 Task: Research new construction projects in Dover, Delaware, to compare floor plans for modern homes.
Action: Mouse moved to (830, 209)
Screenshot: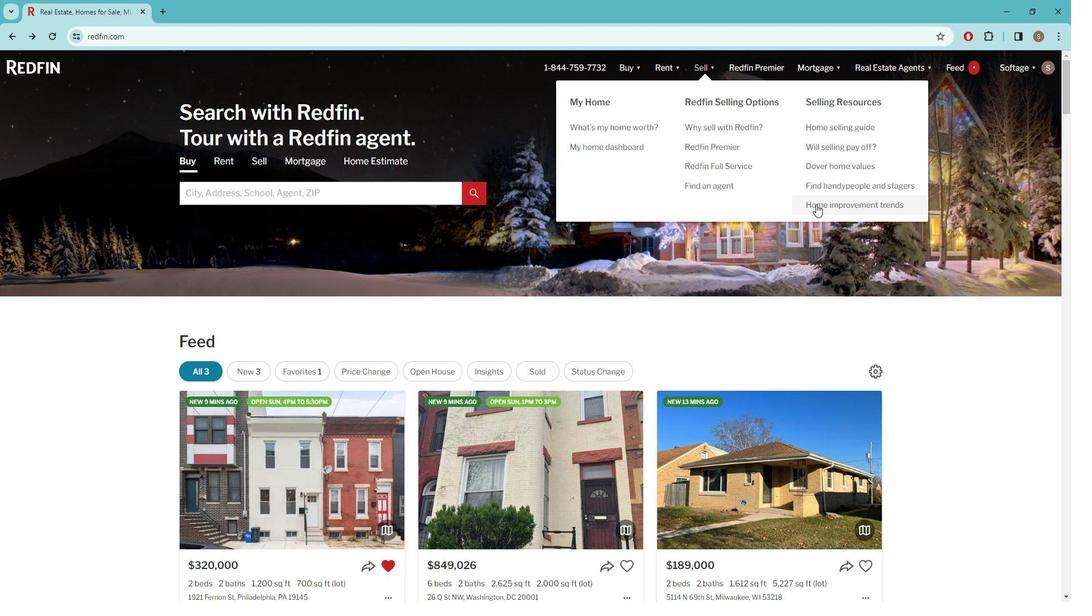 
Action: Mouse pressed left at (830, 209)
Screenshot: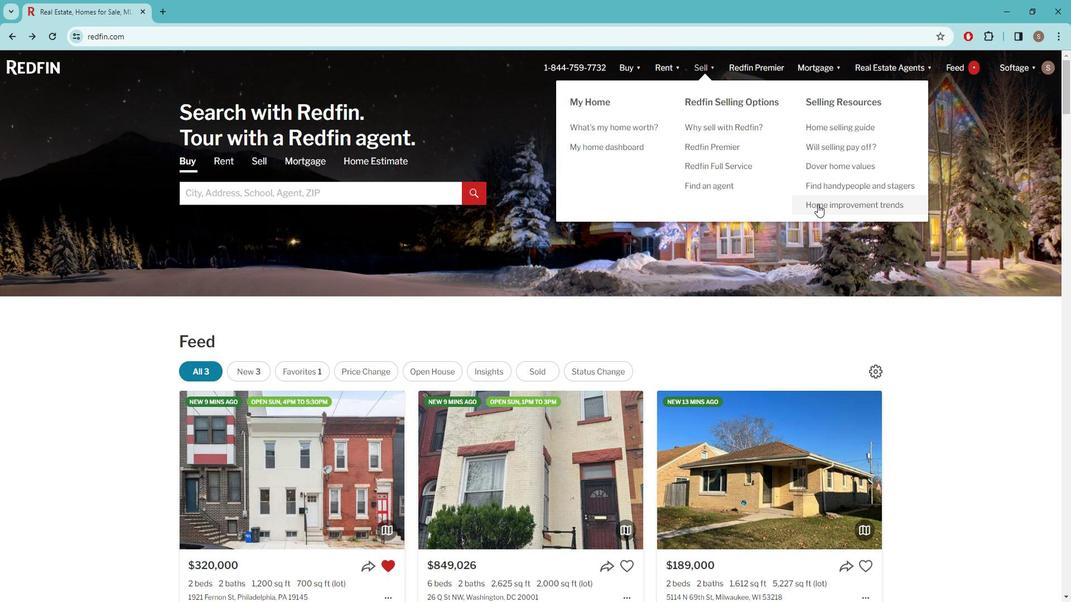
Action: Mouse moved to (753, 233)
Screenshot: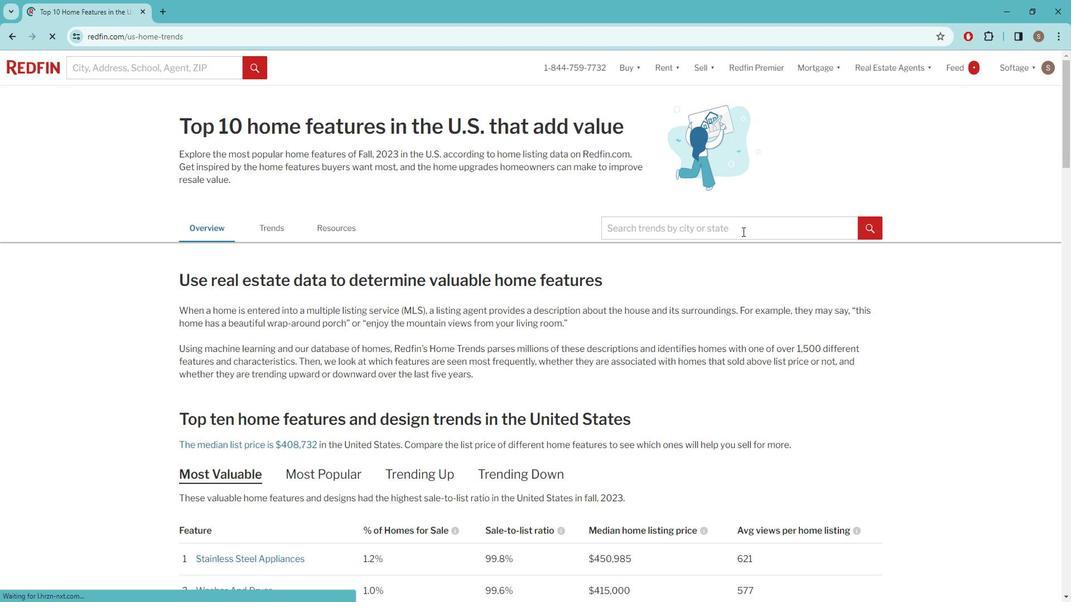 
Action: Mouse pressed left at (753, 233)
Screenshot: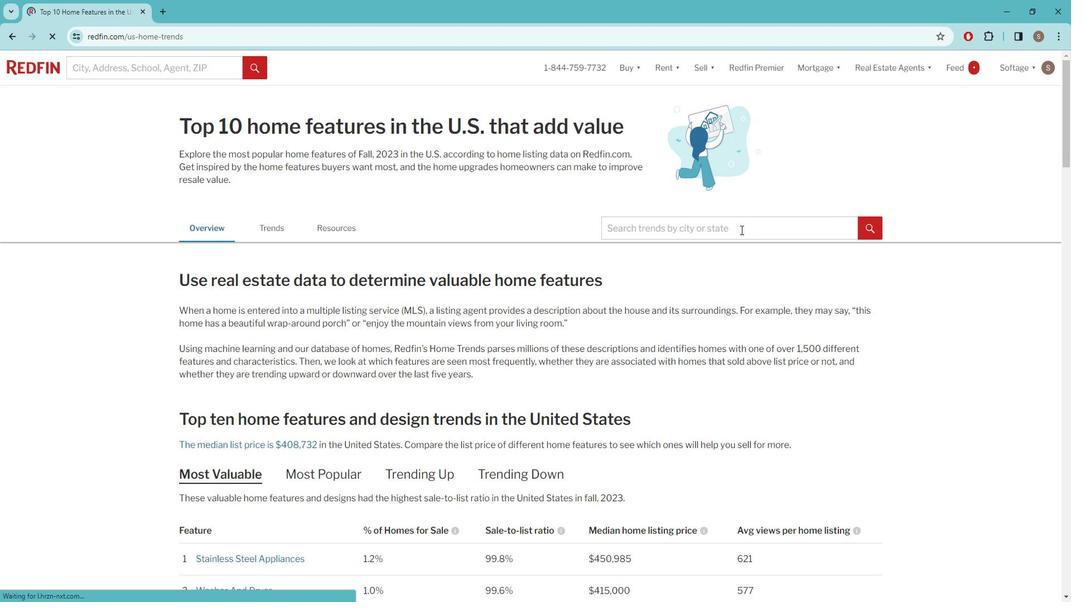 
Action: Key pressed d<Key.caps_lock>OVER
Screenshot: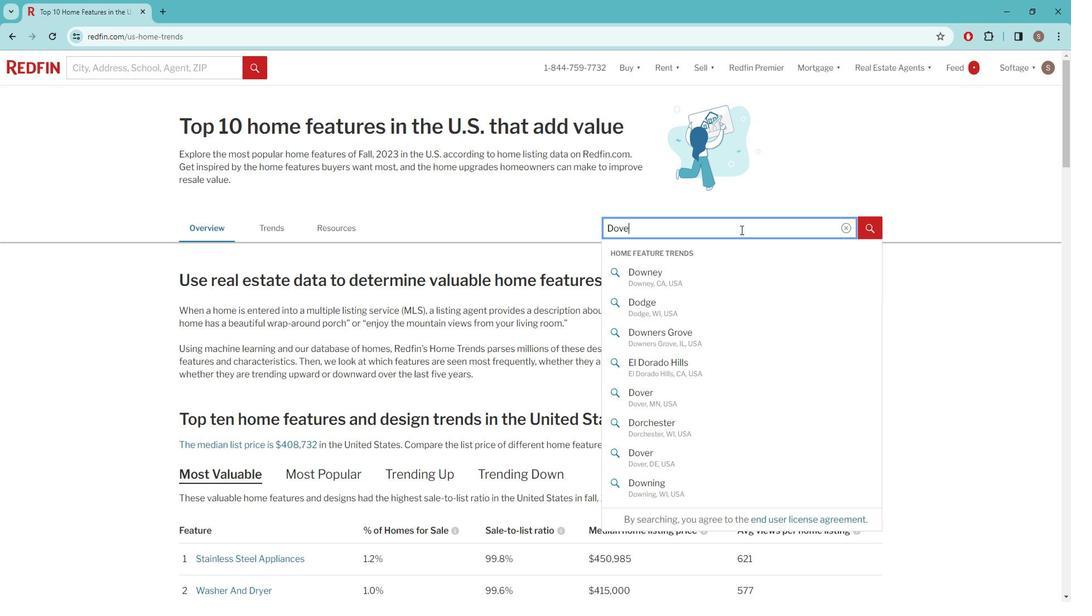 
Action: Mouse moved to (725, 309)
Screenshot: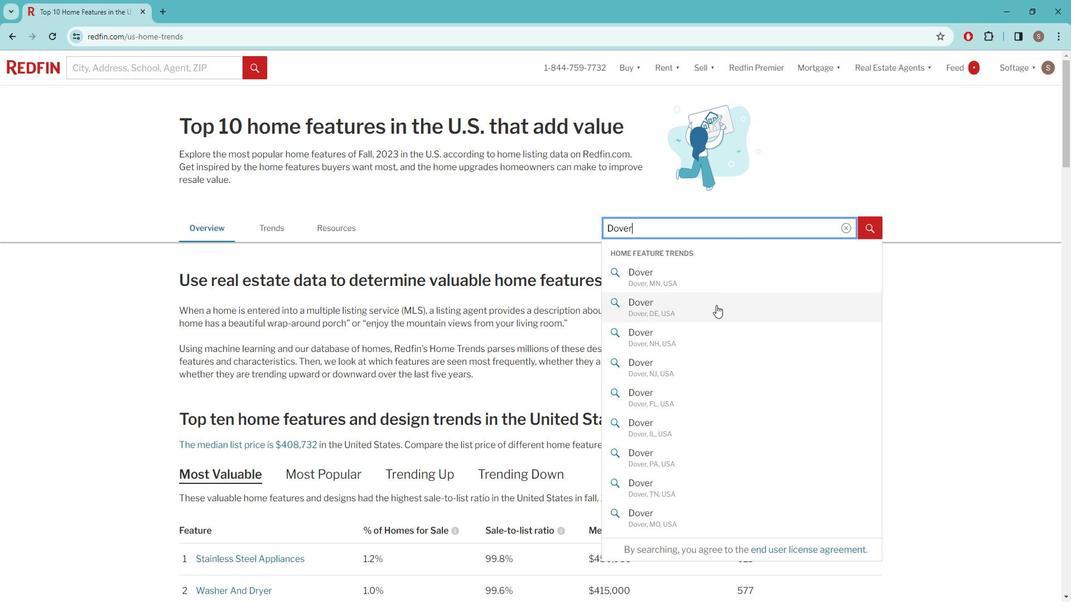 
Action: Mouse pressed left at (725, 309)
Screenshot: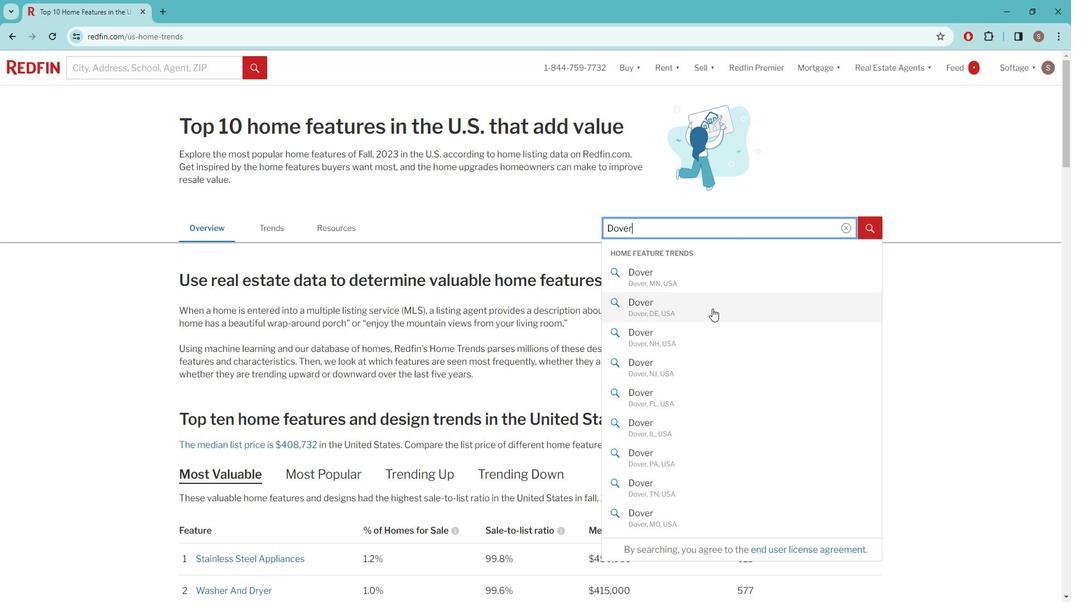 
Action: Mouse moved to (662, 336)
Screenshot: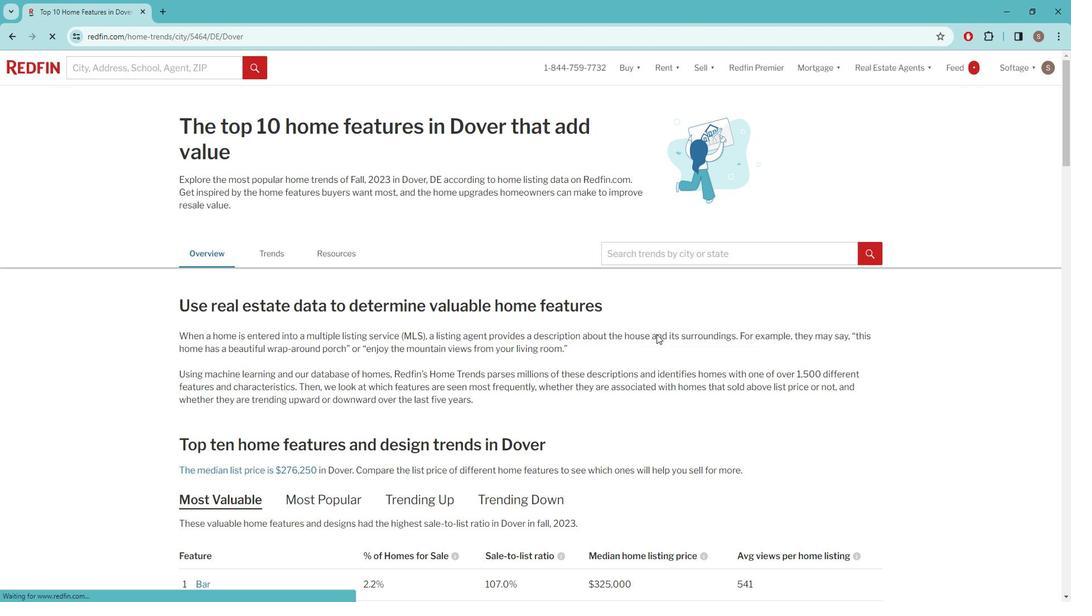 
Action: Mouse scrolled (662, 336) with delta (0, 0)
Screenshot: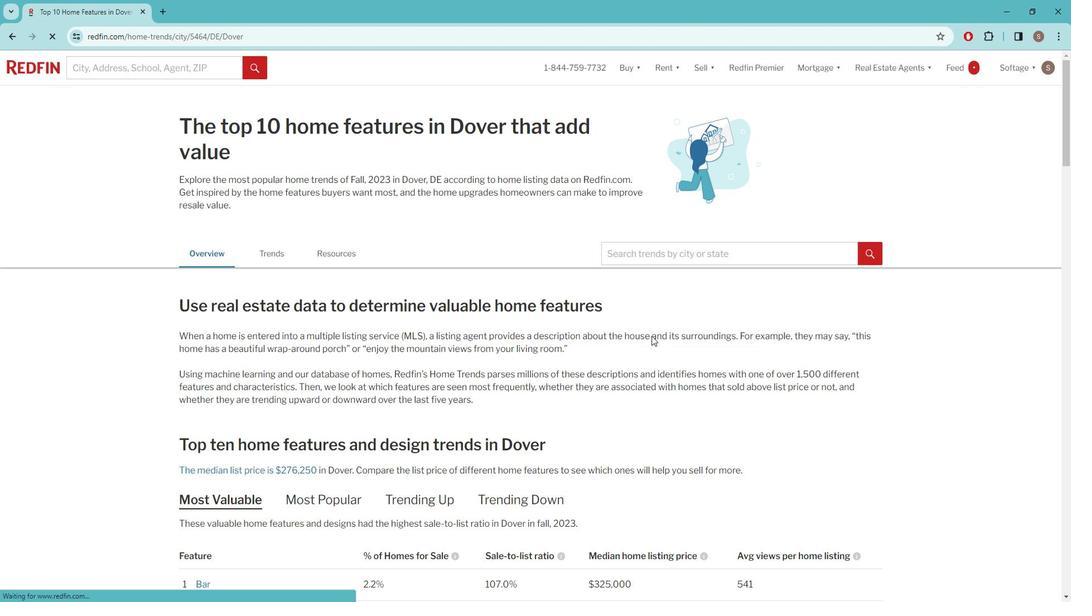 
Action: Mouse moved to (659, 337)
Screenshot: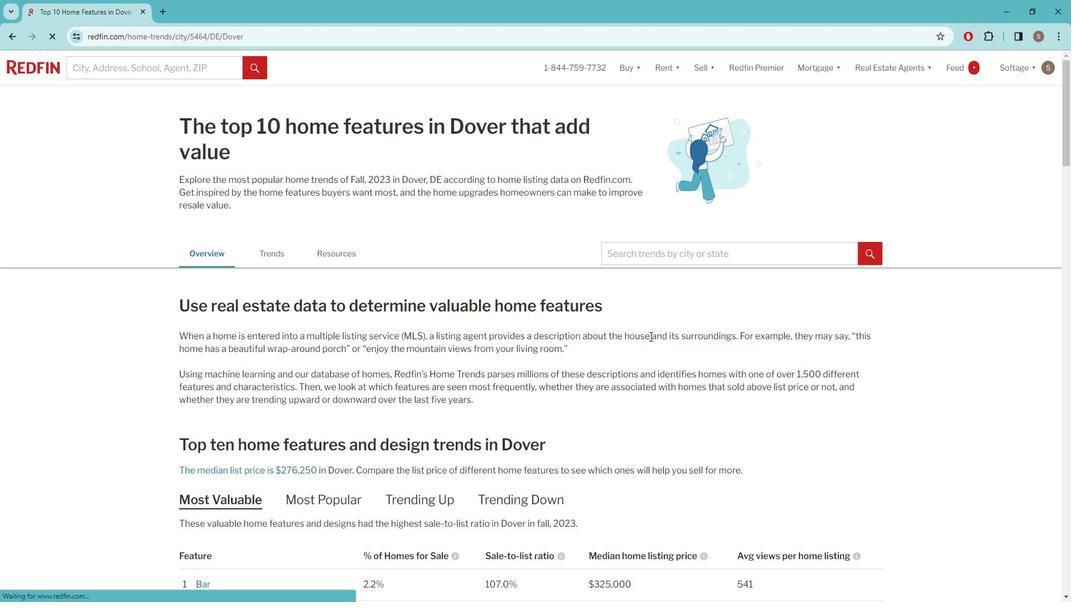 
Action: Mouse scrolled (659, 337) with delta (0, 0)
Screenshot: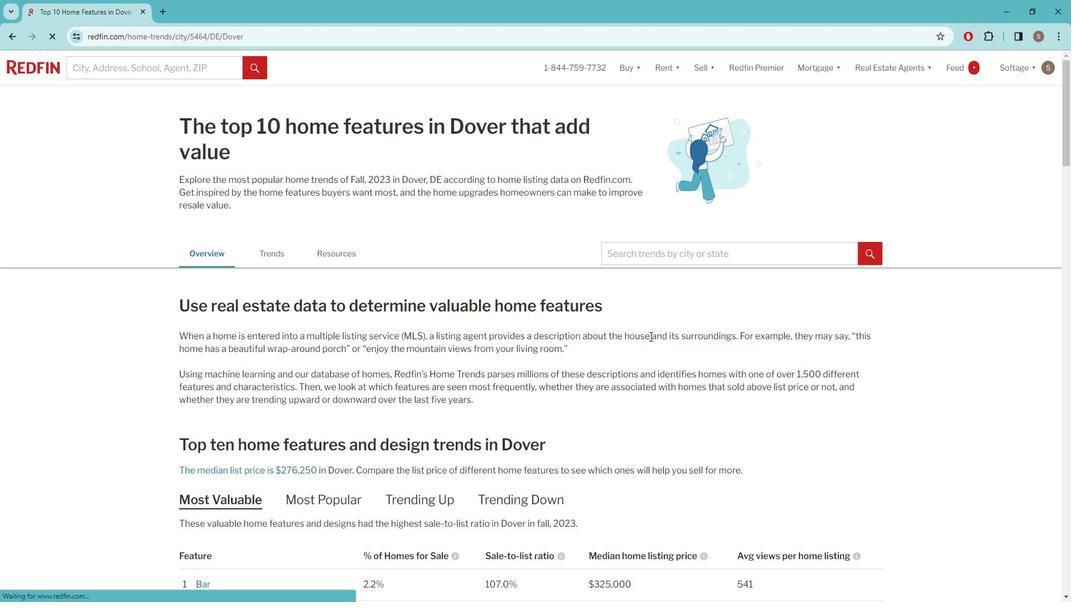 
Action: Mouse moved to (646, 334)
Screenshot: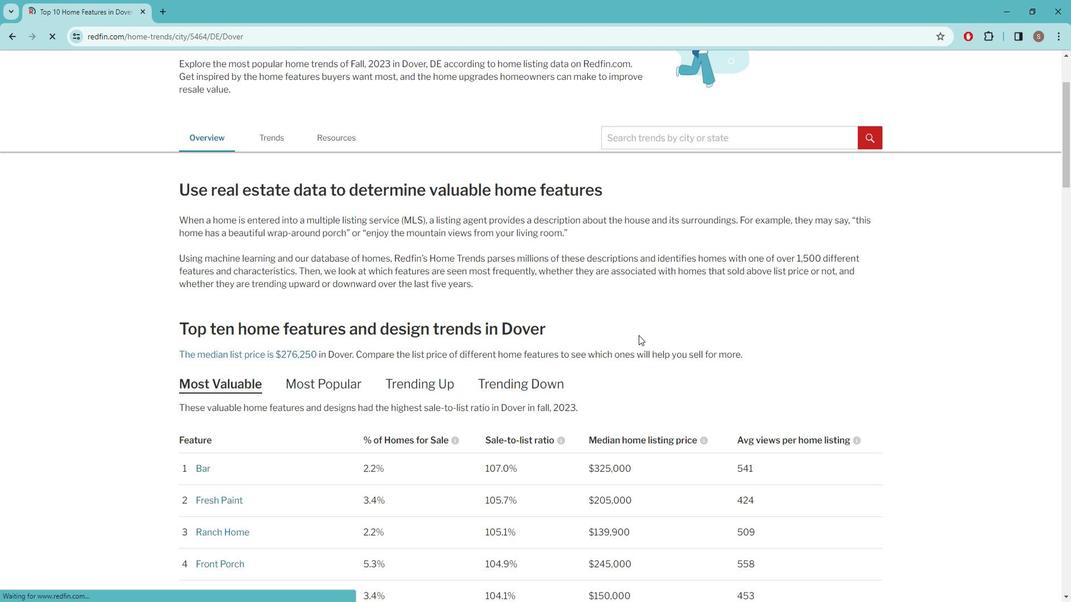 
Action: Mouse scrolled (646, 334) with delta (0, 0)
Screenshot: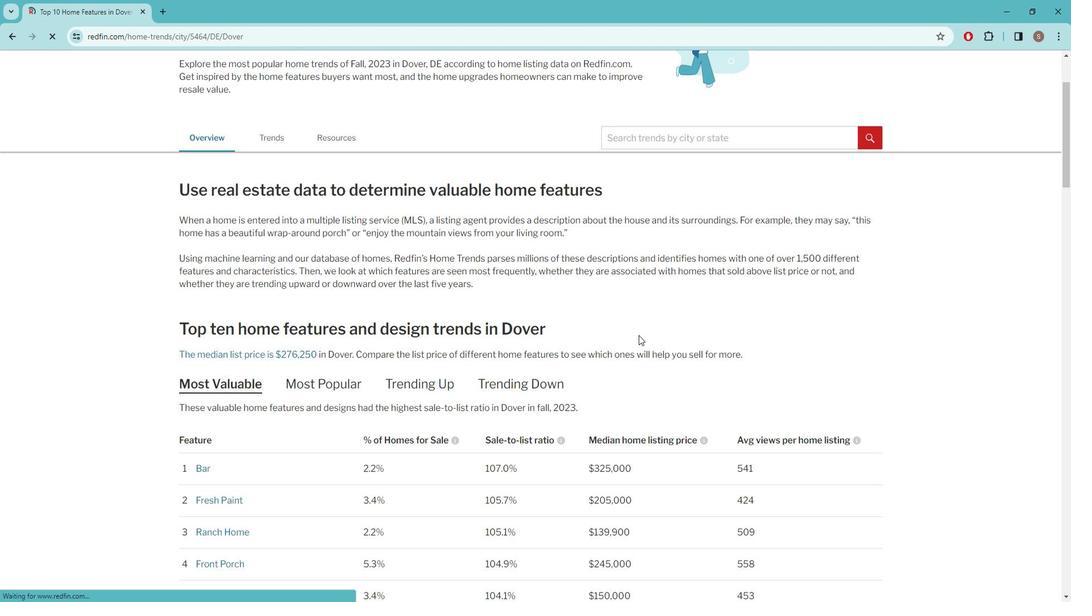 
Action: Mouse moved to (644, 334)
Screenshot: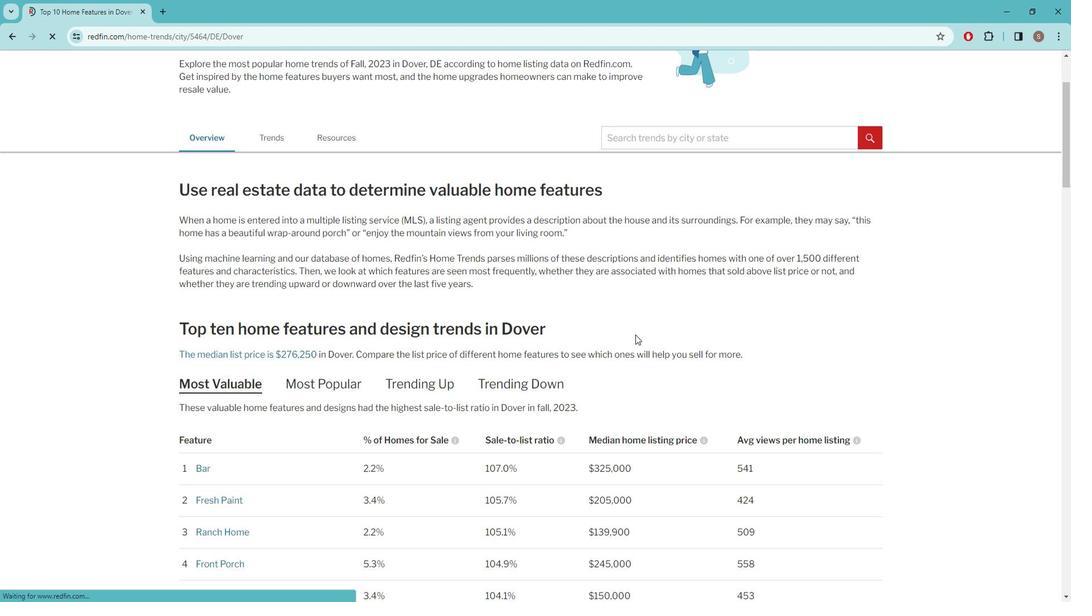 
Action: Mouse scrolled (644, 333) with delta (0, 0)
Screenshot: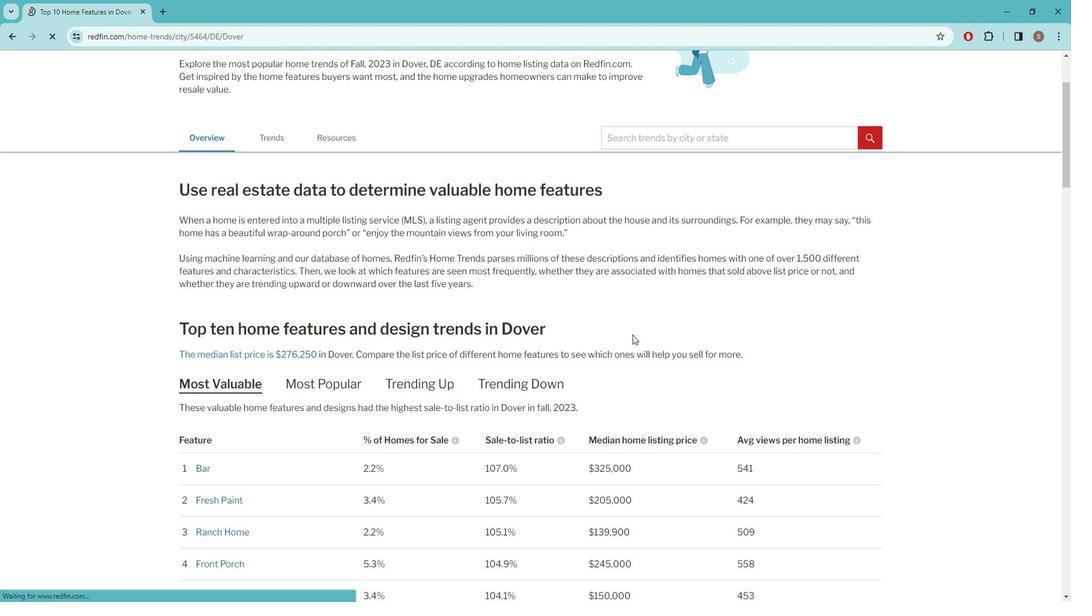 
Action: Mouse moved to (586, 323)
Screenshot: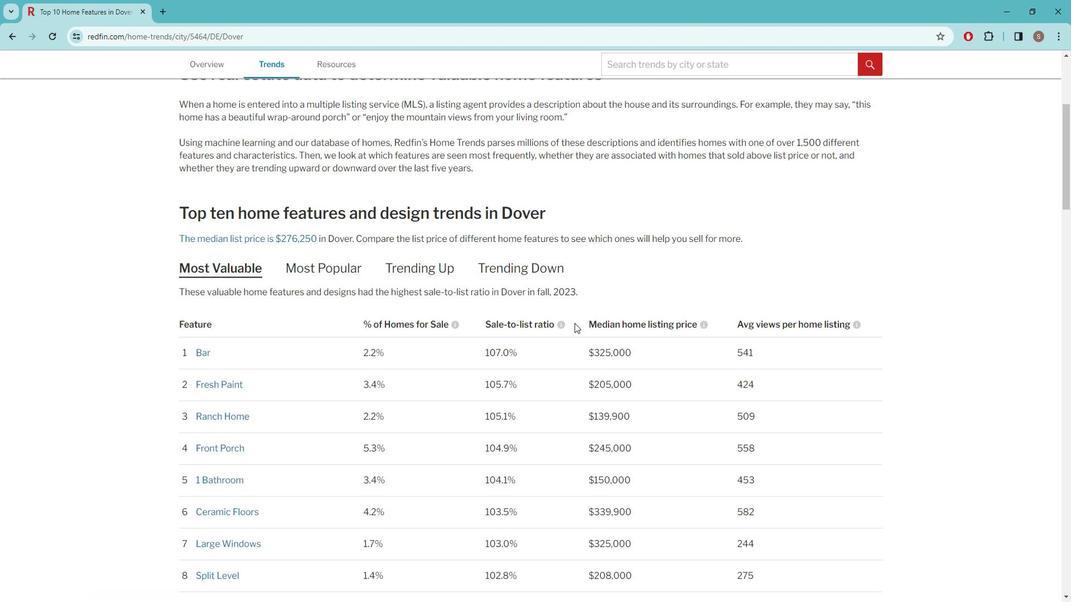 
Action: Mouse scrolled (586, 323) with delta (0, 0)
Screenshot: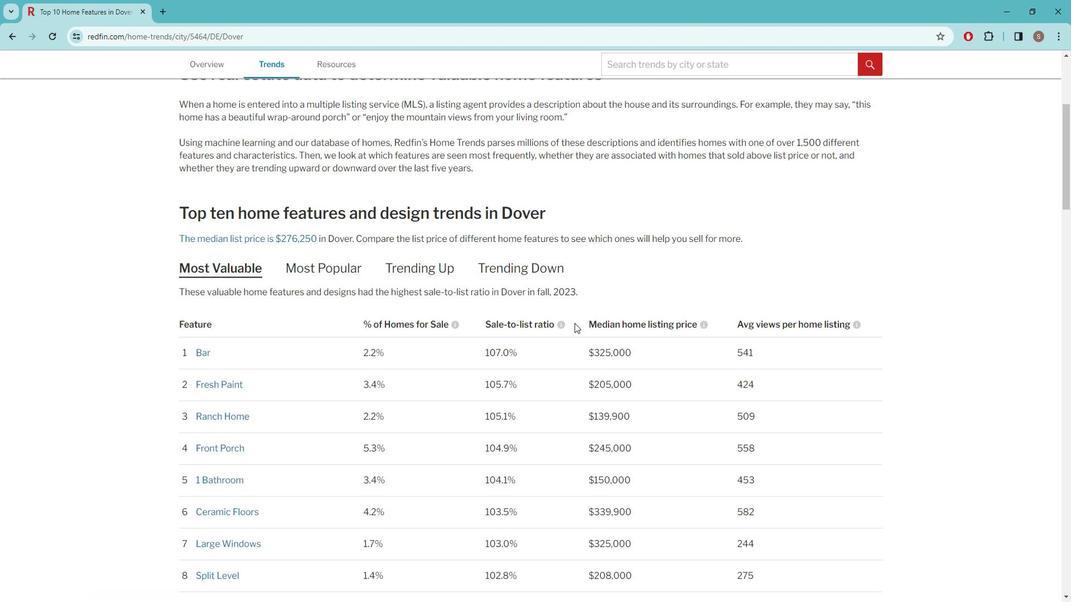 
Action: Mouse moved to (582, 319)
Screenshot: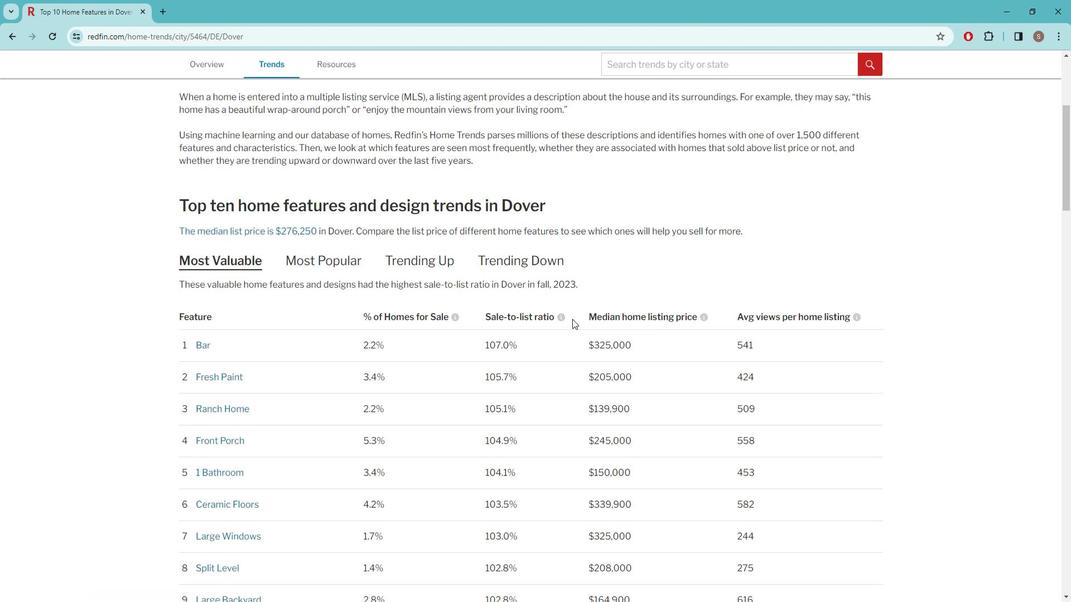 
Action: Mouse scrolled (582, 319) with delta (0, 0)
Screenshot: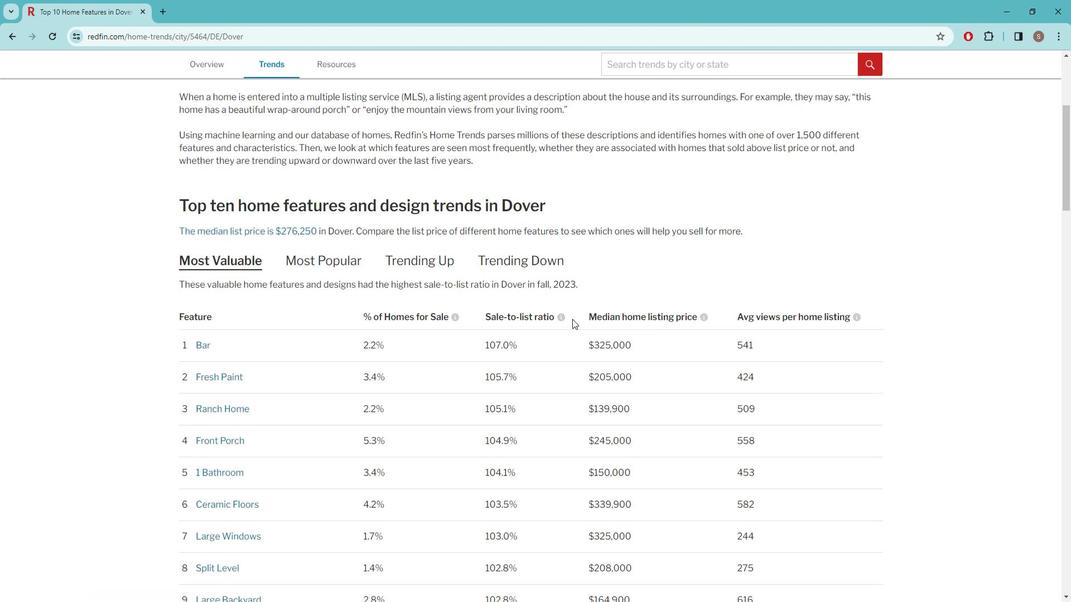 
Action: Mouse moved to (582, 316)
Screenshot: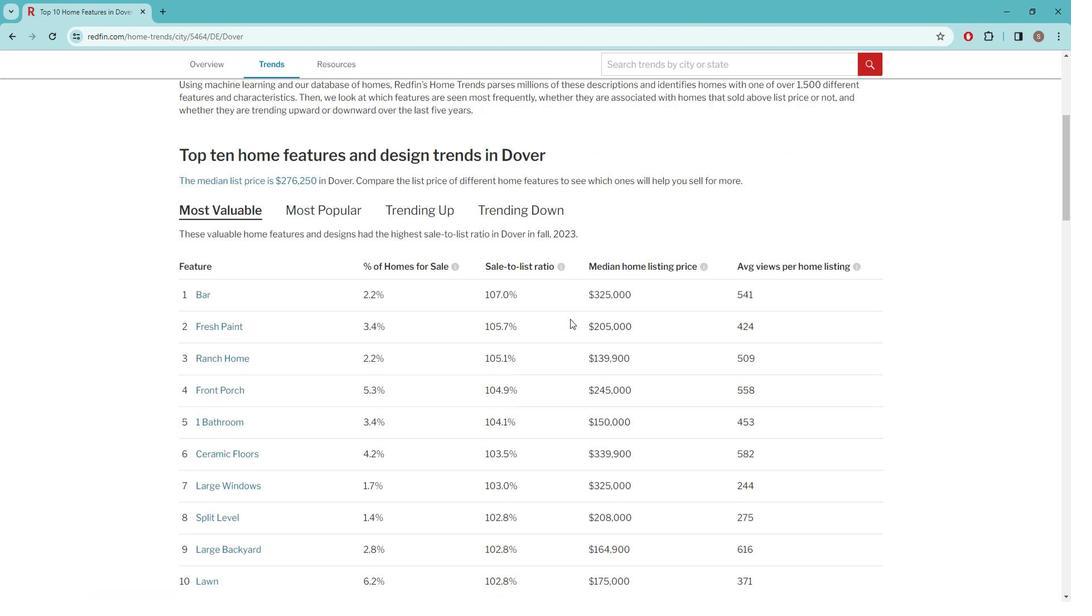 
Action: Mouse scrolled (582, 315) with delta (0, 0)
Screenshot: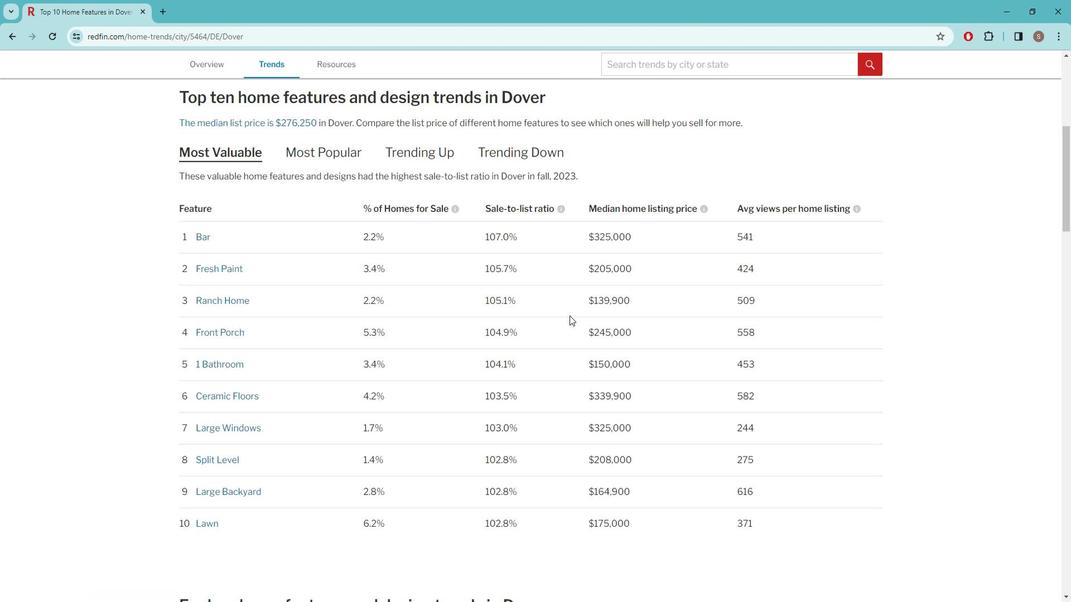 
Action: Mouse moved to (579, 316)
Screenshot: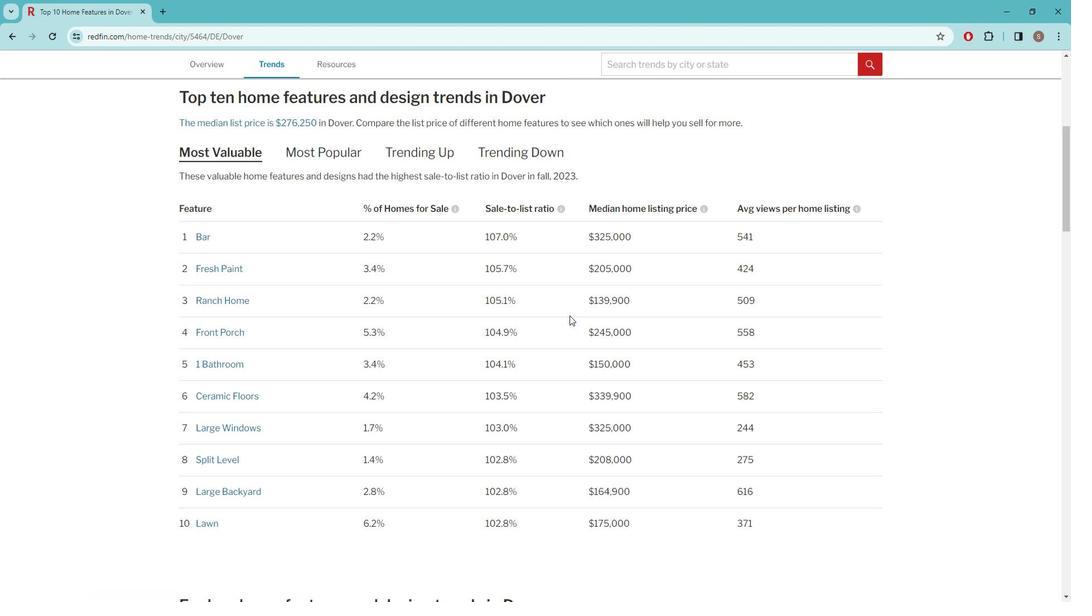 
Action: Mouse scrolled (579, 315) with delta (0, 0)
Screenshot: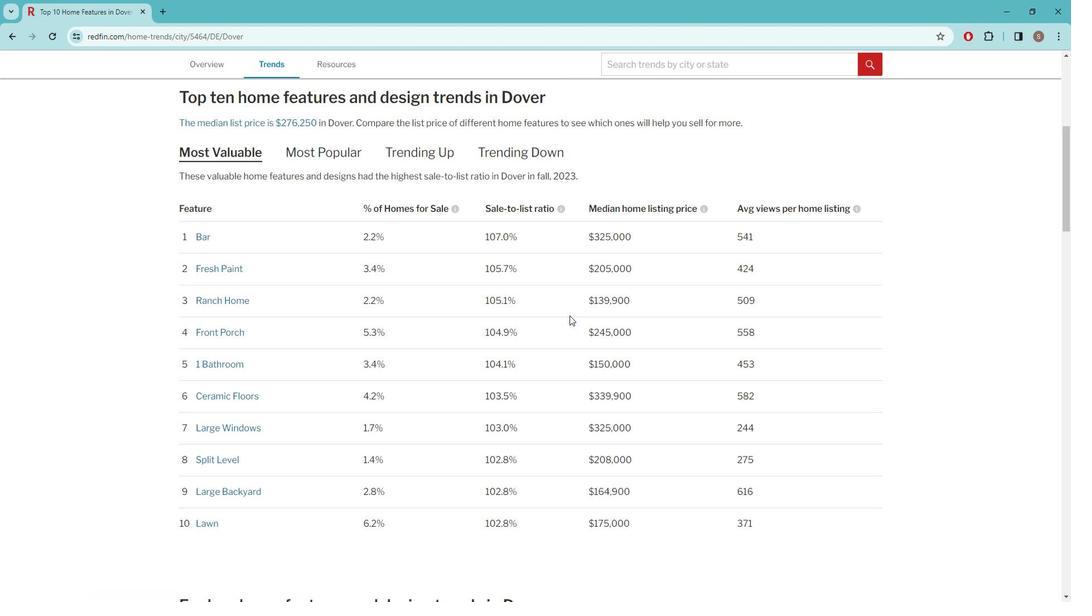 
Action: Mouse moved to (577, 317)
Screenshot: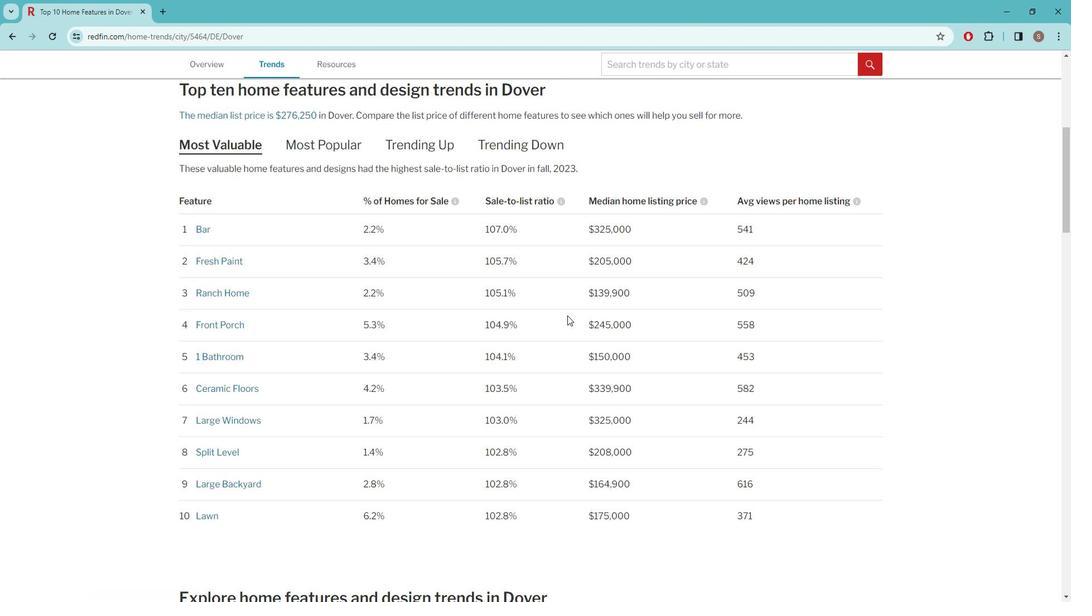 
Action: Mouse scrolled (577, 316) with delta (0, 0)
Screenshot: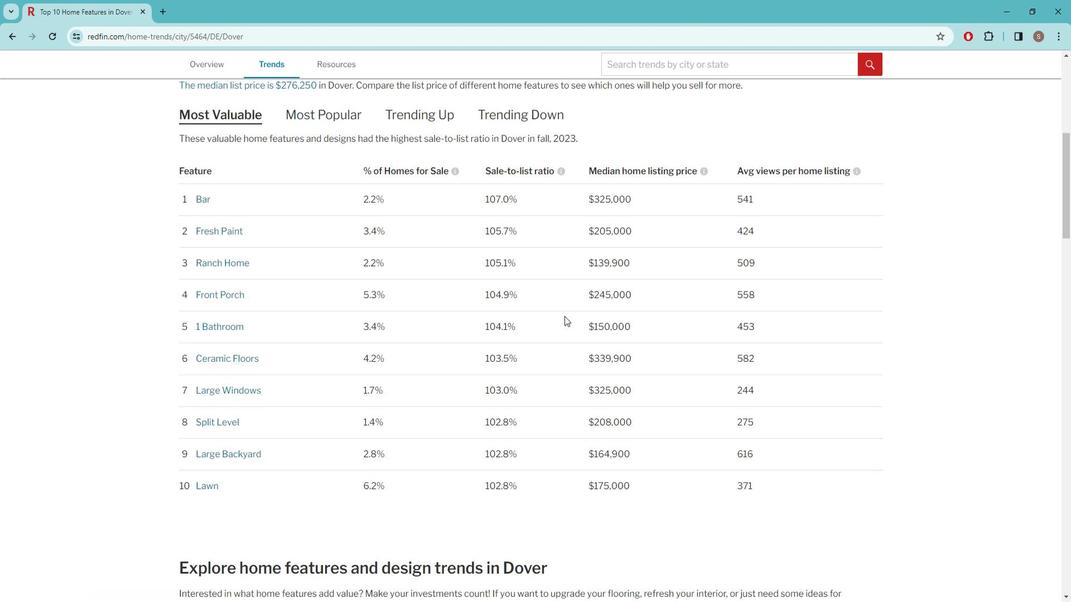 
Action: Mouse moved to (576, 323)
Screenshot: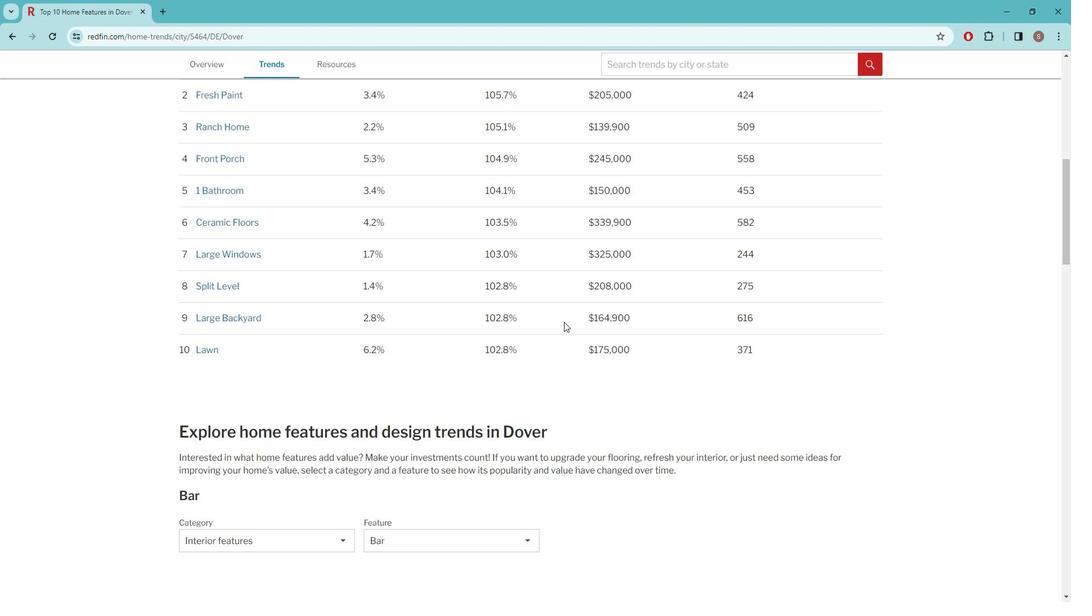 
Action: Mouse scrolled (576, 322) with delta (0, 0)
Screenshot: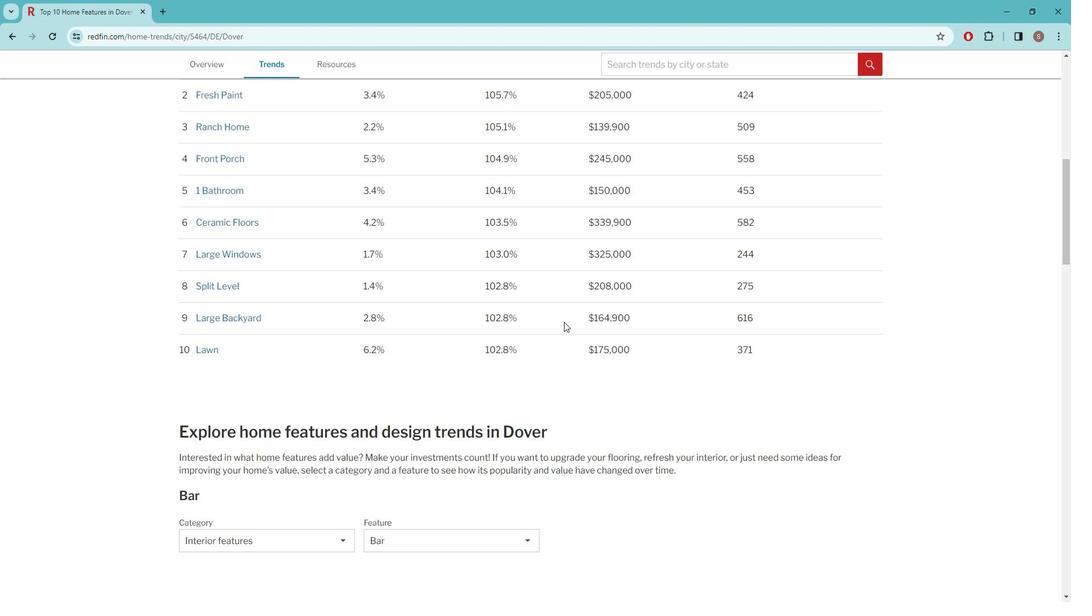
Action: Mouse moved to (573, 327)
Screenshot: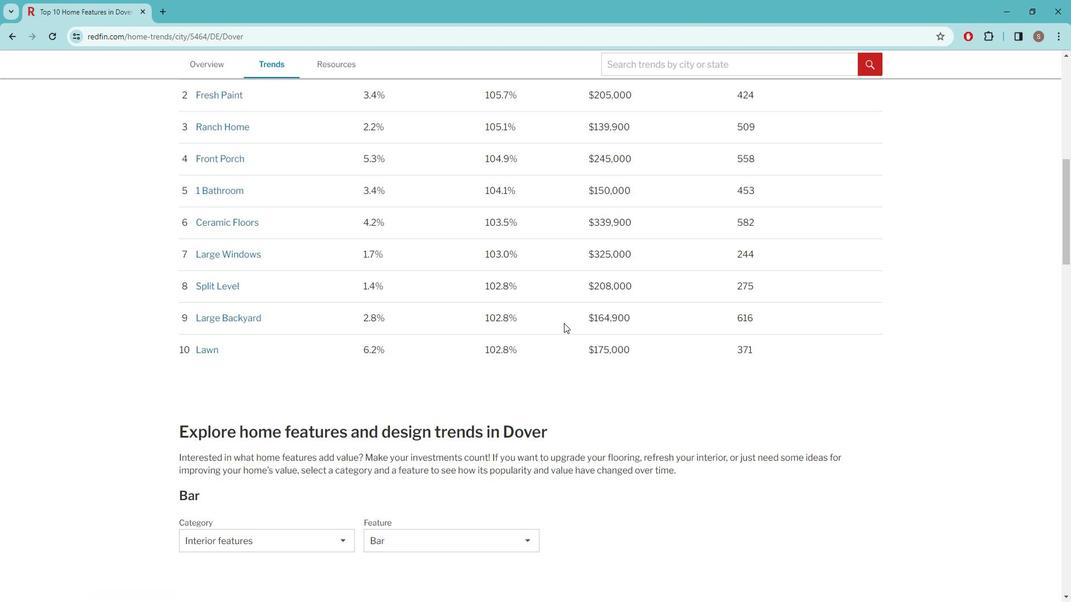 
Action: Mouse scrolled (573, 326) with delta (0, 0)
Screenshot: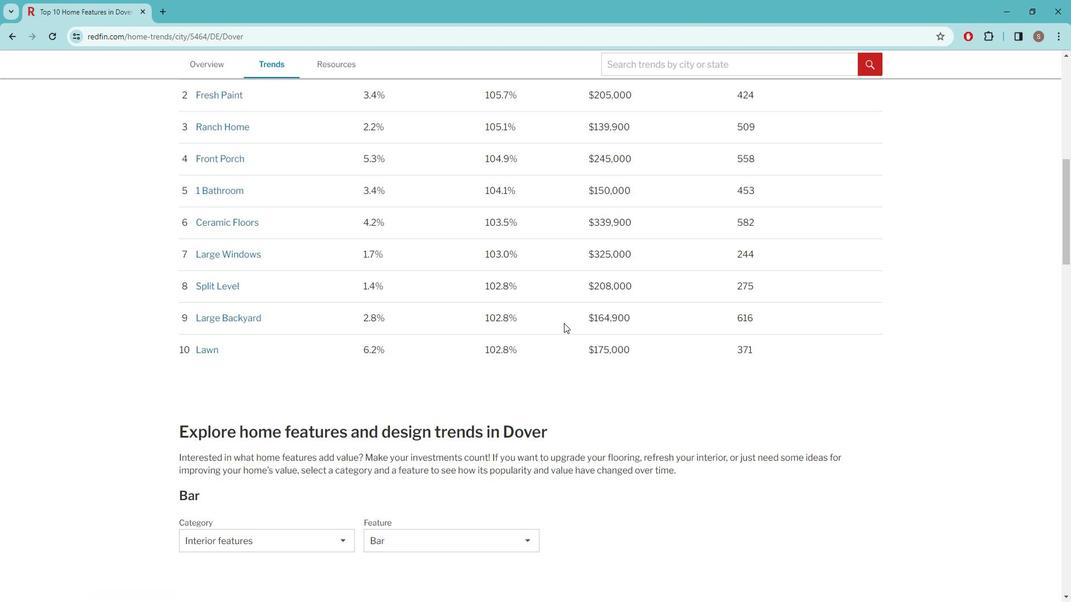 
Action: Mouse moved to (345, 423)
Screenshot: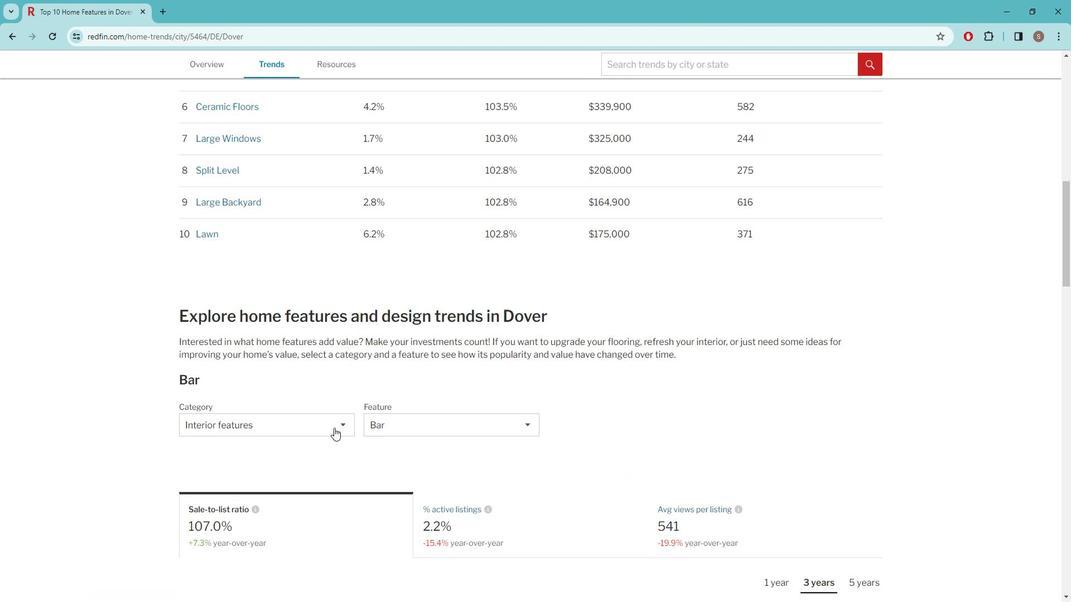 
Action: Mouse pressed left at (345, 423)
Screenshot: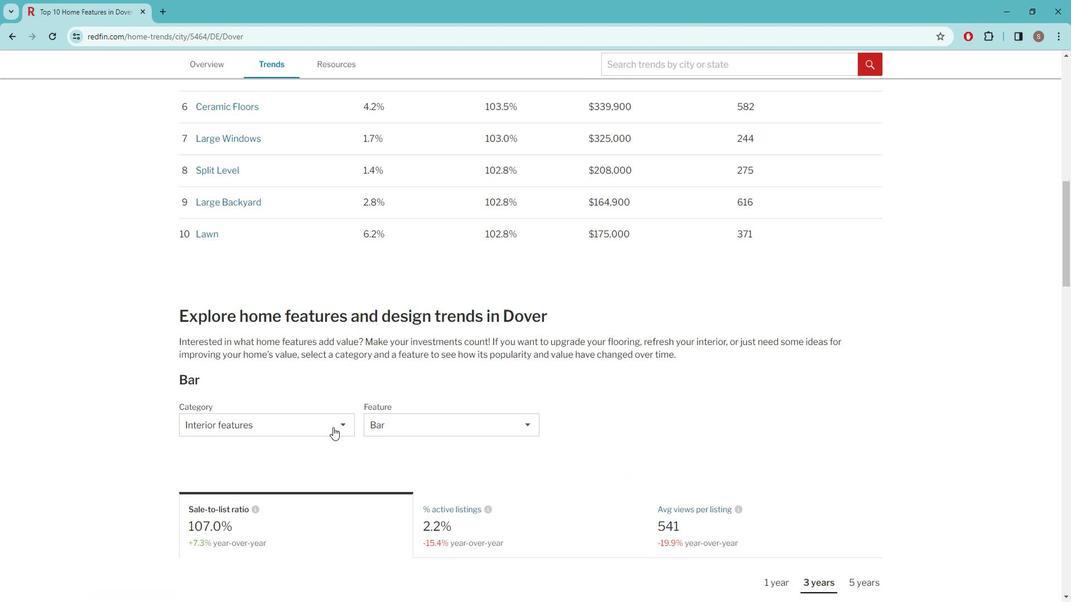 
Action: Mouse moved to (266, 521)
Screenshot: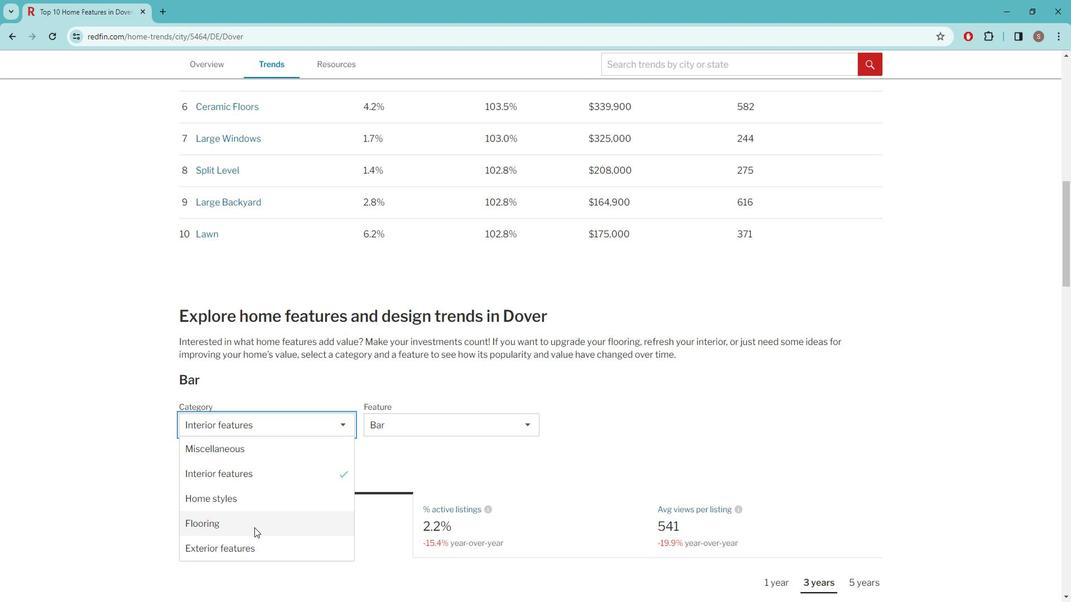 
Action: Mouse pressed left at (266, 521)
Screenshot: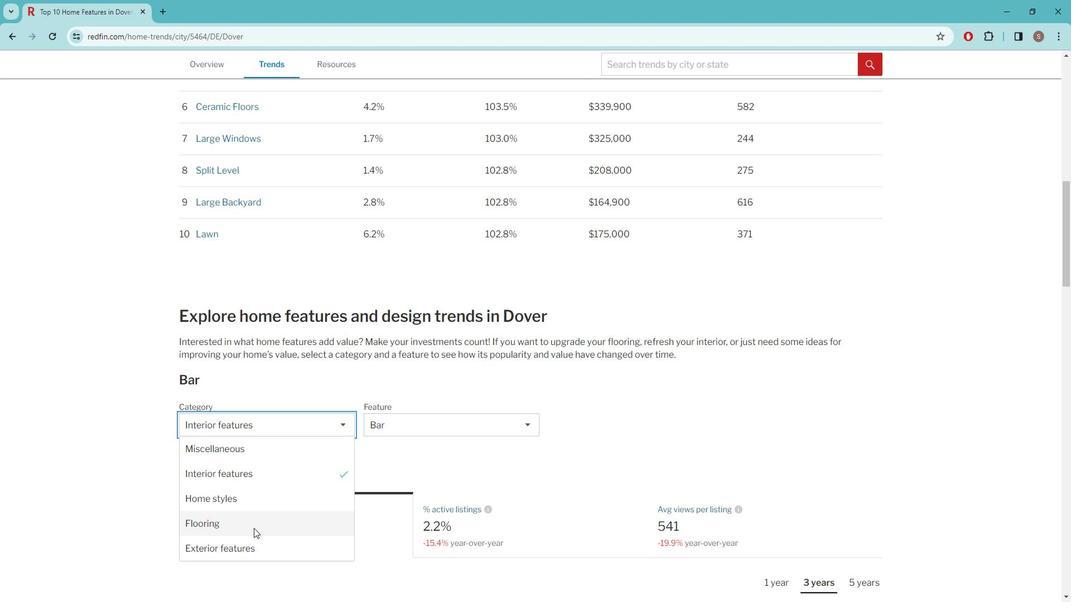 
Action: Mouse moved to (441, 419)
Screenshot: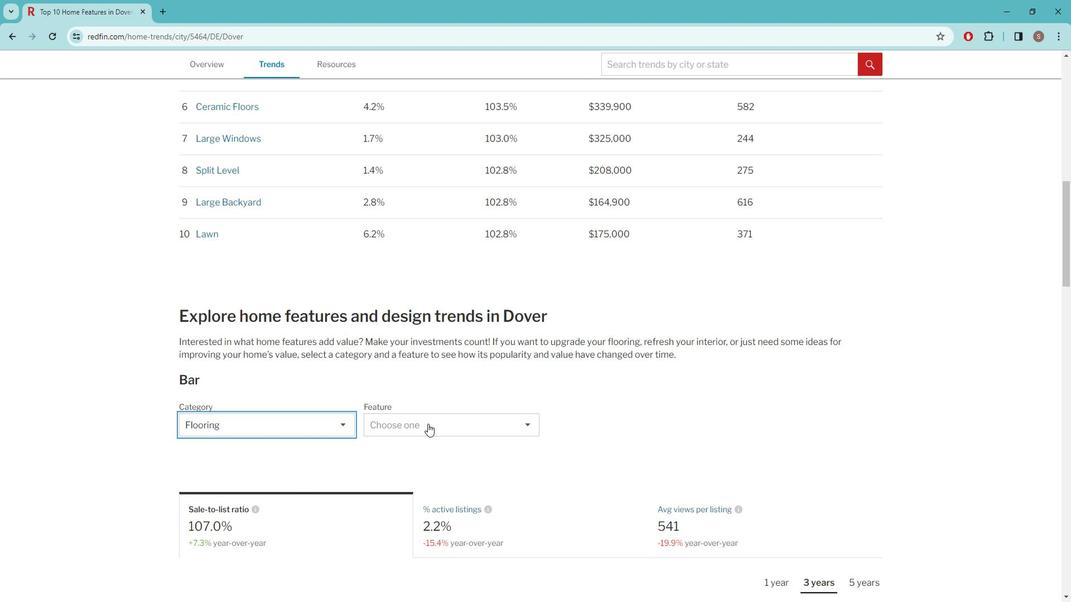 
Action: Mouse pressed left at (441, 419)
Screenshot: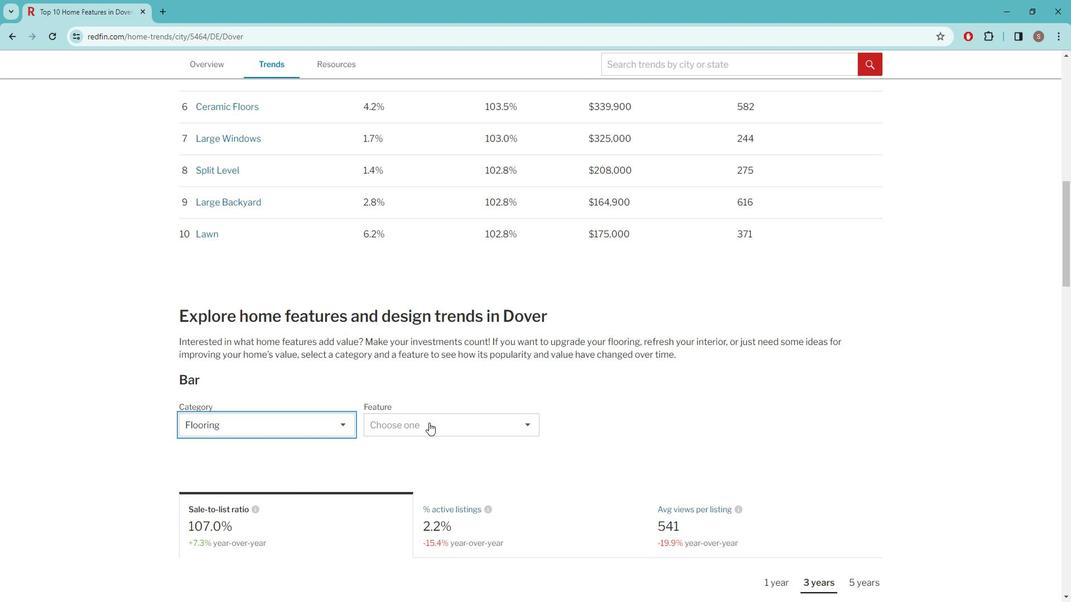 
Action: Mouse moved to (568, 379)
Screenshot: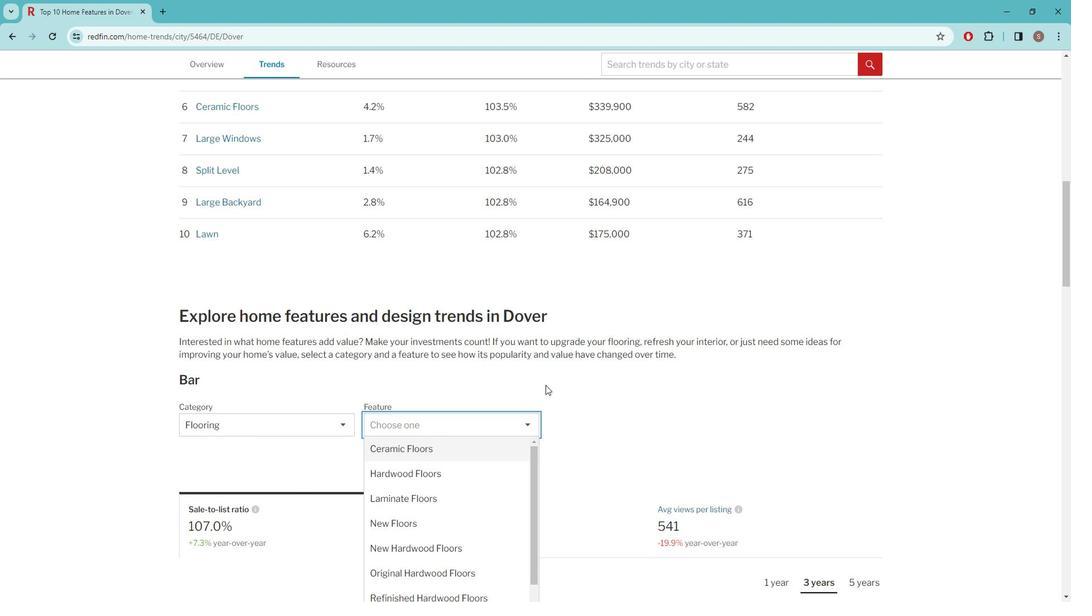 
Action: Mouse pressed left at (568, 379)
Screenshot: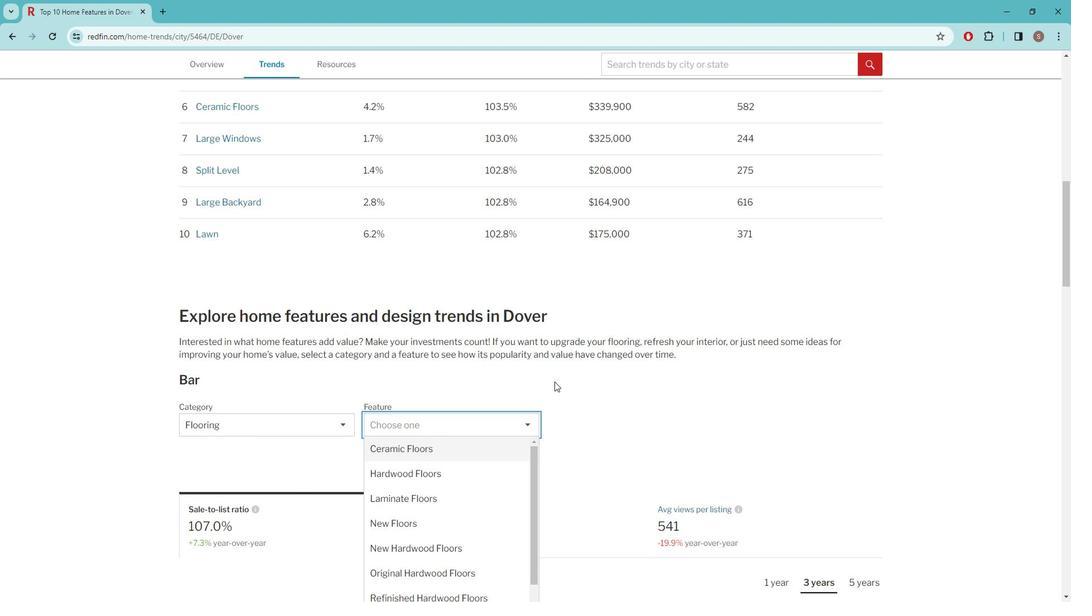 
Action: Mouse moved to (568, 379)
Screenshot: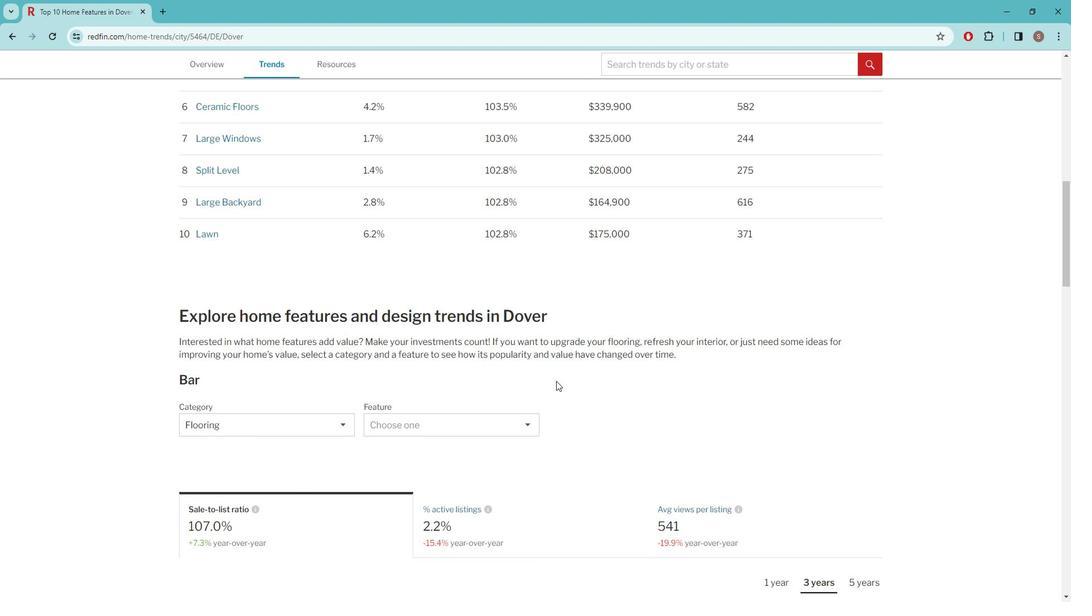 
Action: Mouse scrolled (568, 379) with delta (0, 0)
Screenshot: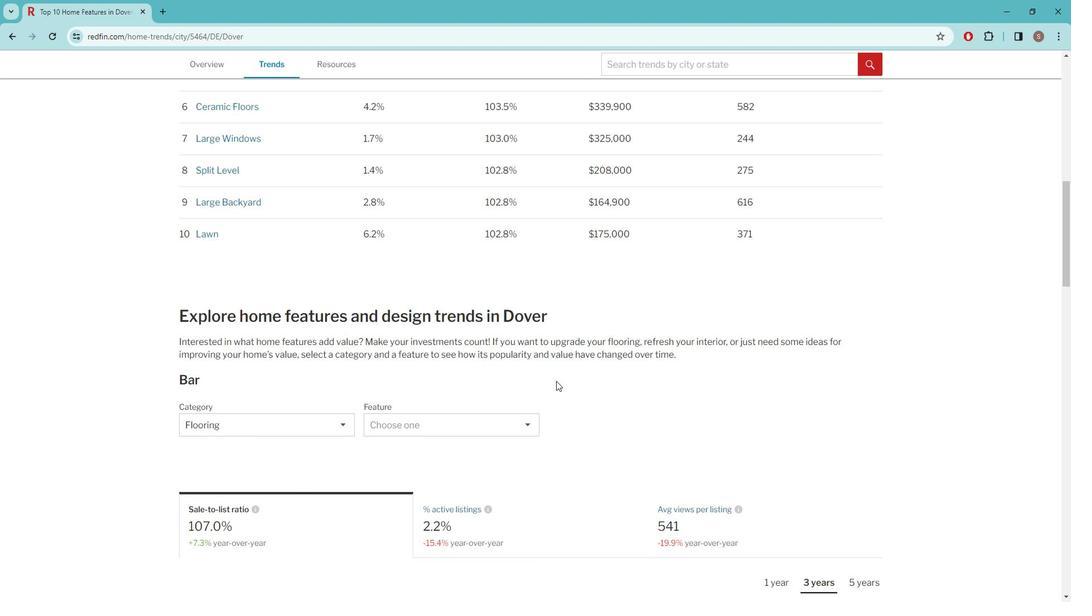 
Action: Mouse scrolled (568, 379) with delta (0, 0)
Screenshot: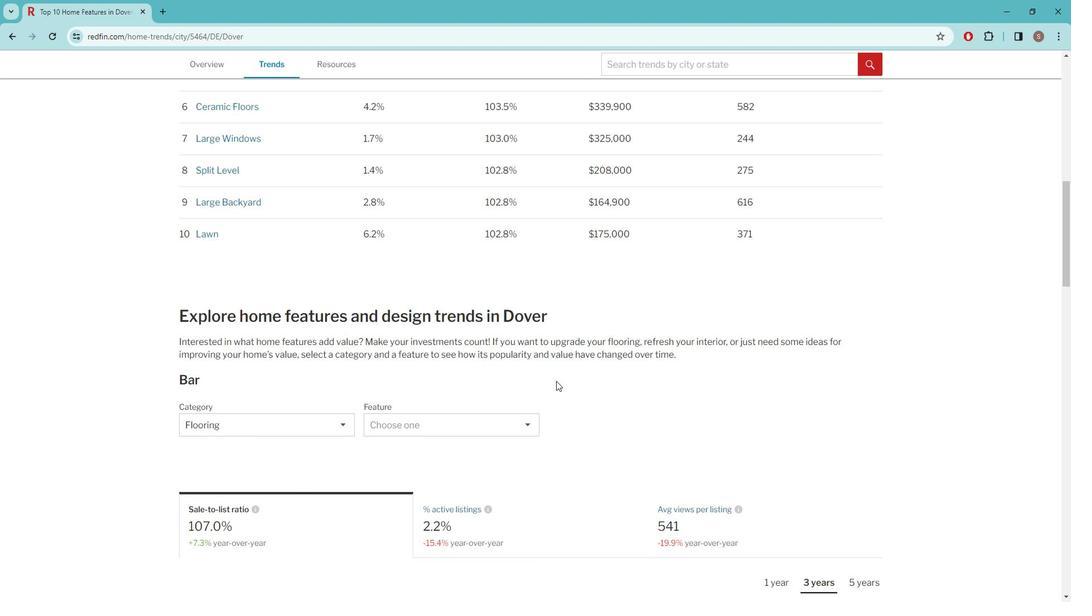 
Action: Mouse moved to (568, 376)
Screenshot: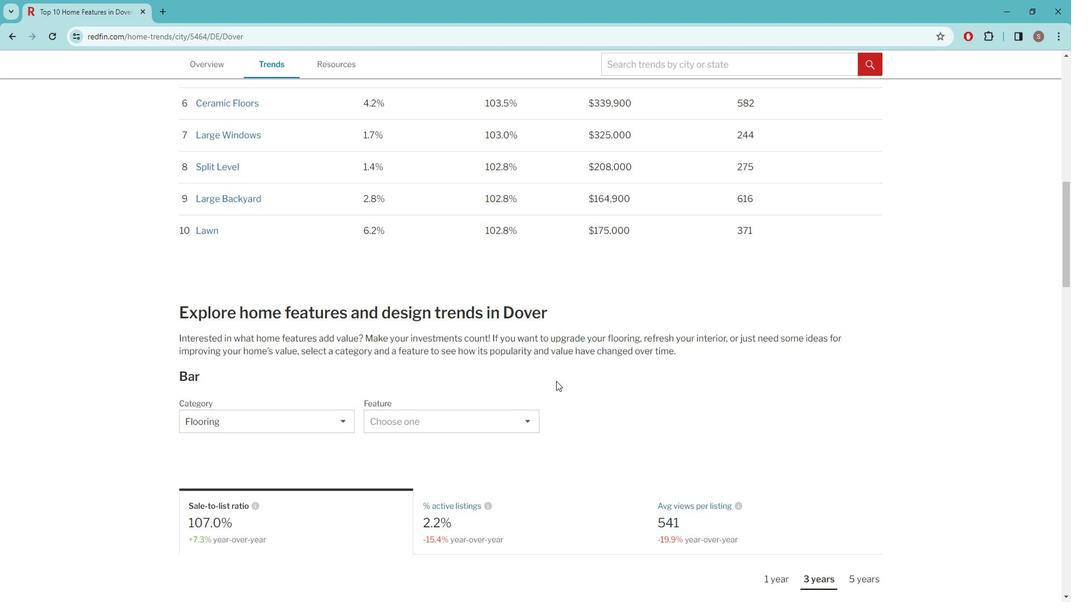 
Action: Mouse scrolled (568, 376) with delta (0, 0)
Screenshot: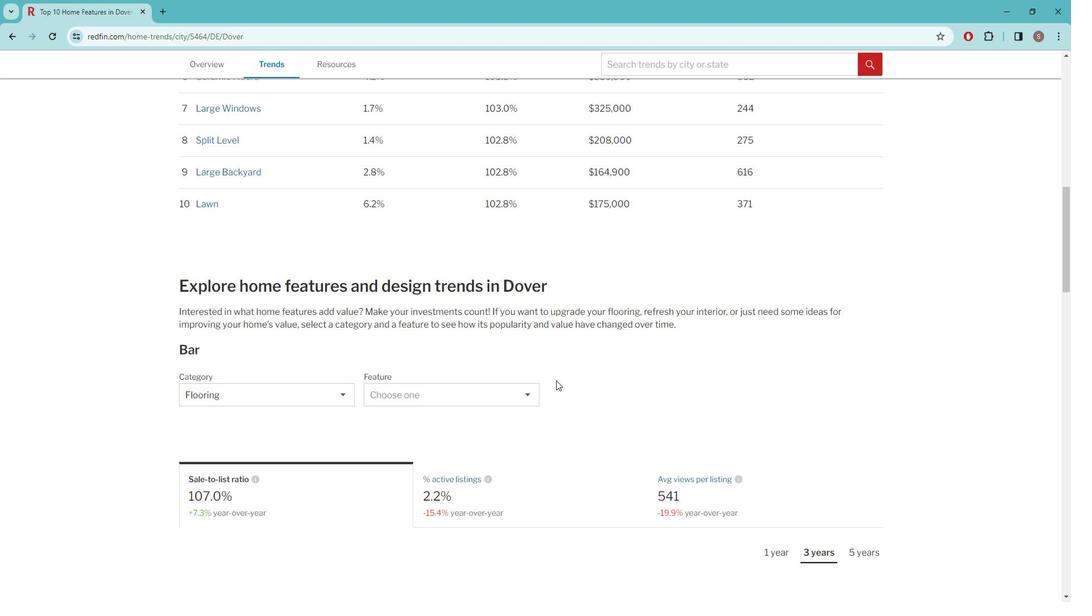 
Action: Mouse moved to (567, 365)
Screenshot: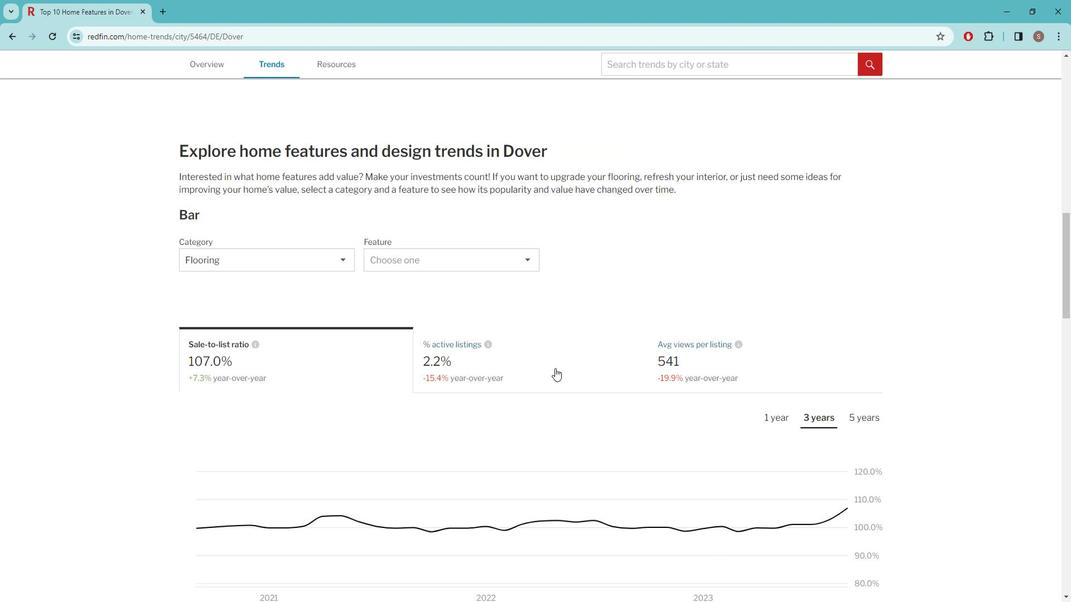 
Action: Mouse scrolled (567, 365) with delta (0, 0)
Screenshot: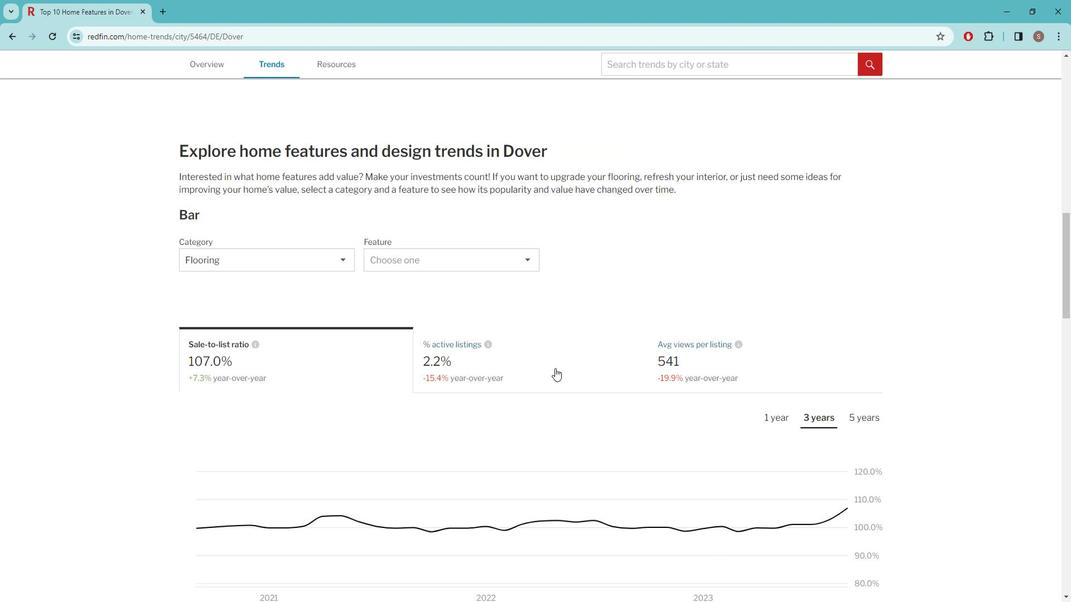 
Action: Mouse moved to (519, 198)
Screenshot: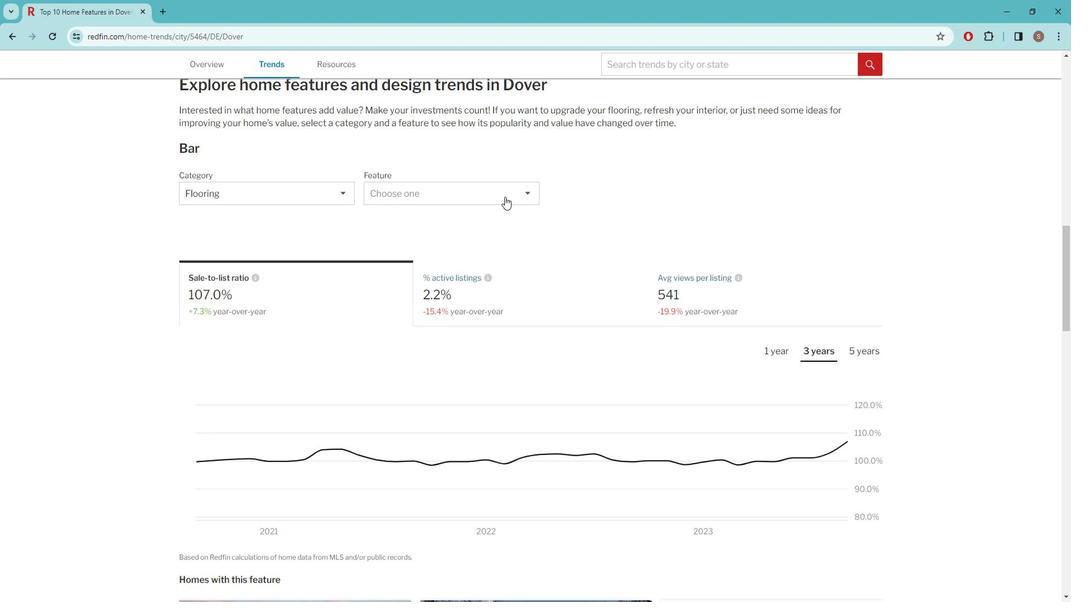 
Action: Mouse pressed left at (519, 198)
Screenshot: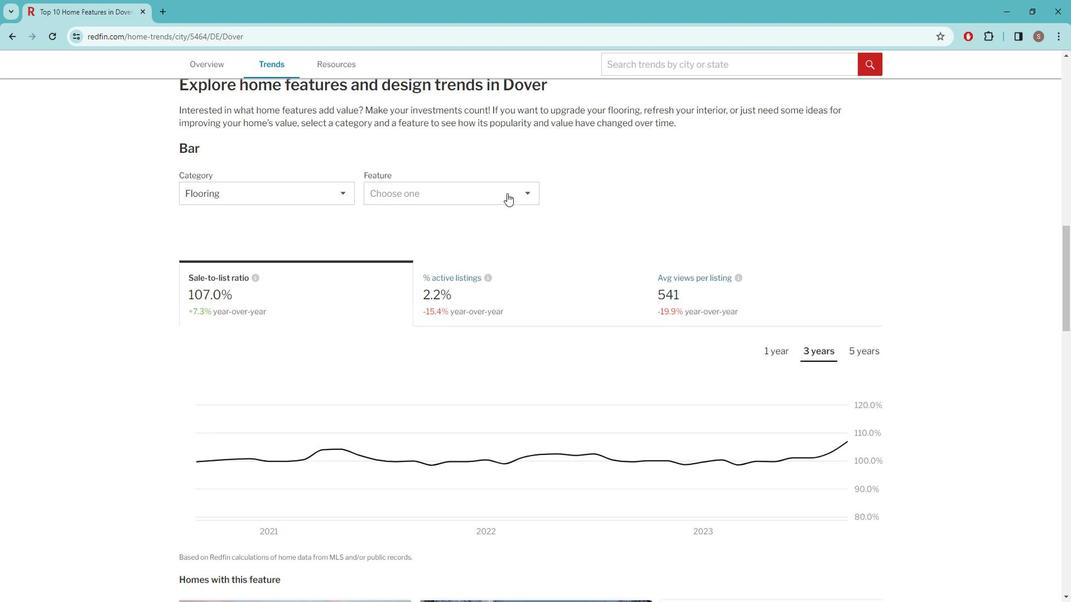 
Action: Mouse moved to (510, 222)
Screenshot: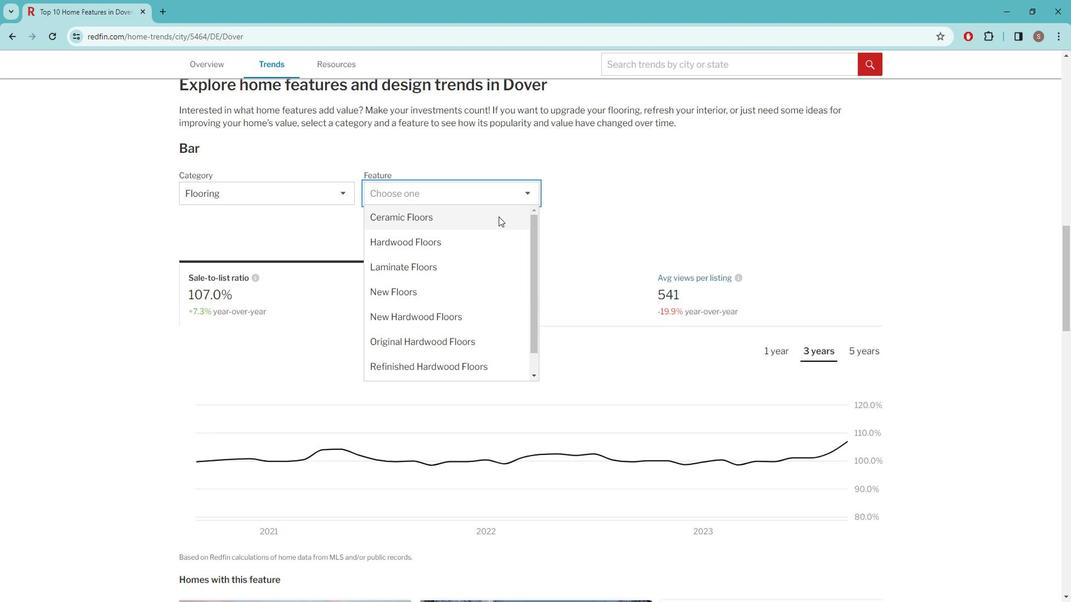 
Action: Mouse pressed left at (510, 222)
Screenshot: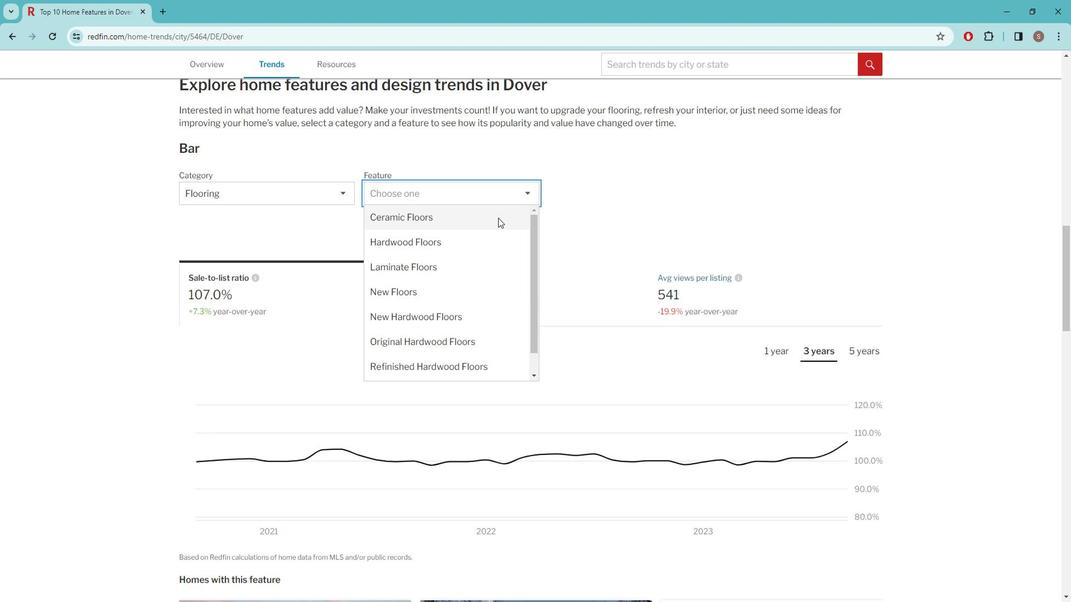 
Action: Mouse moved to (544, 307)
Screenshot: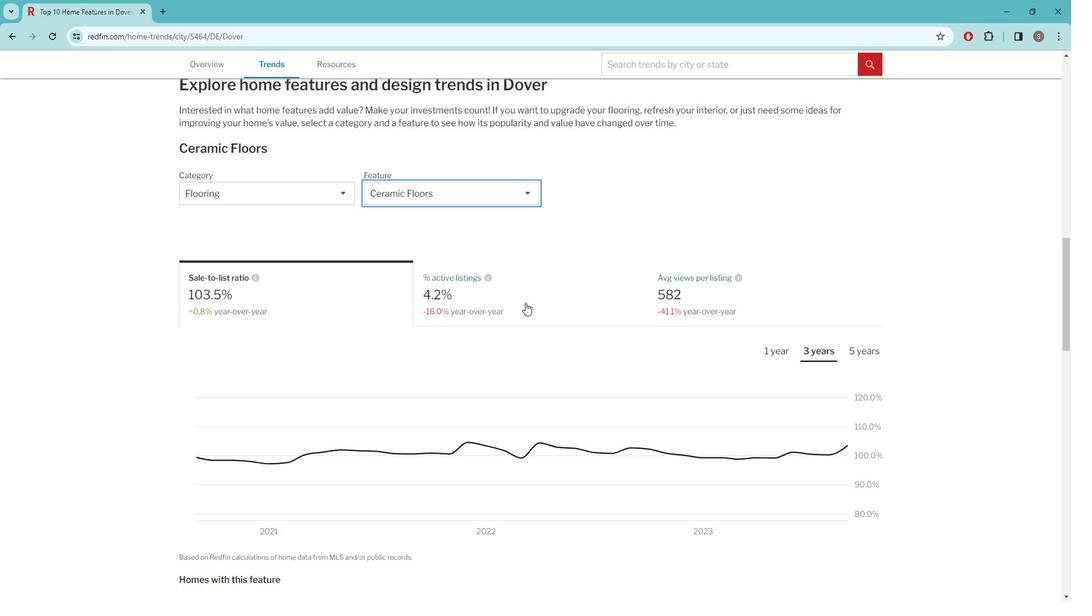 
Action: Mouse pressed left at (544, 307)
Screenshot: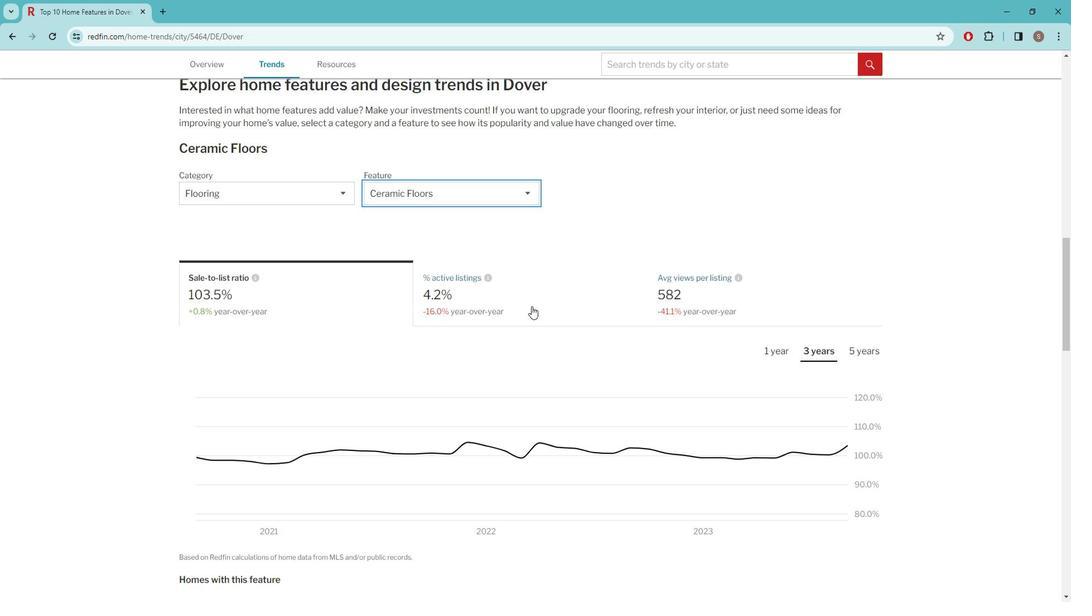 
Action: Mouse moved to (765, 296)
Screenshot: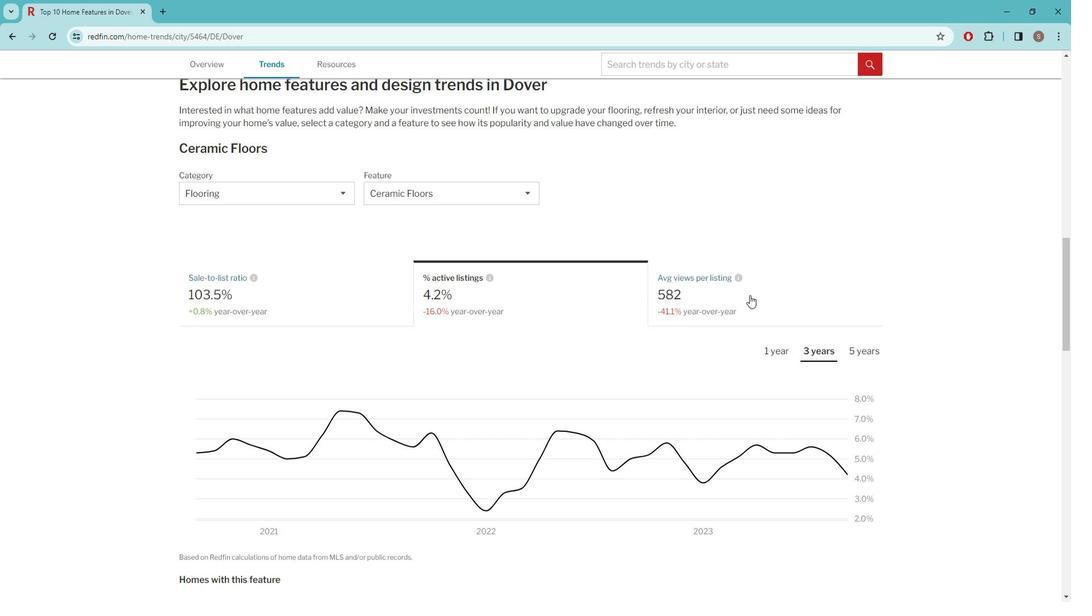 
Action: Mouse pressed left at (765, 296)
Screenshot: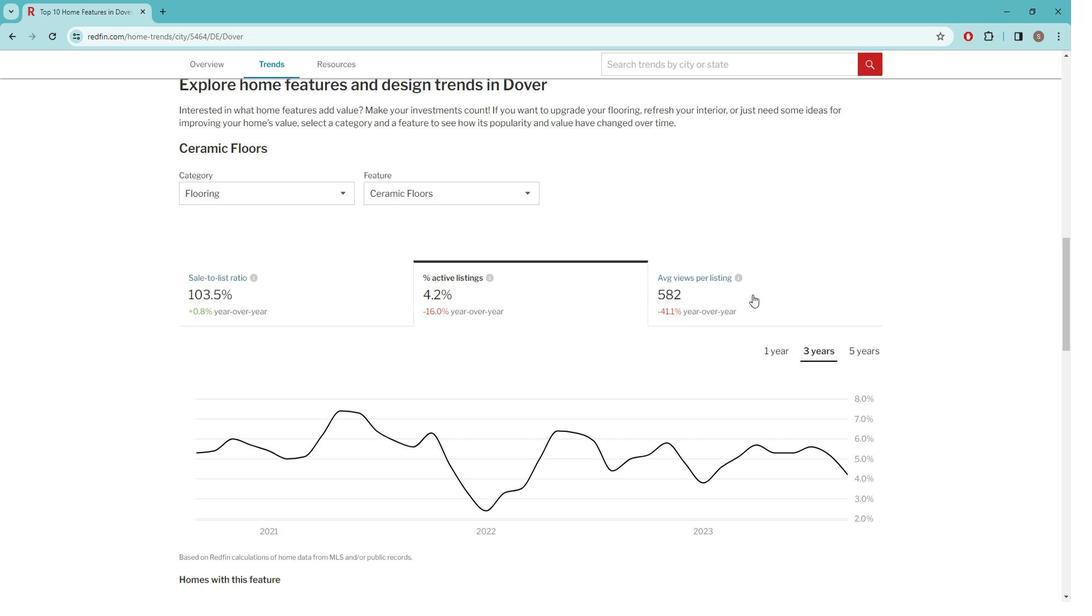 
Action: Mouse moved to (308, 298)
Screenshot: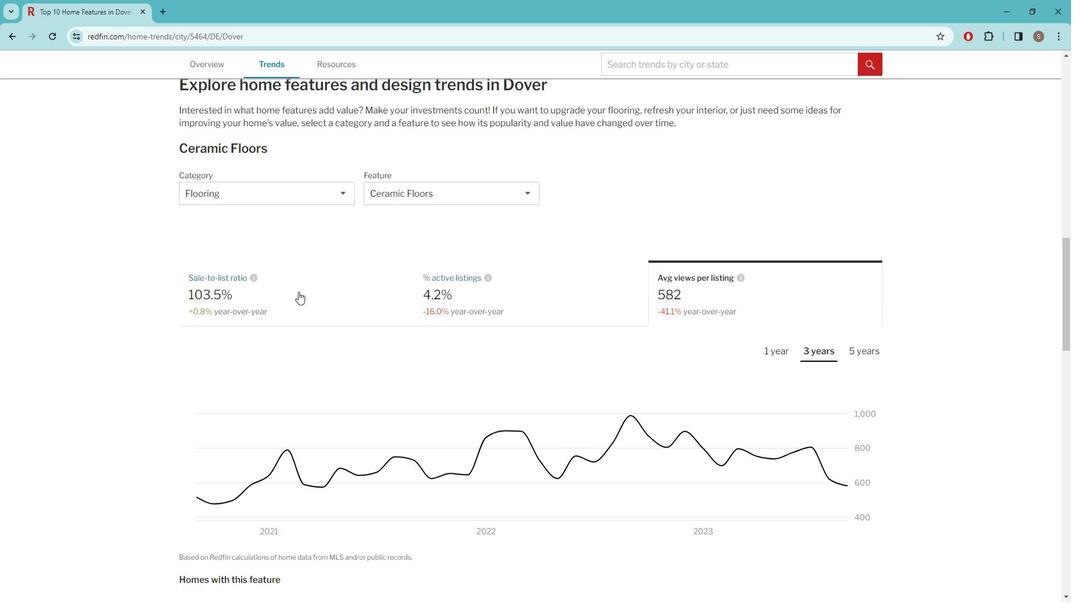 
Action: Mouse pressed left at (308, 298)
Screenshot: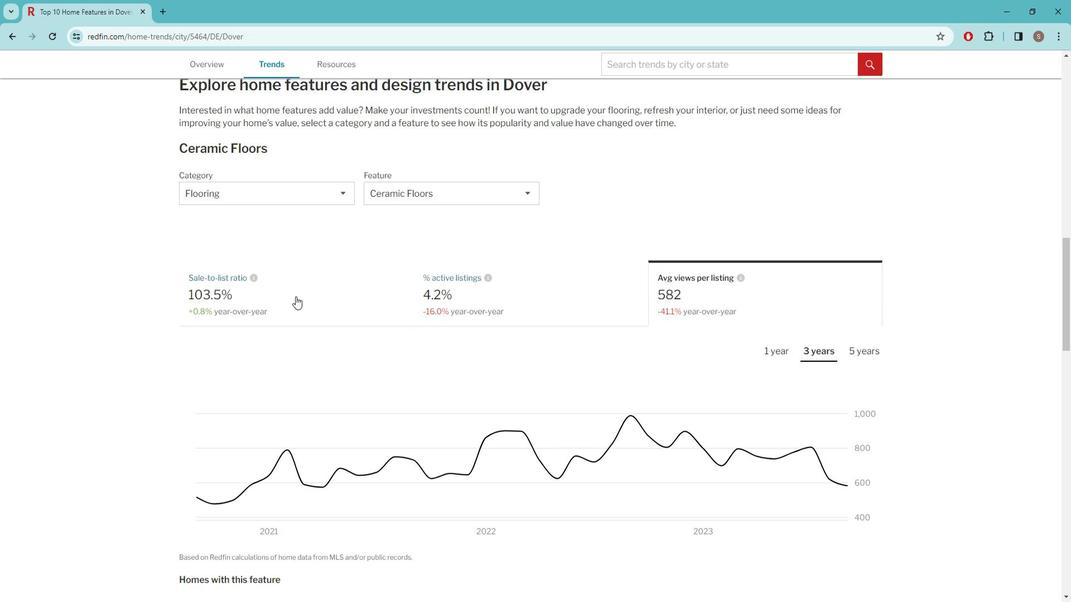 
Action: Mouse moved to (464, 203)
Screenshot: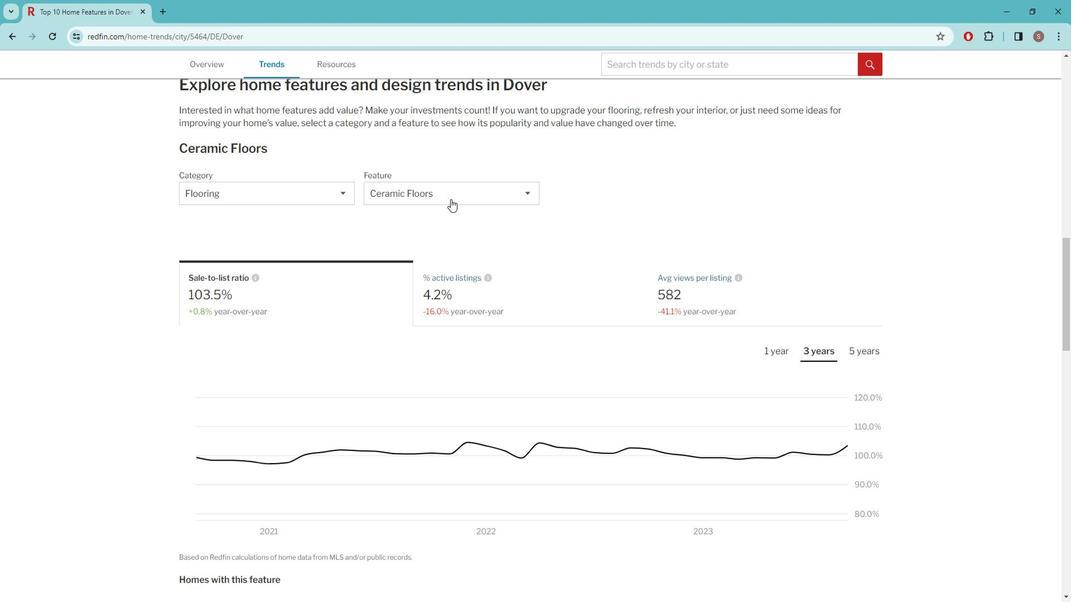 
Action: Mouse pressed left at (464, 203)
Screenshot: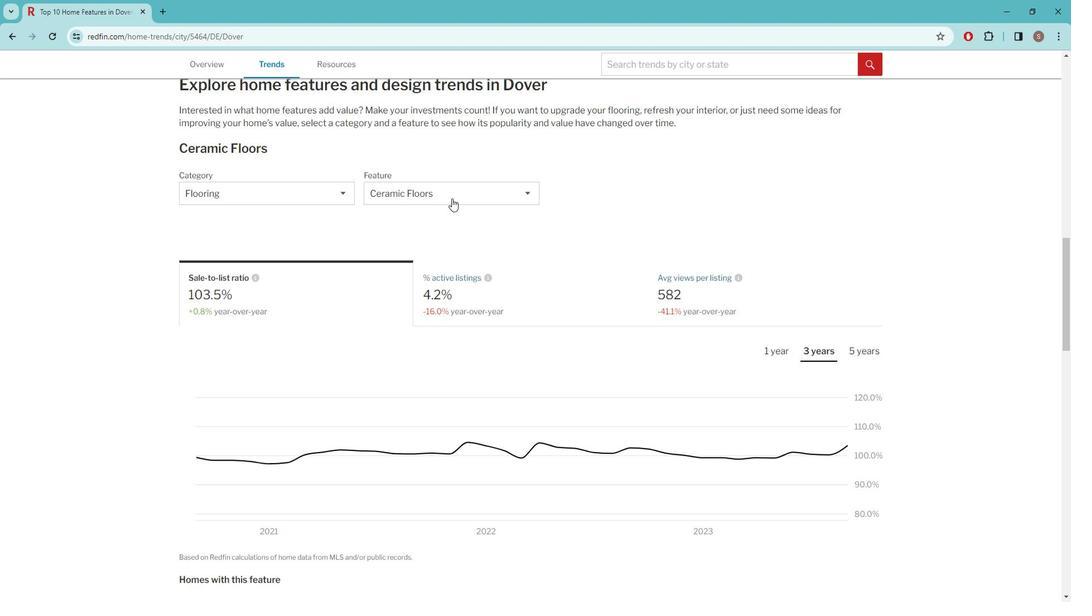 
Action: Mouse moved to (459, 244)
Screenshot: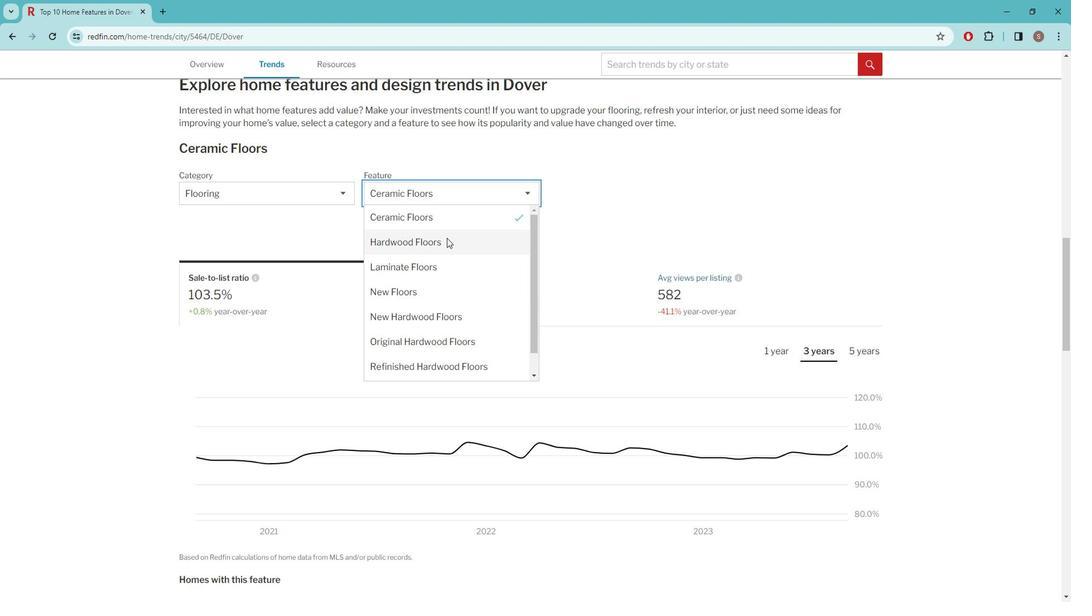 
Action: Mouse pressed left at (459, 244)
Screenshot: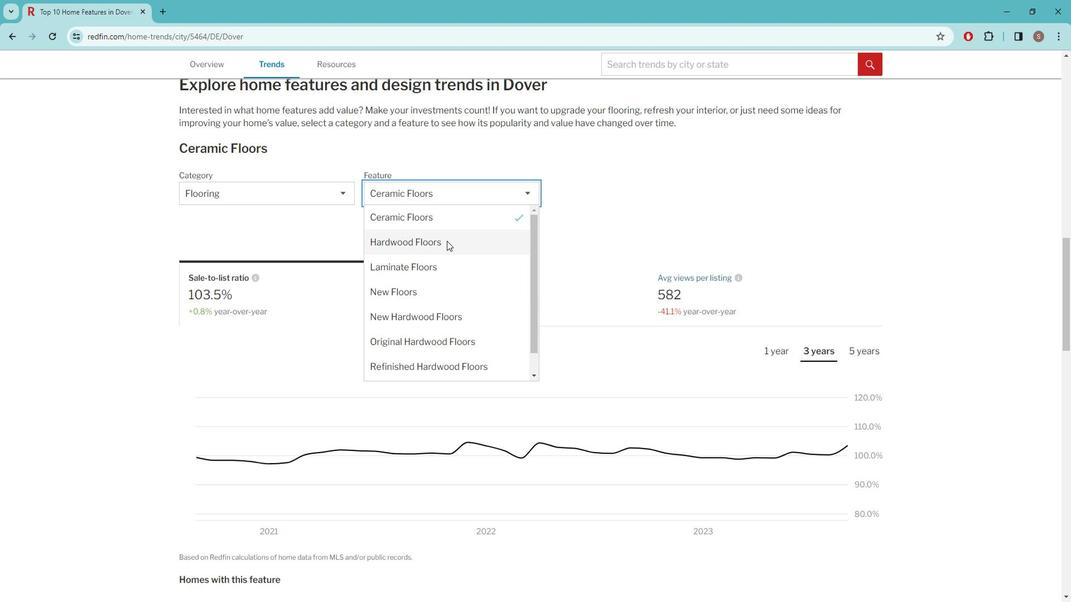 
Action: Mouse moved to (517, 289)
Screenshot: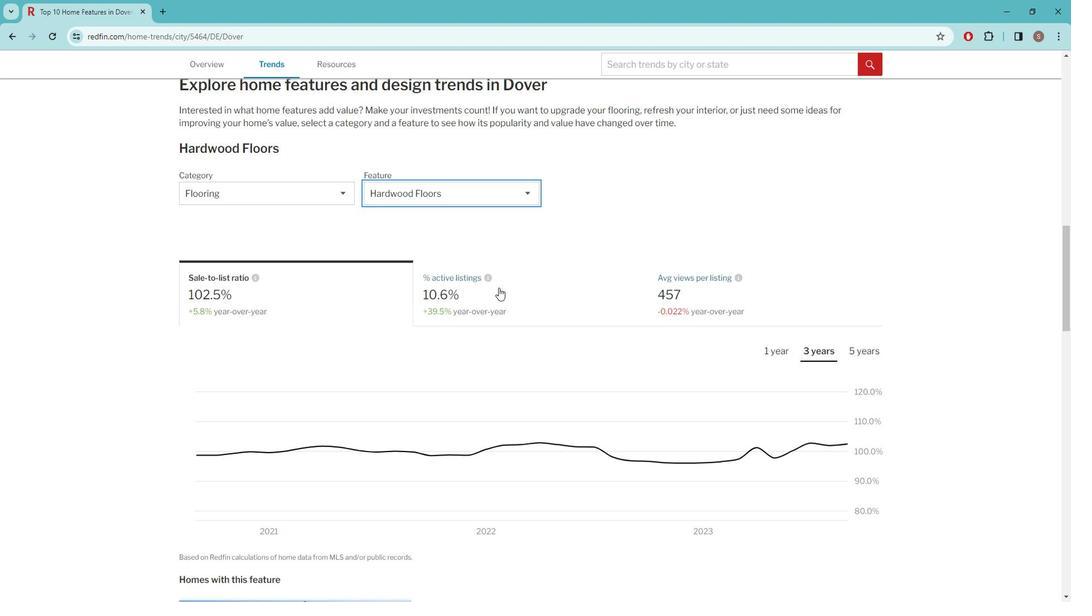 
Action: Mouse pressed left at (517, 289)
Screenshot: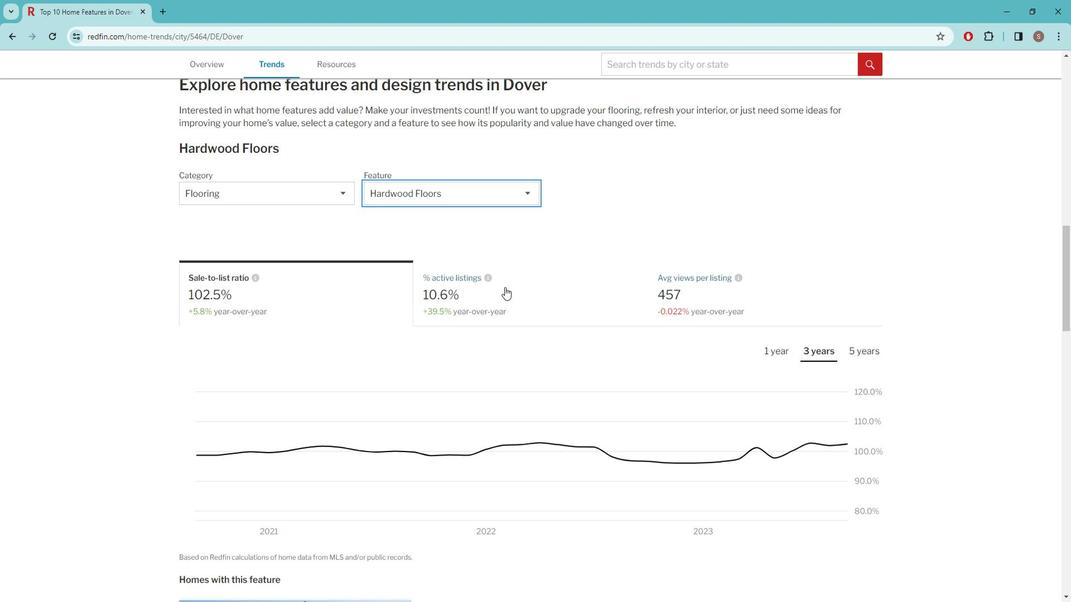 
Action: Mouse moved to (718, 295)
Screenshot: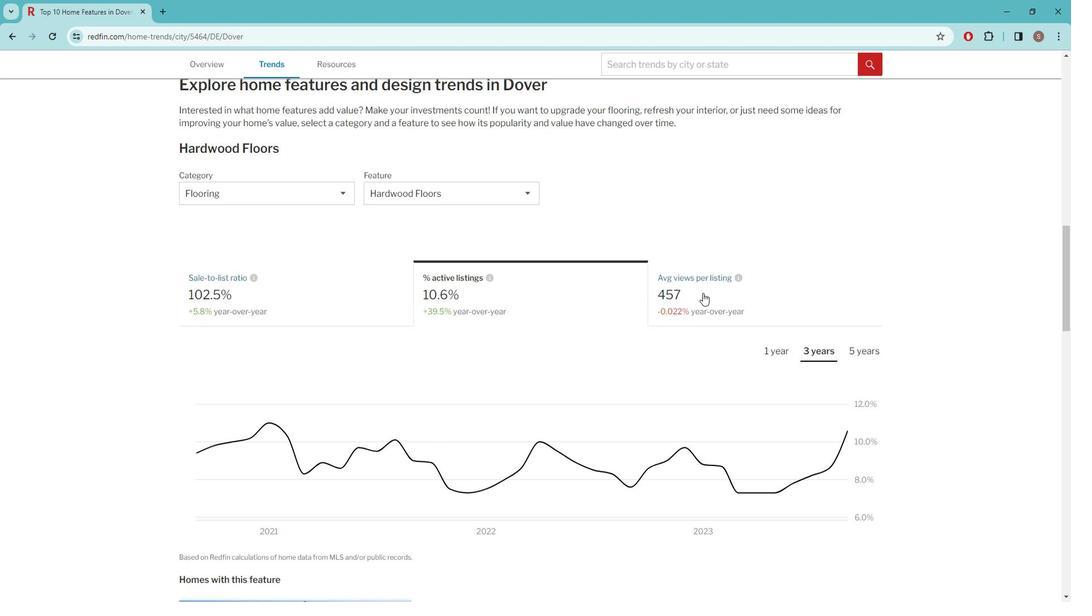 
Action: Mouse pressed left at (718, 295)
Screenshot: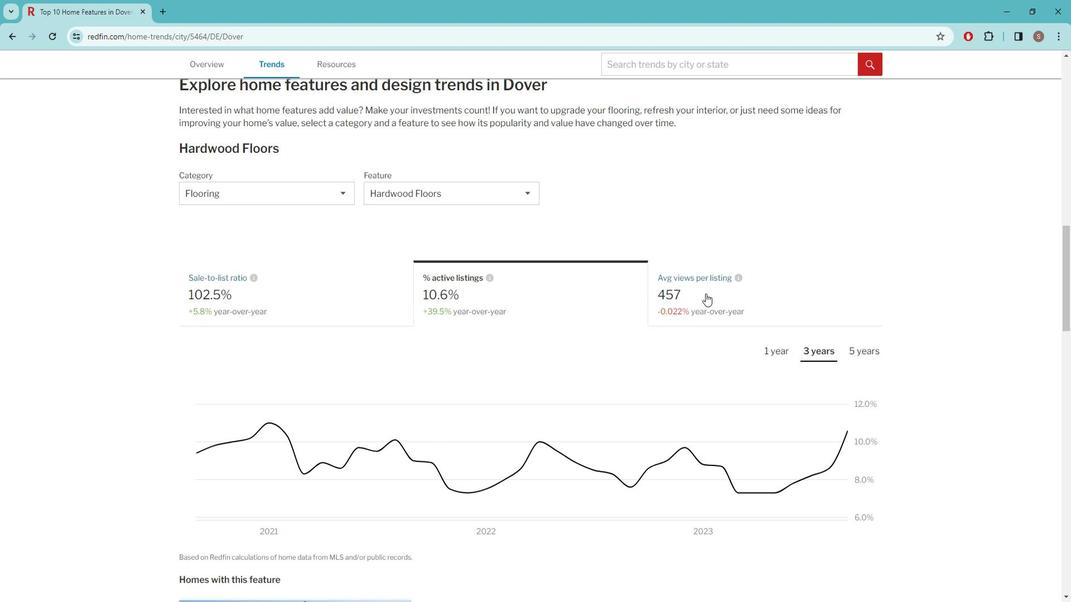 
Action: Mouse moved to (306, 285)
Screenshot: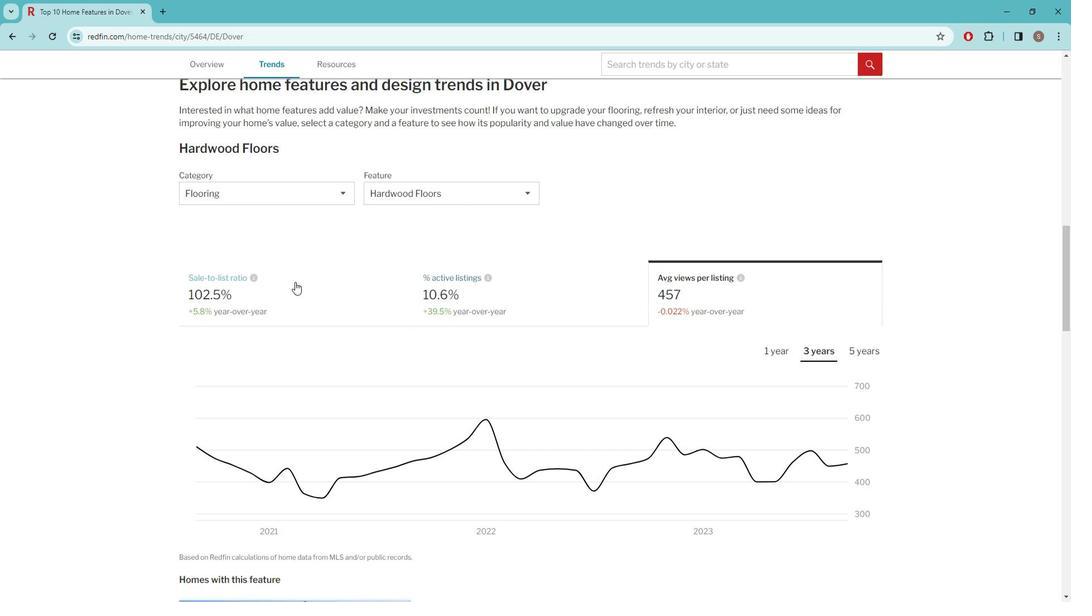 
Action: Mouse pressed left at (306, 285)
Screenshot: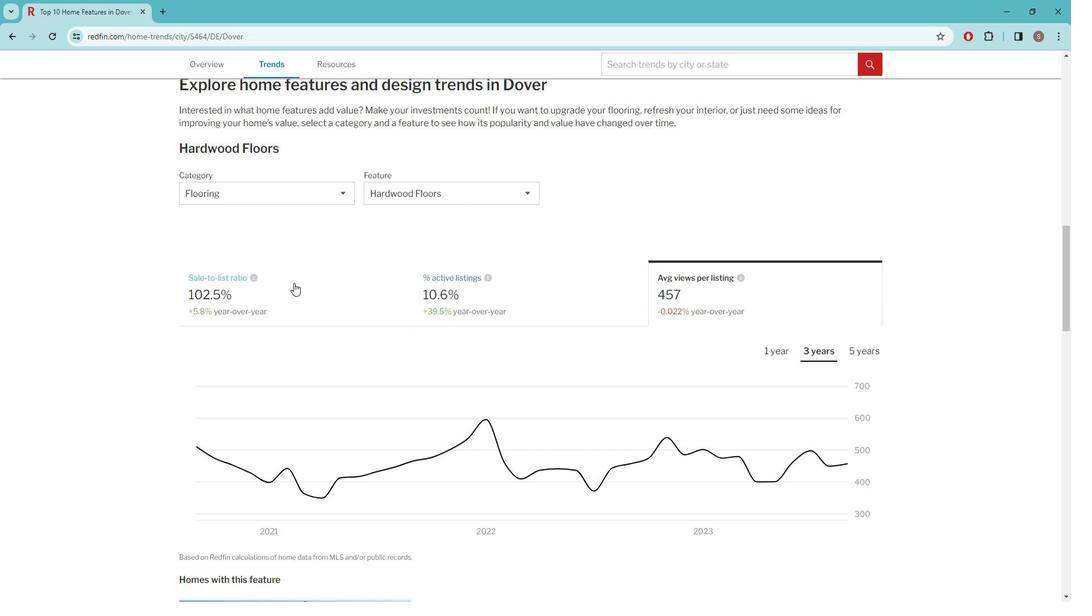 
Action: Mouse moved to (427, 204)
Screenshot: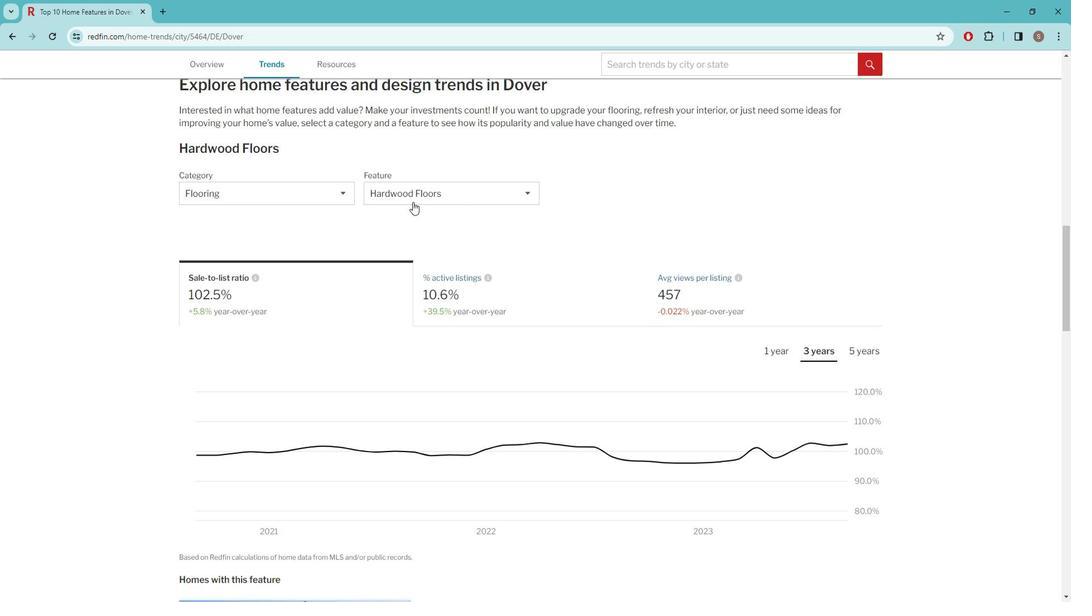 
Action: Mouse pressed left at (427, 204)
Screenshot: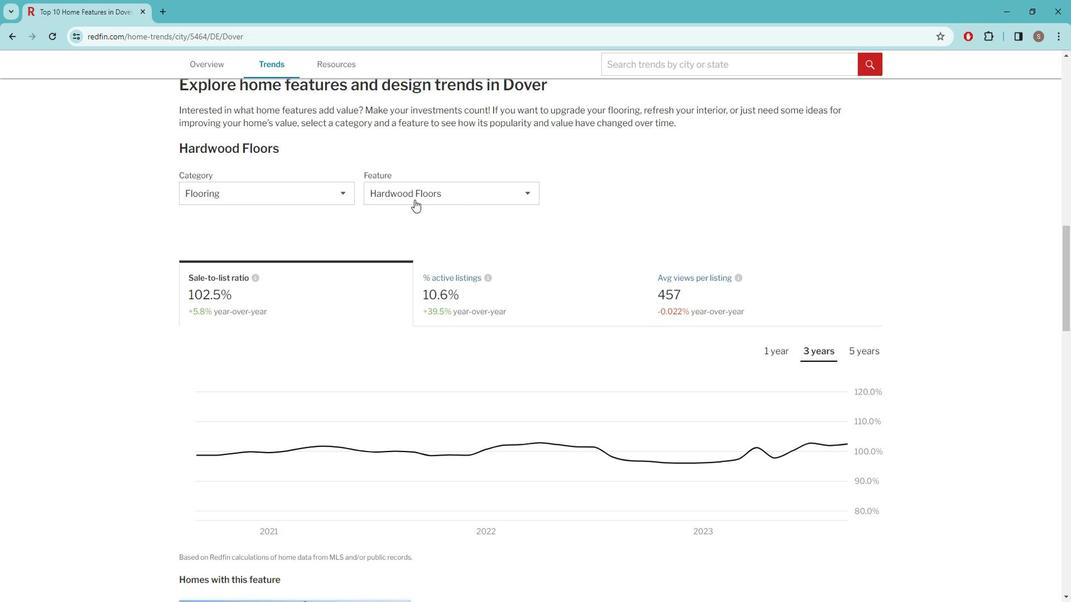 
Action: Mouse moved to (421, 269)
Screenshot: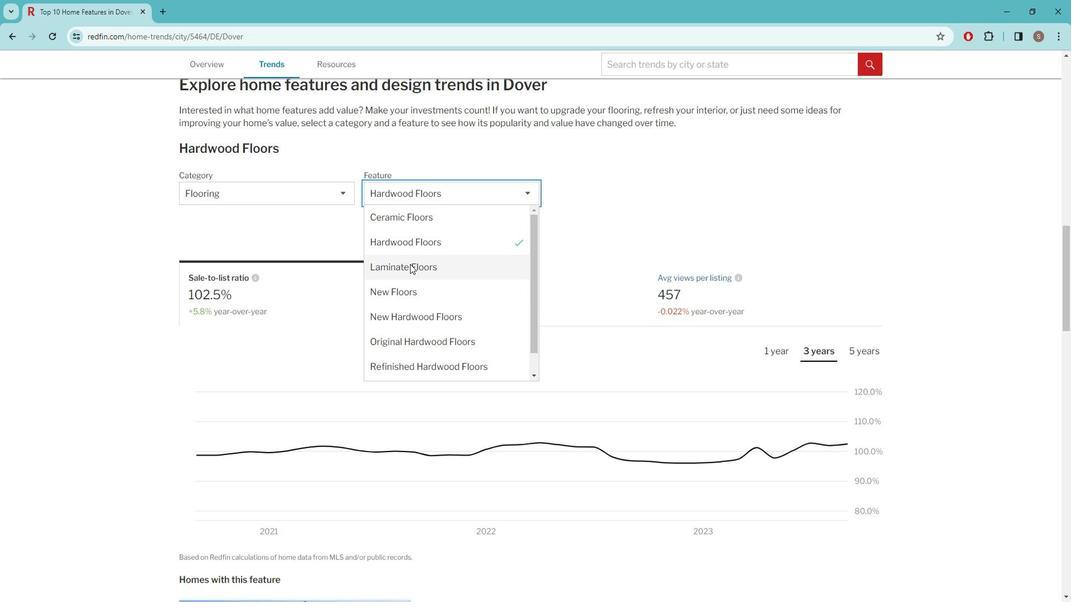 
Action: Mouse pressed left at (421, 269)
Screenshot: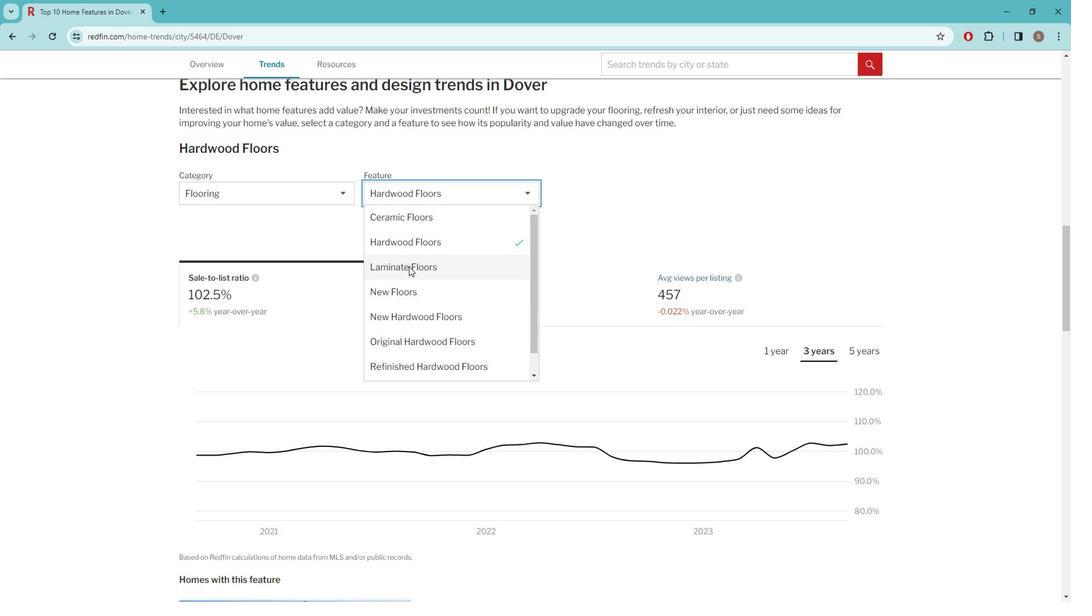 
Action: Mouse moved to (550, 286)
Screenshot: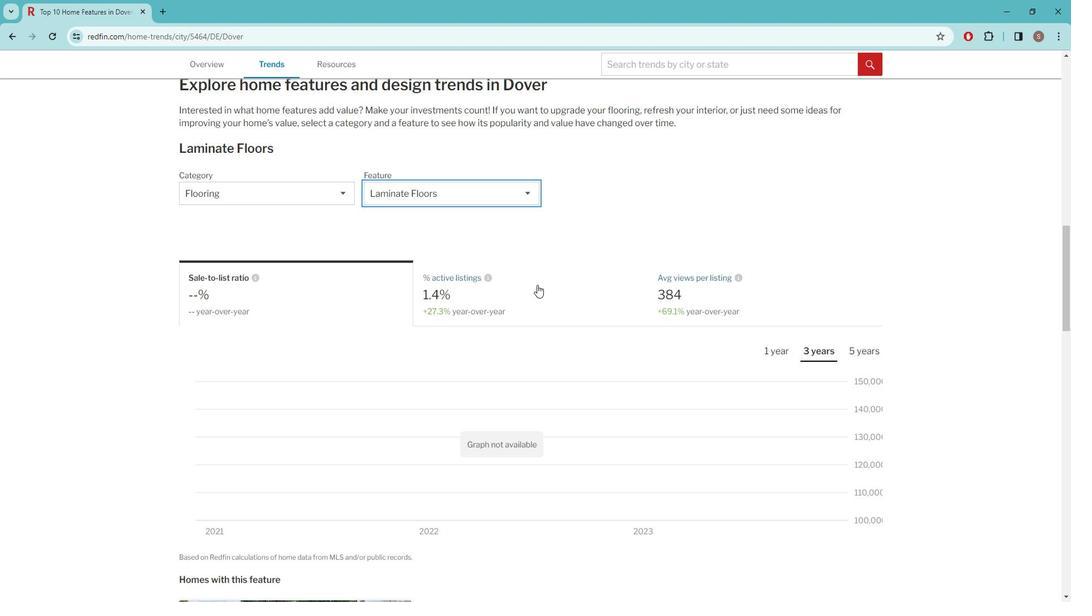 
Action: Mouse pressed left at (550, 286)
Screenshot: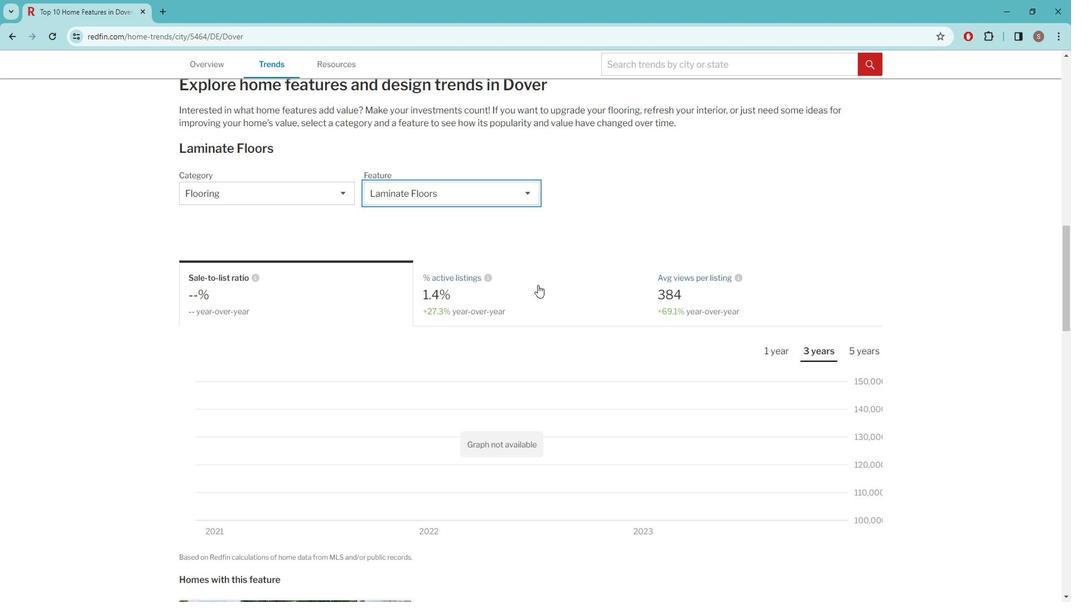 
Action: Mouse moved to (749, 297)
Screenshot: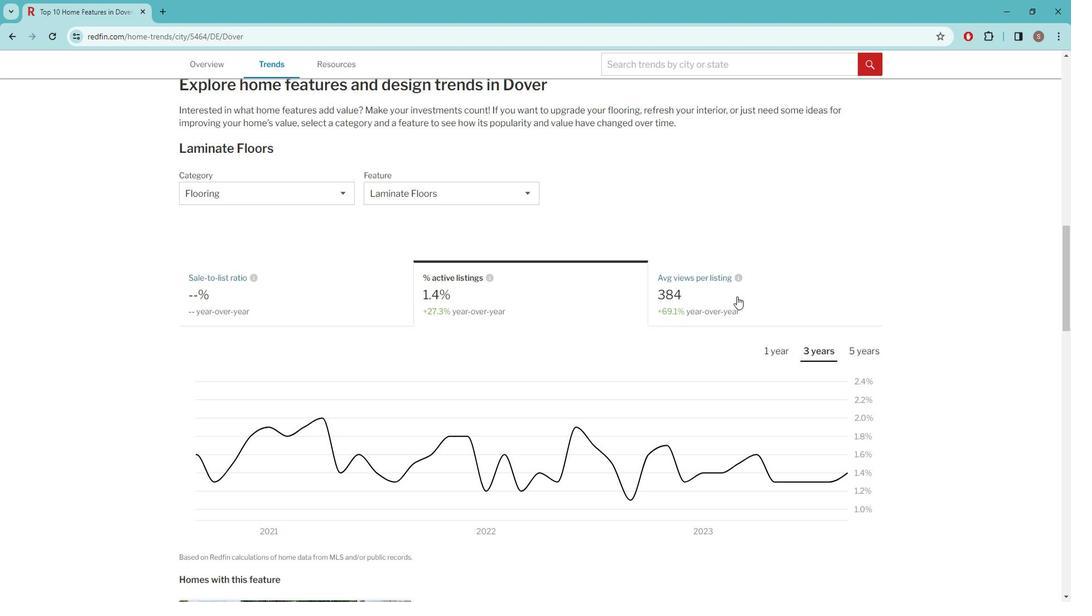 
Action: Mouse pressed left at (749, 297)
Screenshot: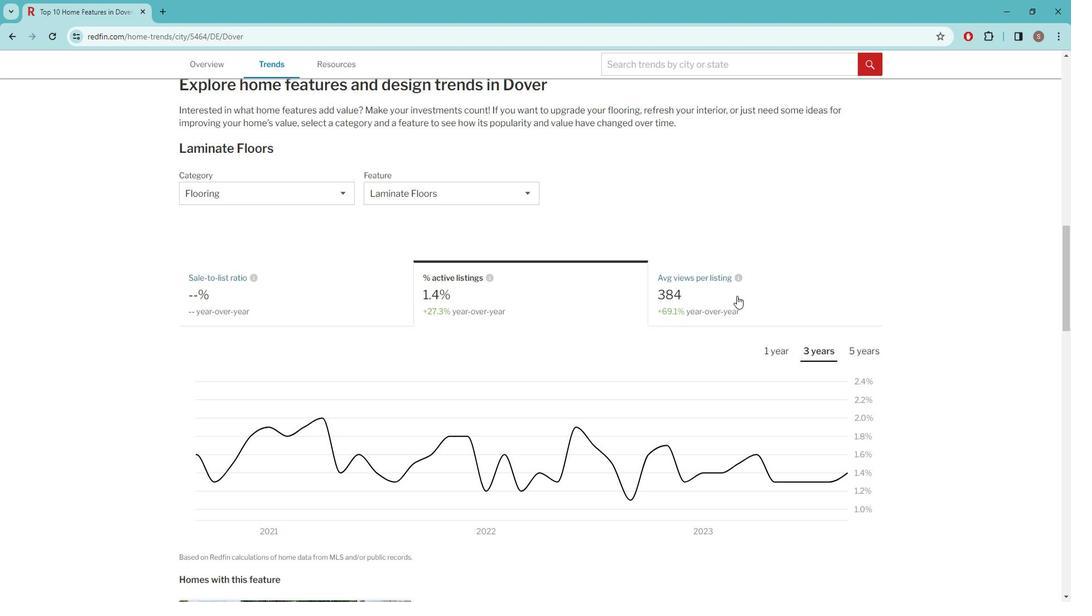 
Action: Mouse moved to (309, 284)
Screenshot: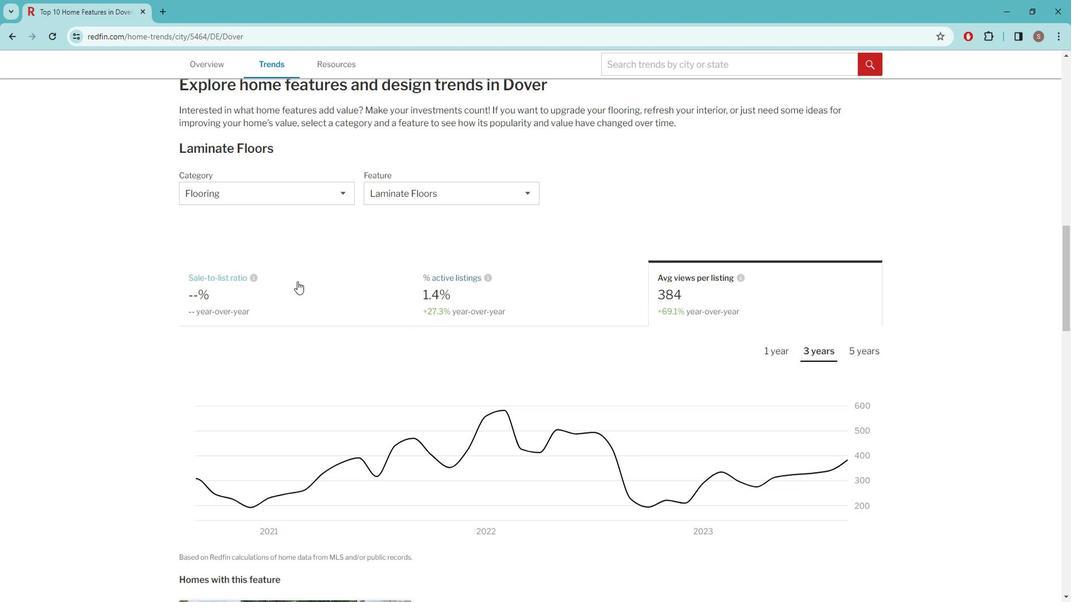 
Action: Mouse pressed left at (309, 284)
Screenshot: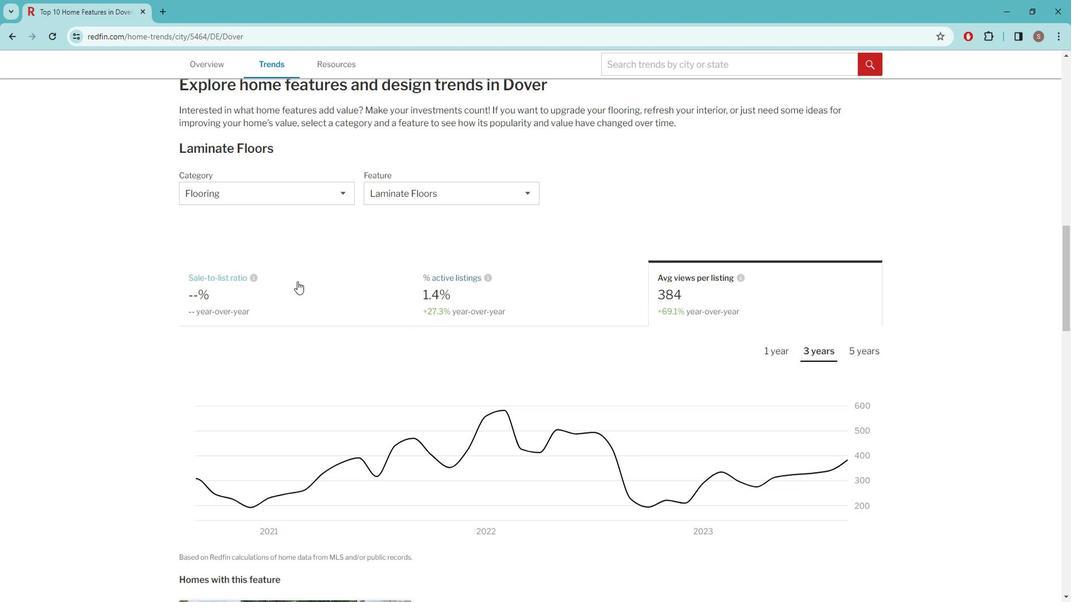 
Action: Mouse moved to (436, 199)
Screenshot: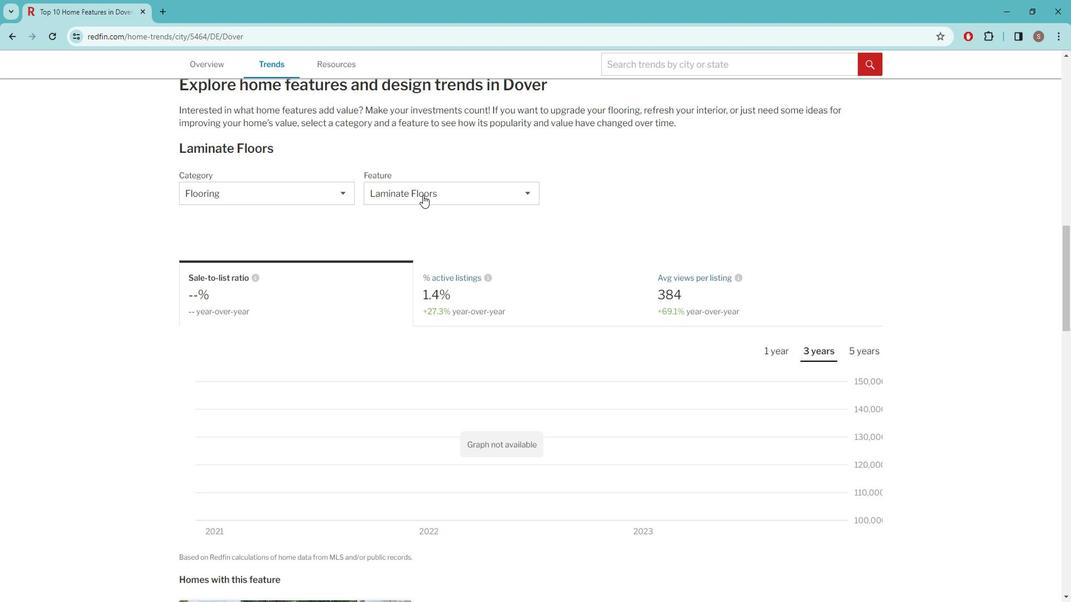 
Action: Mouse pressed left at (436, 199)
Screenshot: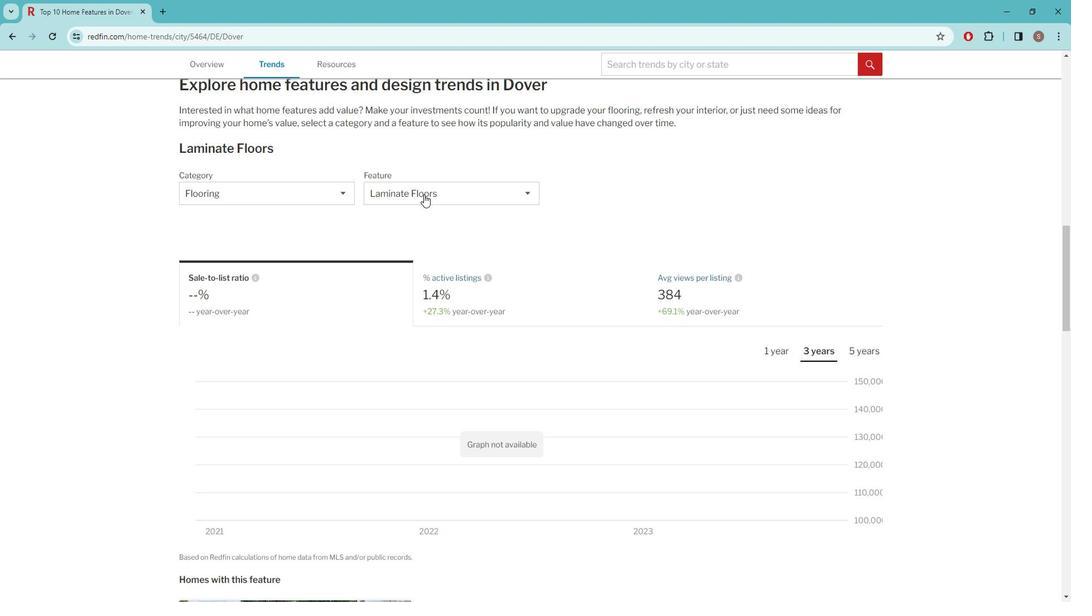 
Action: Mouse moved to (412, 293)
Screenshot: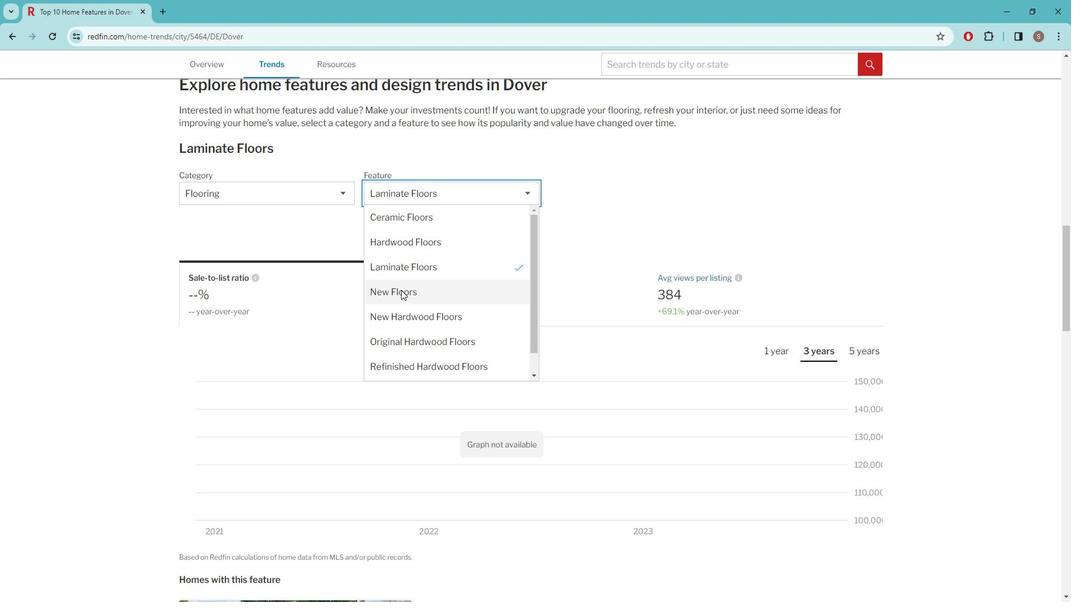
Action: Mouse pressed left at (412, 293)
Screenshot: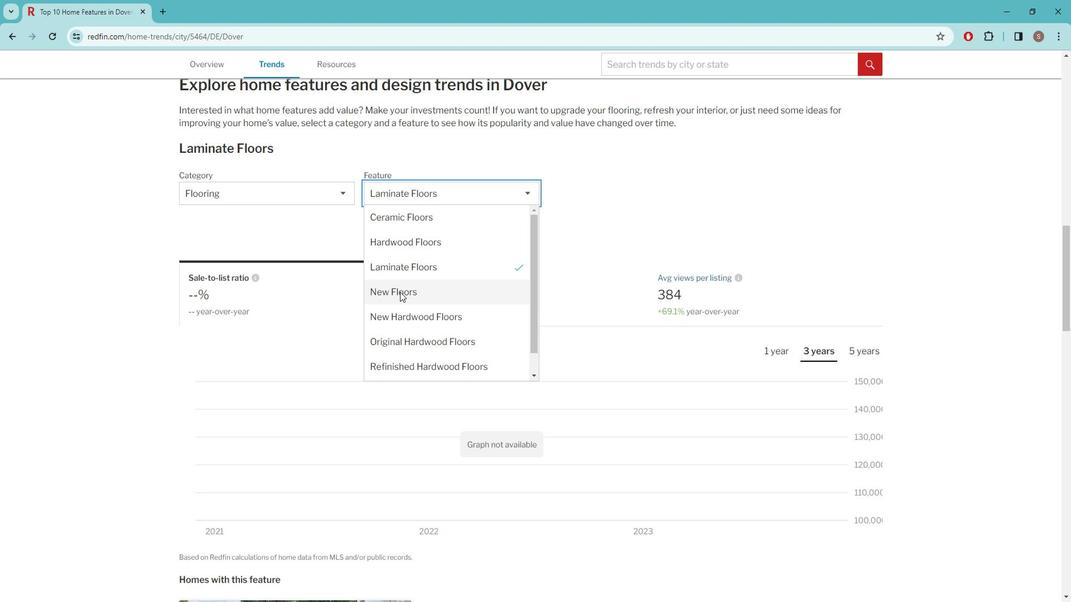 
Action: Mouse moved to (523, 290)
Screenshot: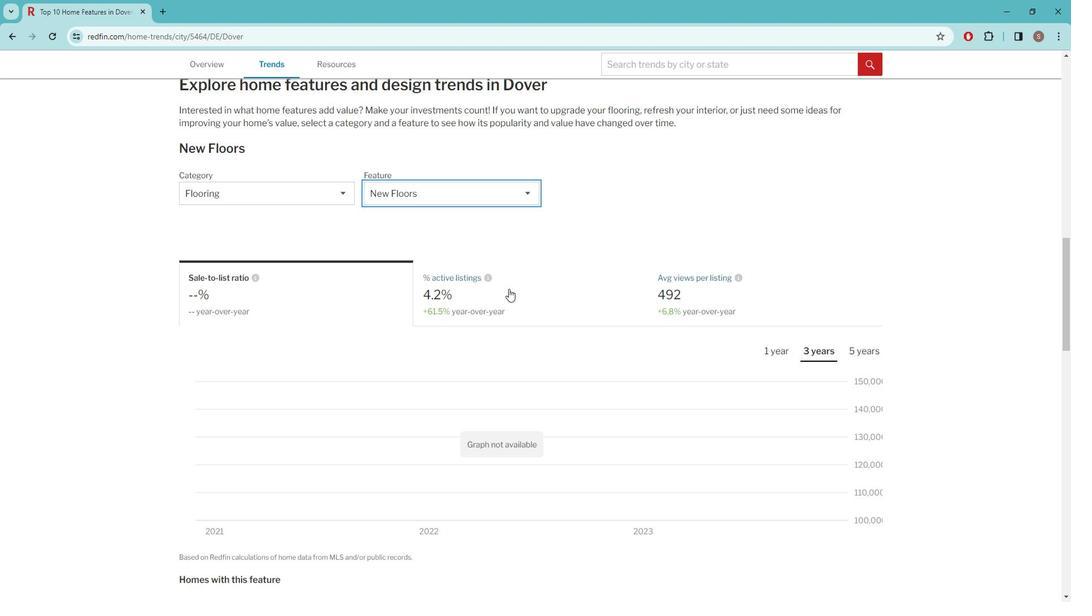 
Action: Mouse pressed left at (523, 290)
Screenshot: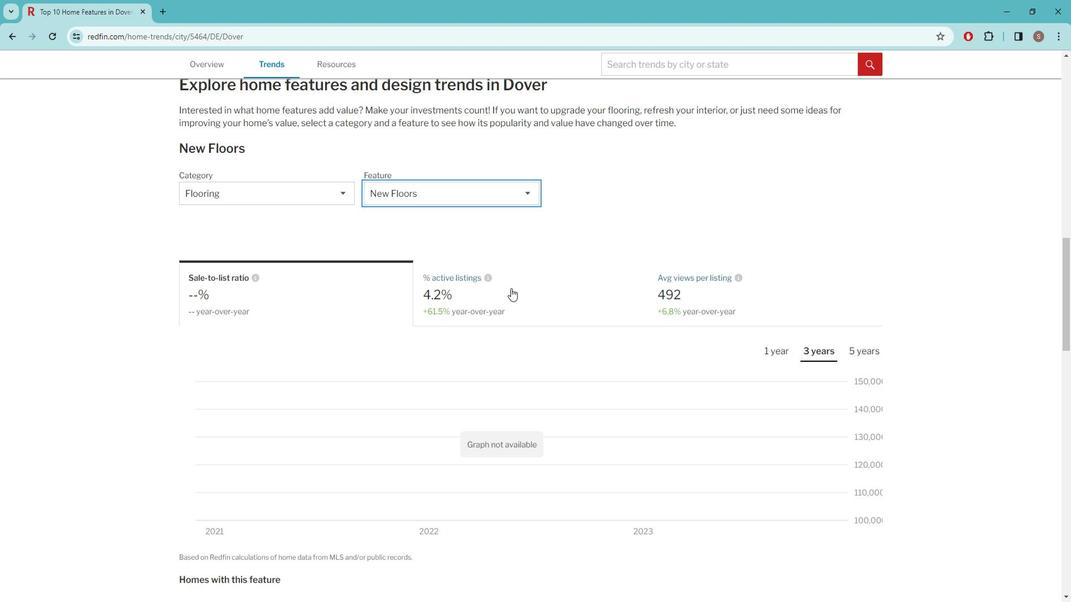
Action: Mouse moved to (731, 298)
Screenshot: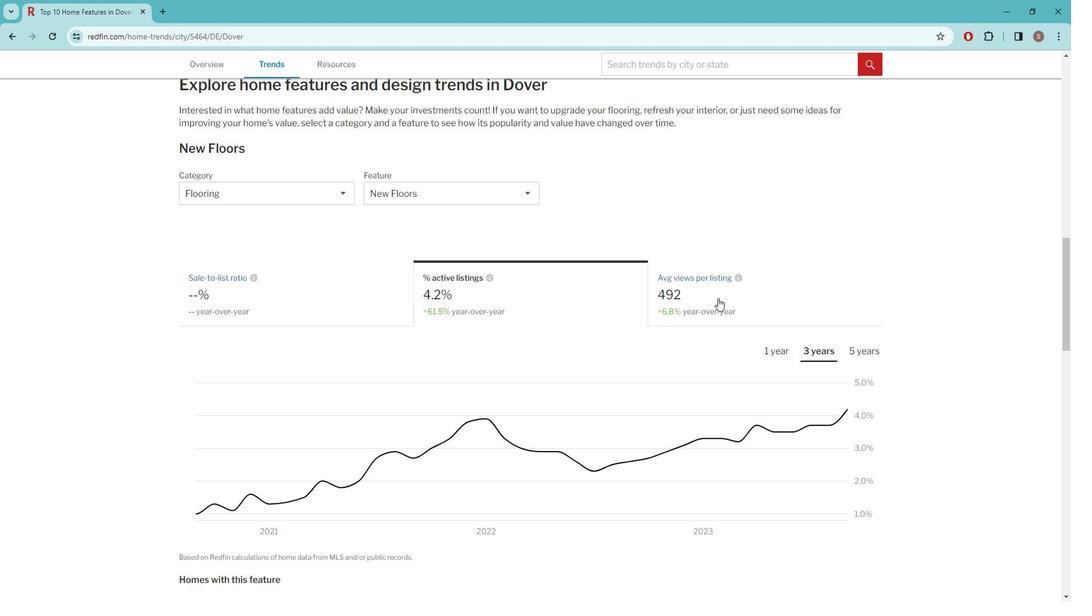 
Action: Mouse pressed left at (731, 298)
Screenshot: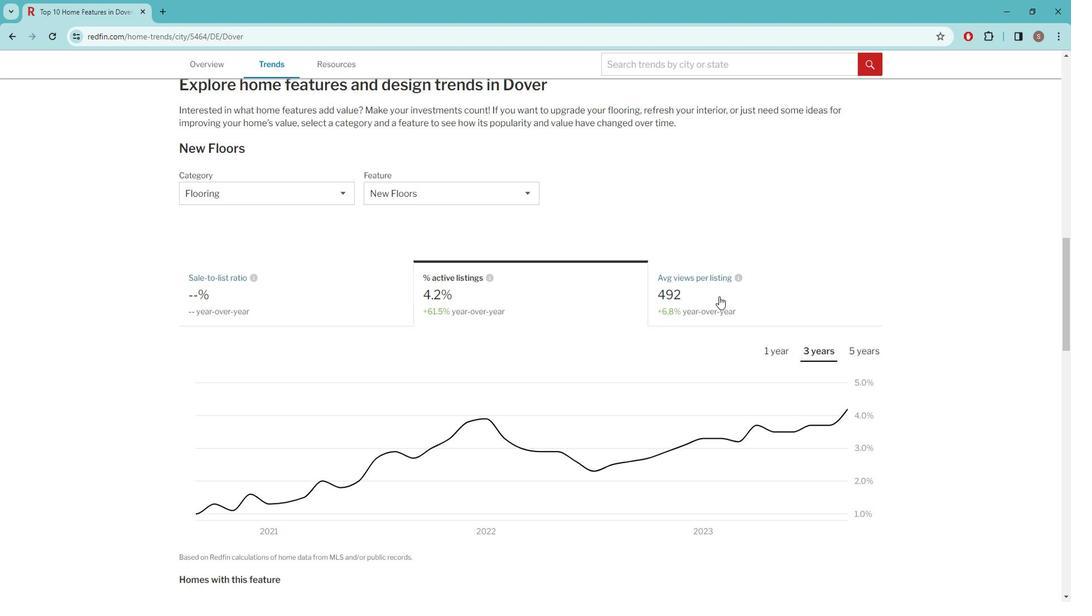
Action: Mouse moved to (296, 295)
Screenshot: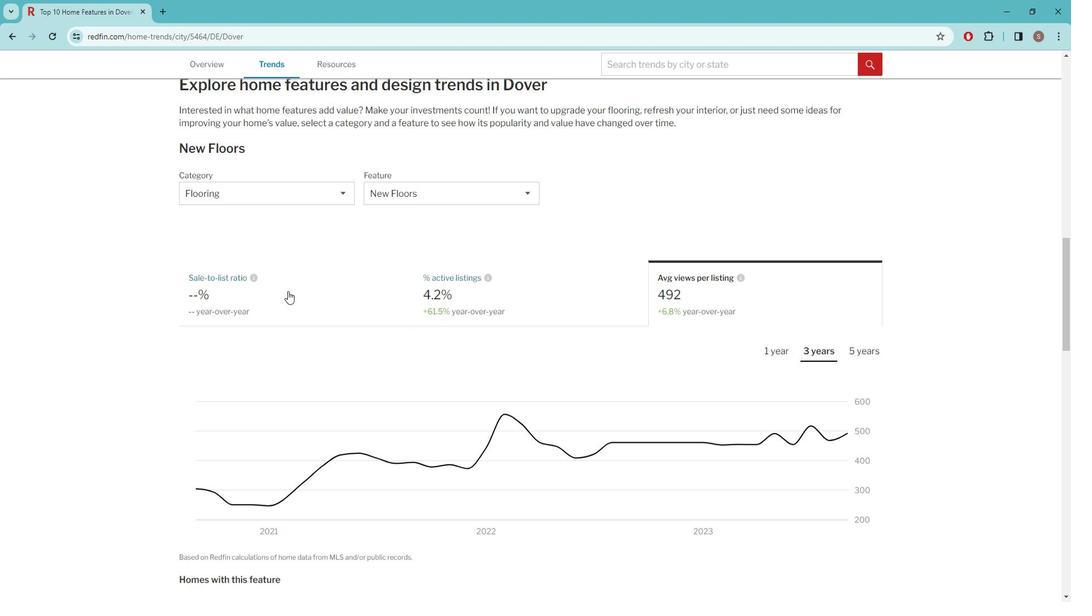 
Action: Mouse pressed left at (296, 295)
Screenshot: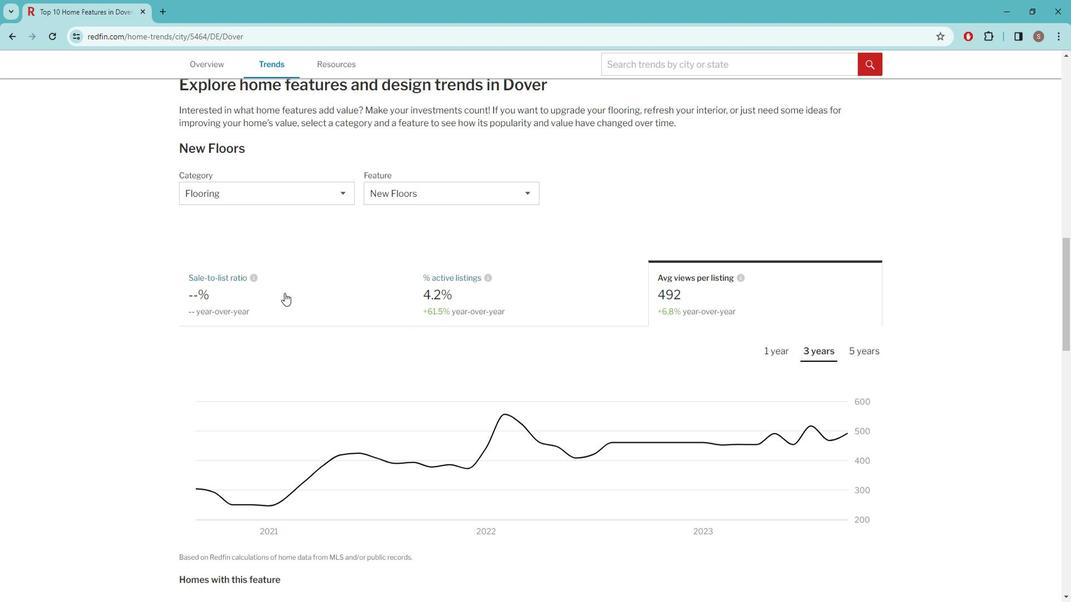
Action: Mouse moved to (410, 201)
Screenshot: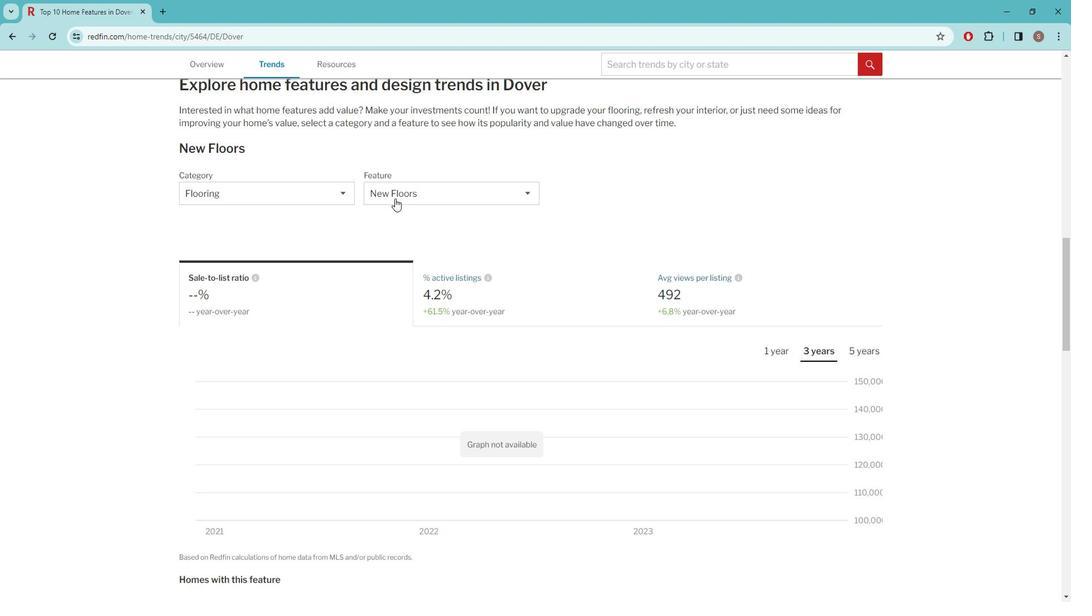 
Action: Mouse pressed left at (410, 201)
Screenshot: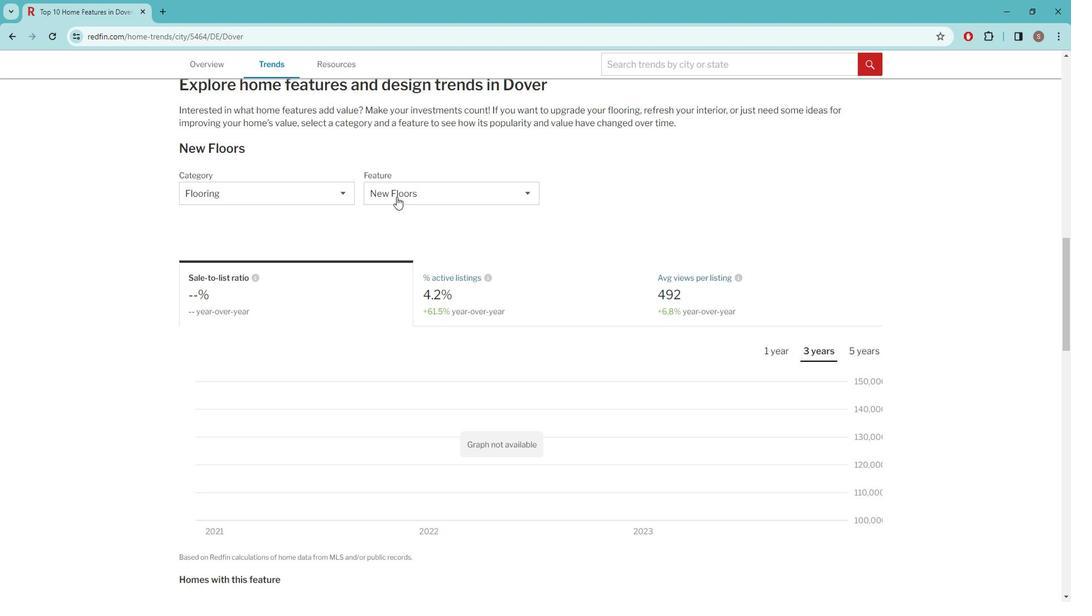 
Action: Mouse moved to (413, 315)
Screenshot: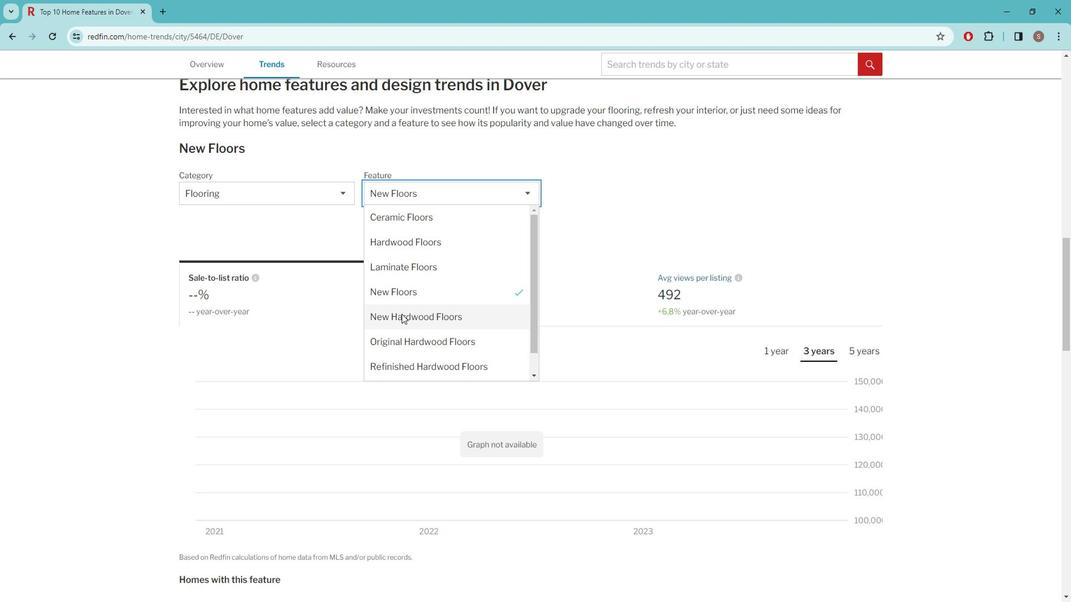 
Action: Mouse pressed left at (413, 315)
Screenshot: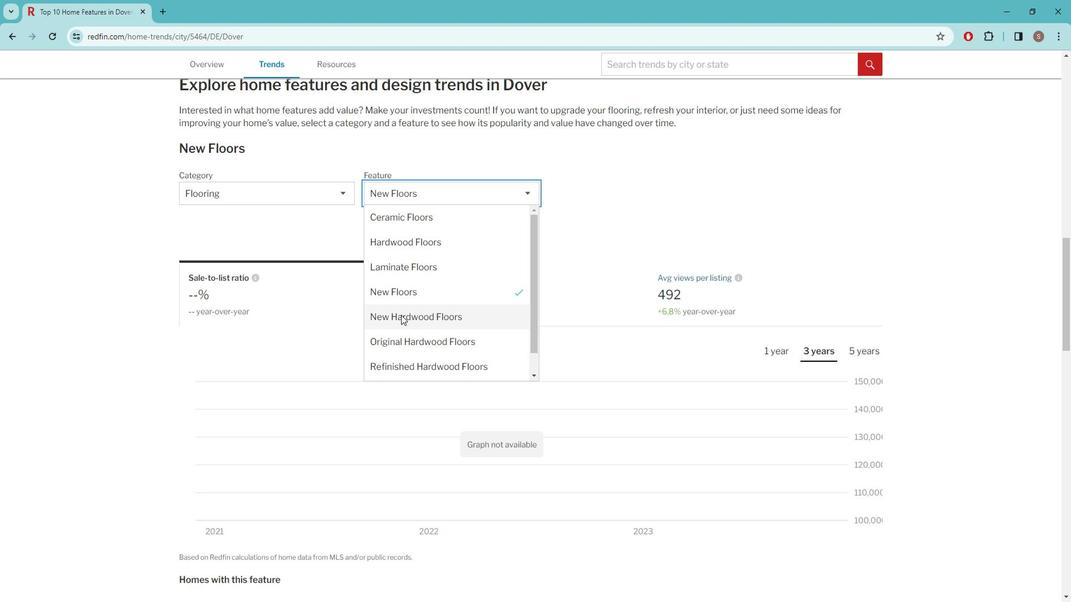 
Action: Mouse moved to (500, 293)
Screenshot: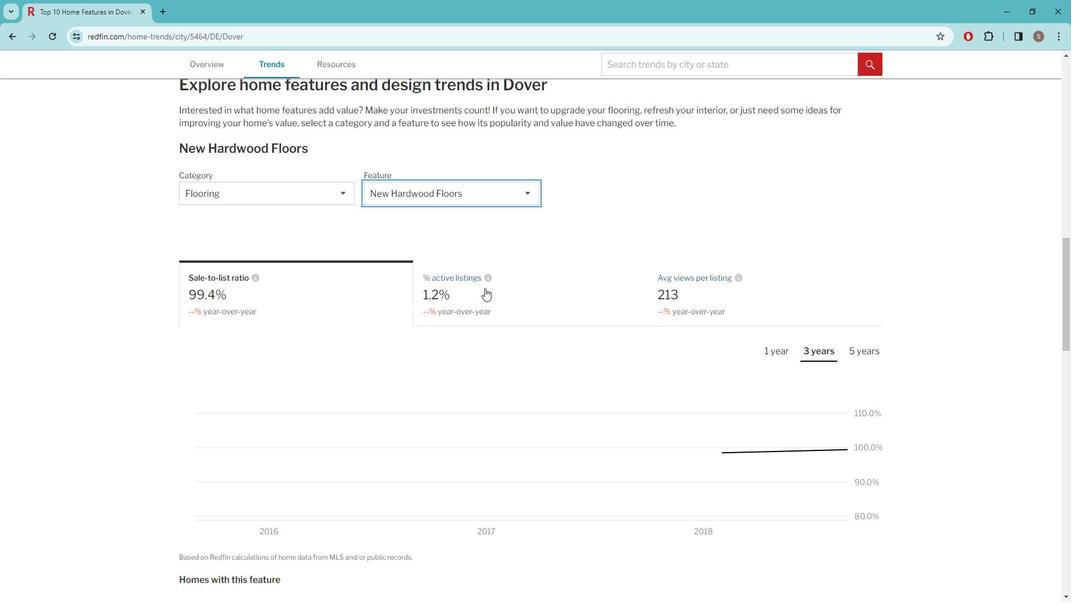 
Action: Mouse pressed left at (500, 293)
Screenshot: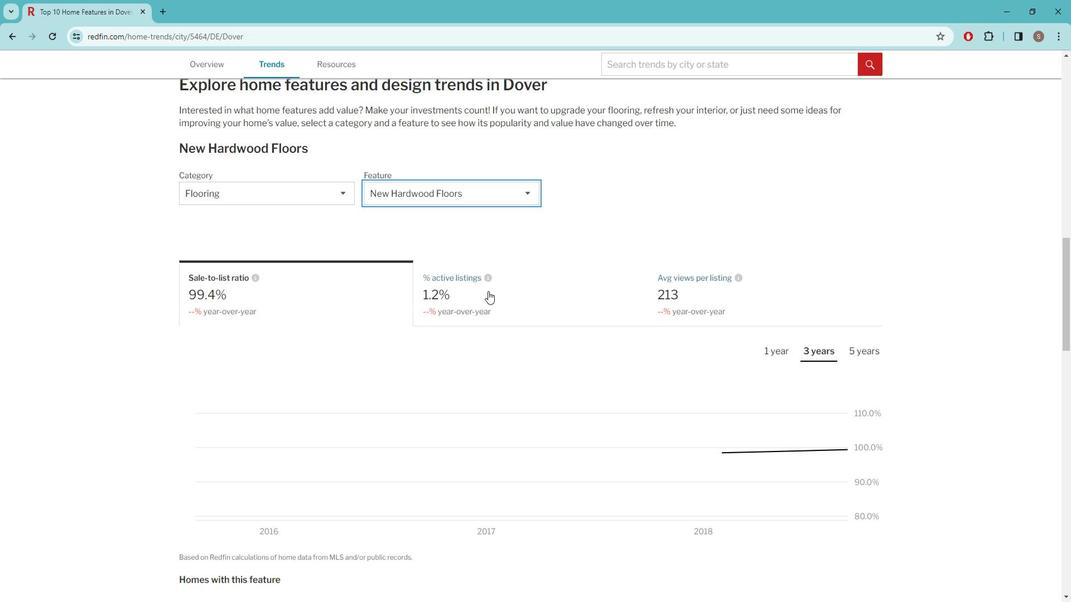 
Action: Mouse moved to (734, 293)
Screenshot: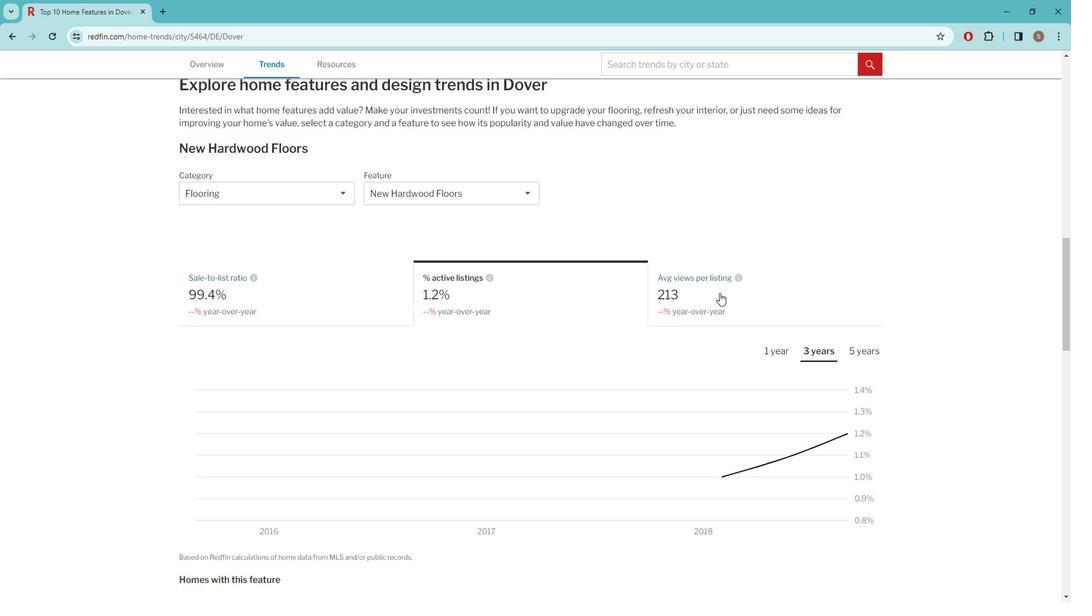 
Action: Mouse pressed left at (734, 293)
Screenshot: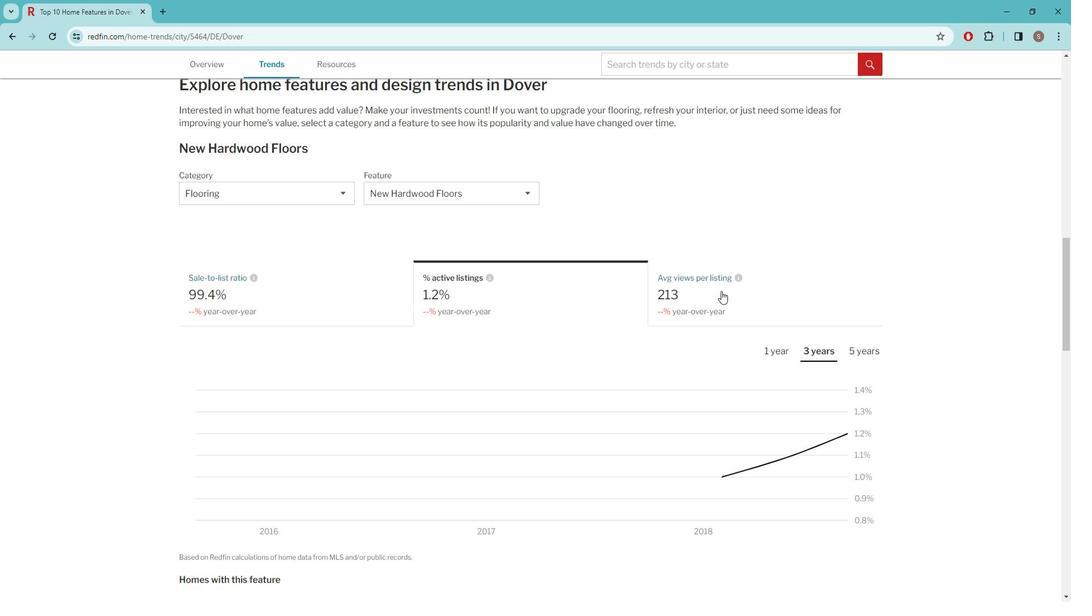 
Action: Mouse moved to (280, 289)
Screenshot: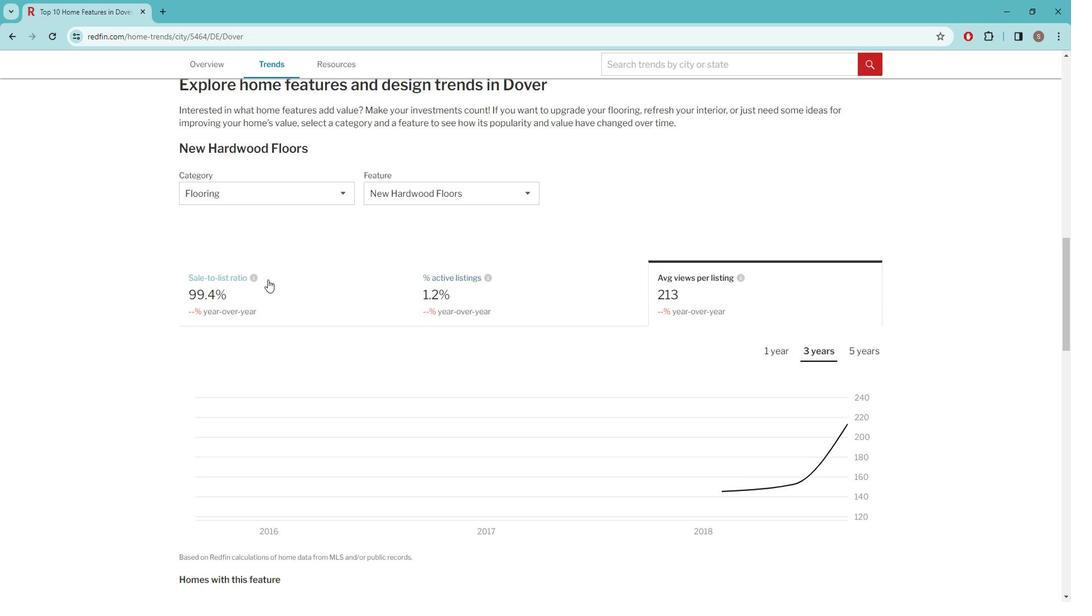 
Action: Mouse pressed left at (280, 289)
Screenshot: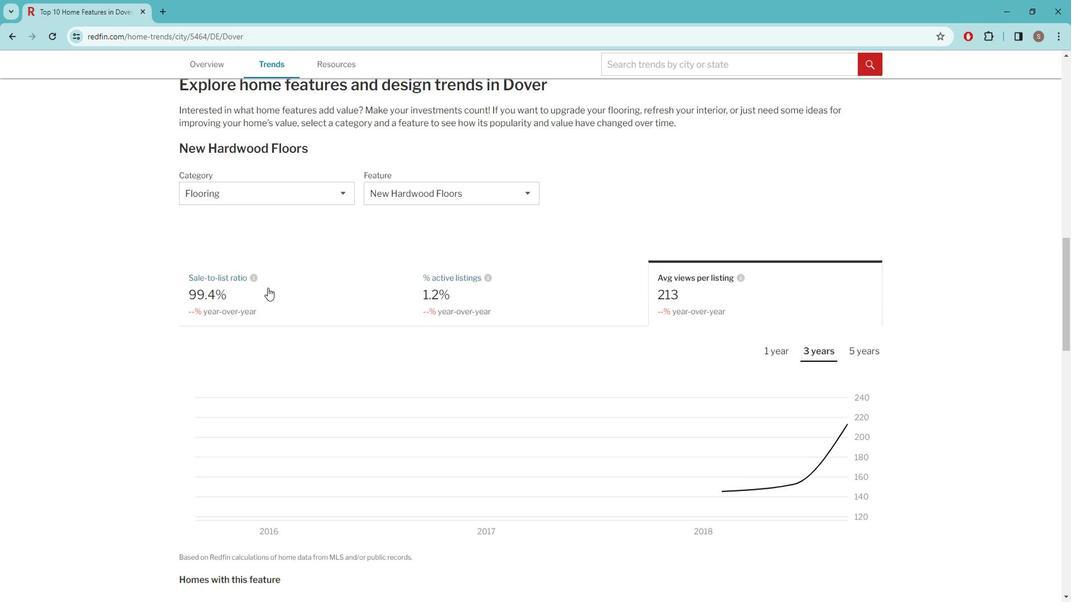 
Action: Mouse moved to (443, 203)
Screenshot: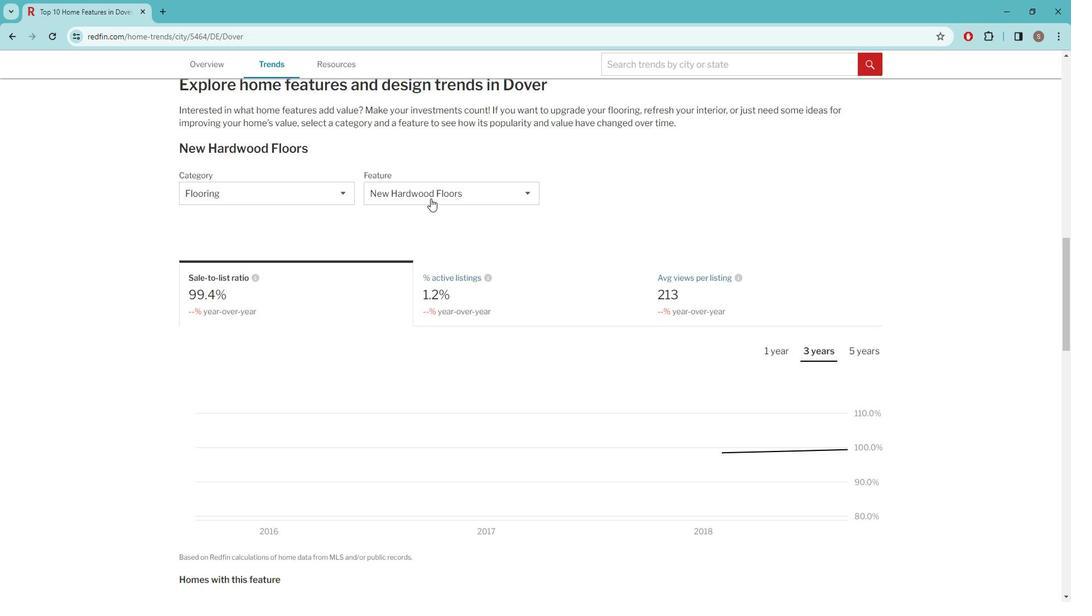 
Action: Mouse pressed left at (443, 203)
Screenshot: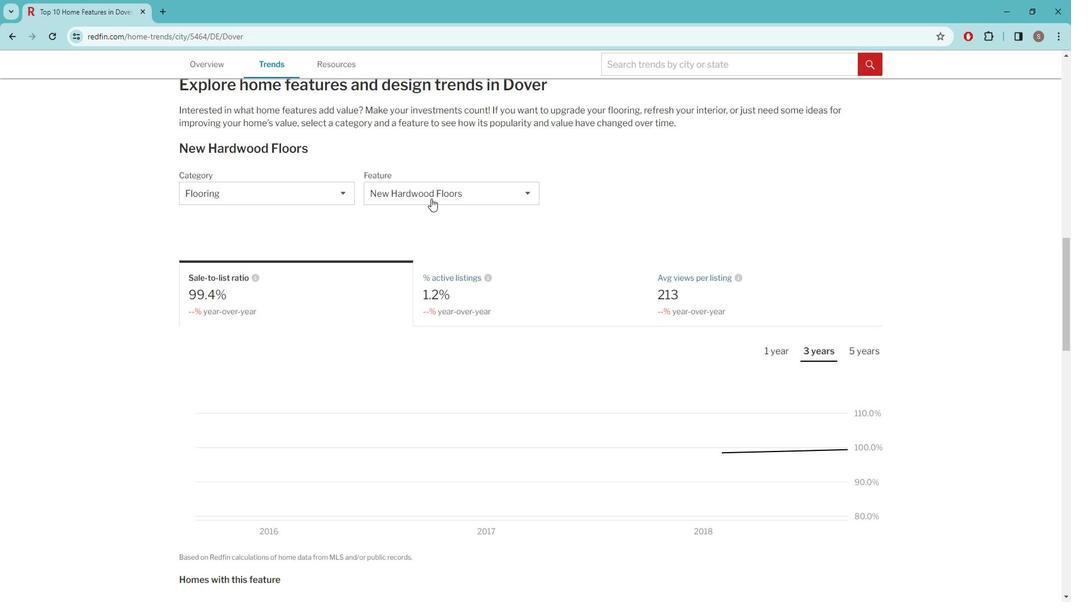 
Action: Mouse moved to (416, 339)
Screenshot: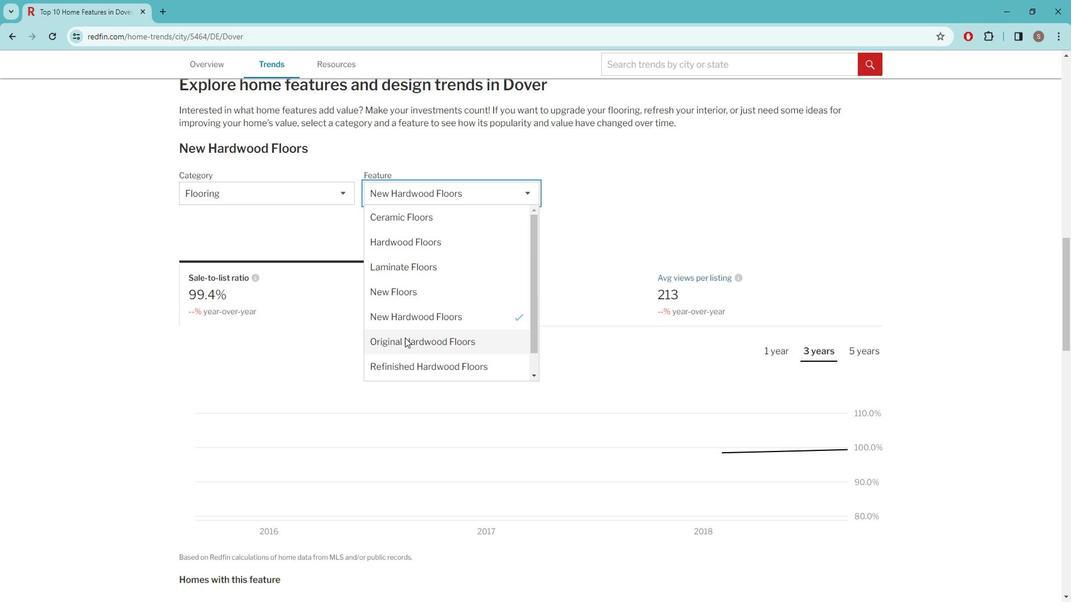 
Action: Mouse pressed left at (416, 339)
Screenshot: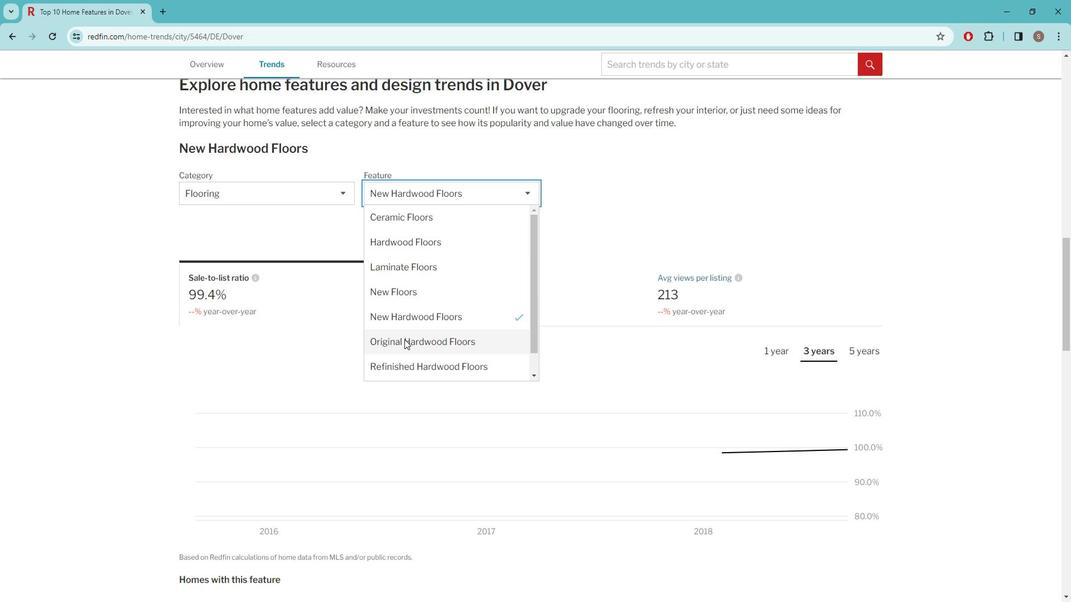 
Action: Mouse moved to (521, 294)
Screenshot: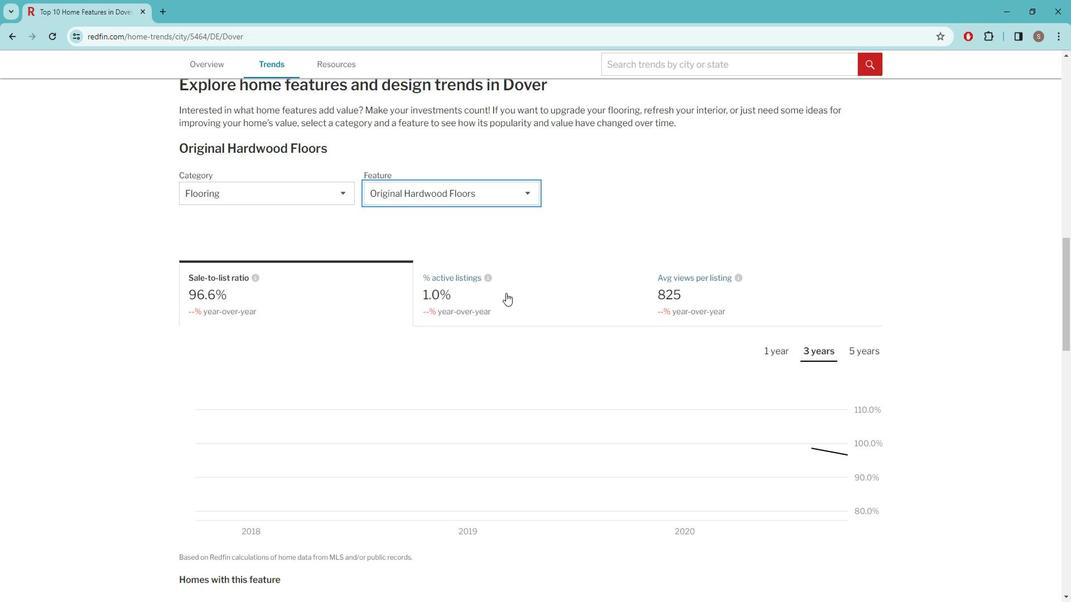 
Action: Mouse pressed left at (521, 294)
Screenshot: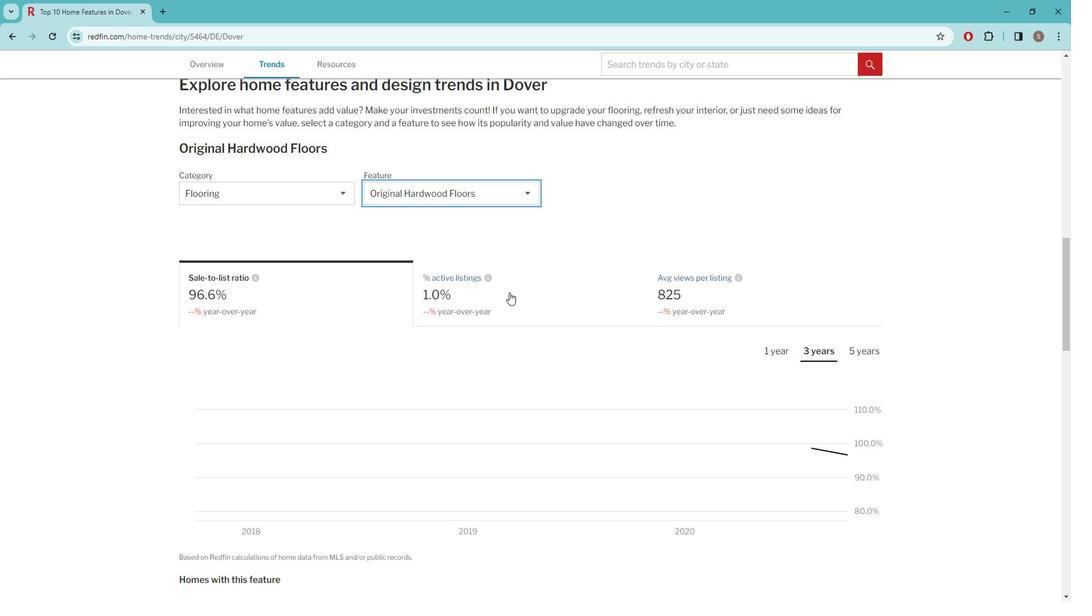 
Action: Mouse moved to (734, 300)
Screenshot: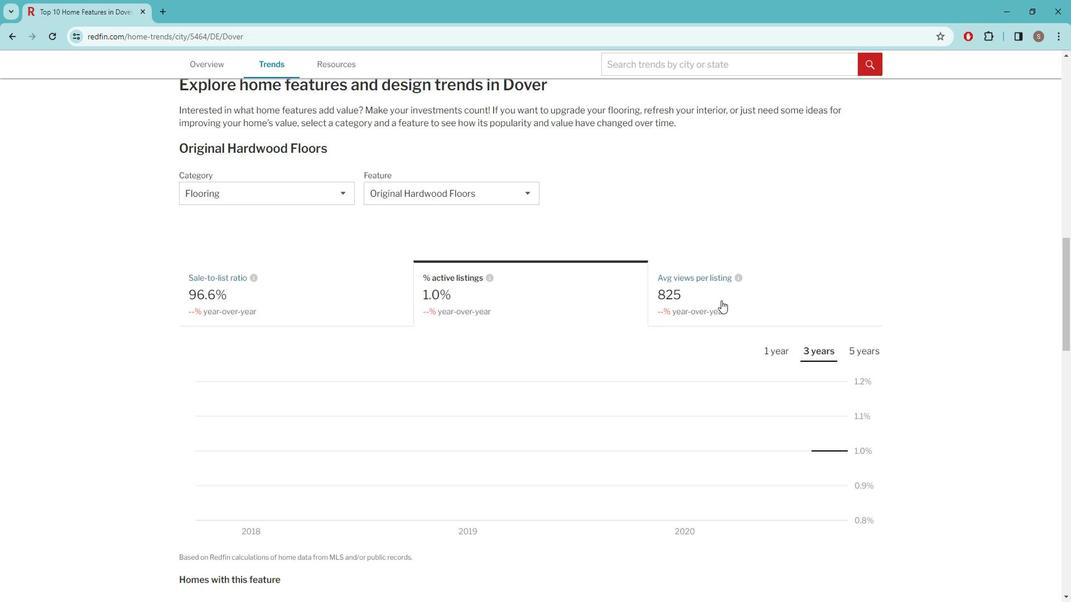
Action: Mouse pressed left at (734, 300)
Screenshot: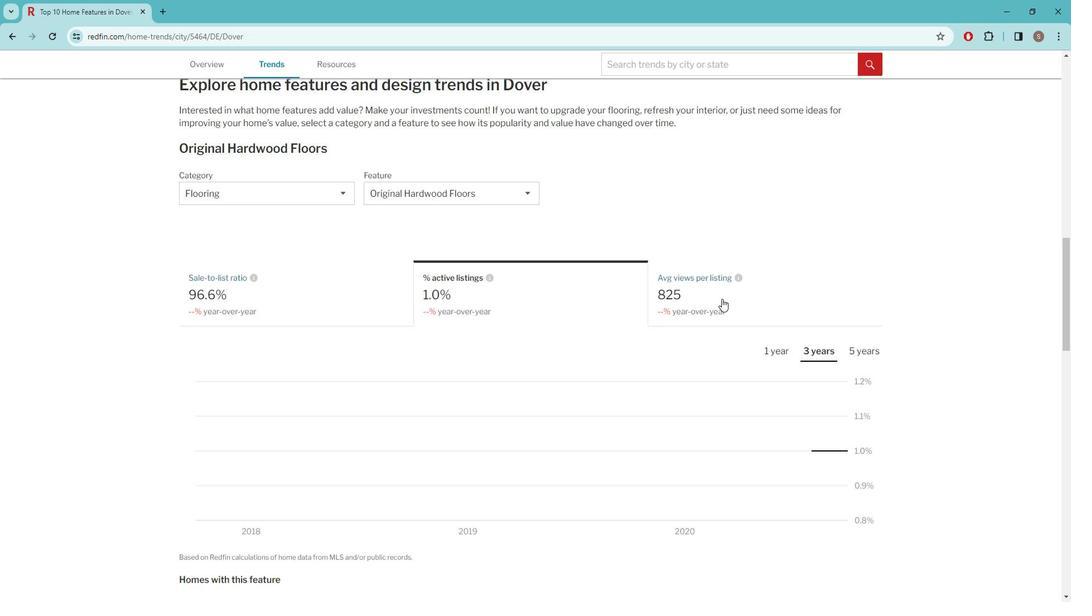
Action: Mouse moved to (298, 296)
Screenshot: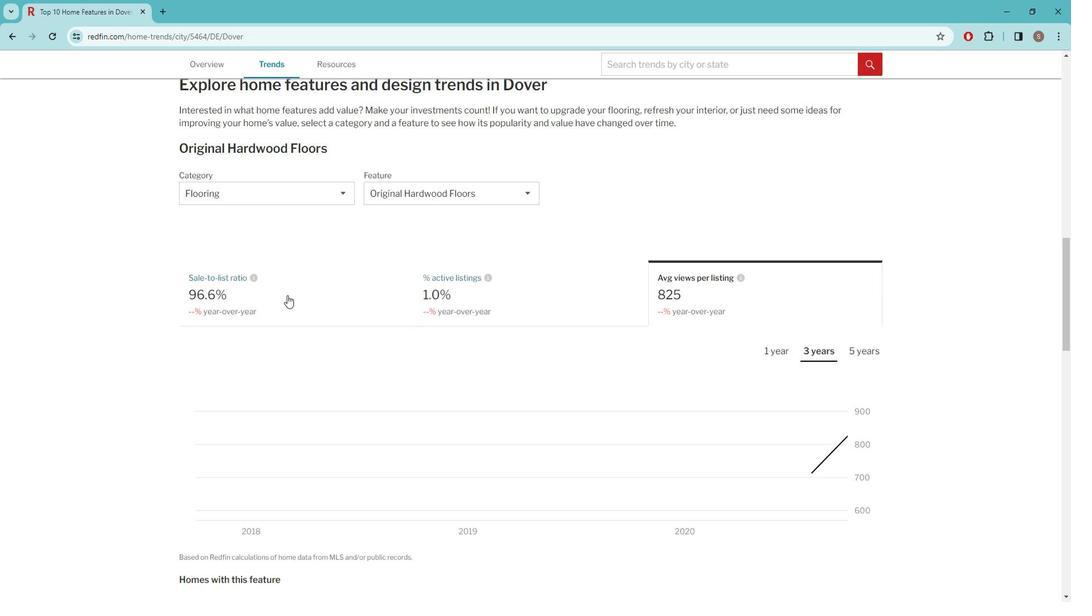 
Action: Mouse pressed left at (298, 296)
Screenshot: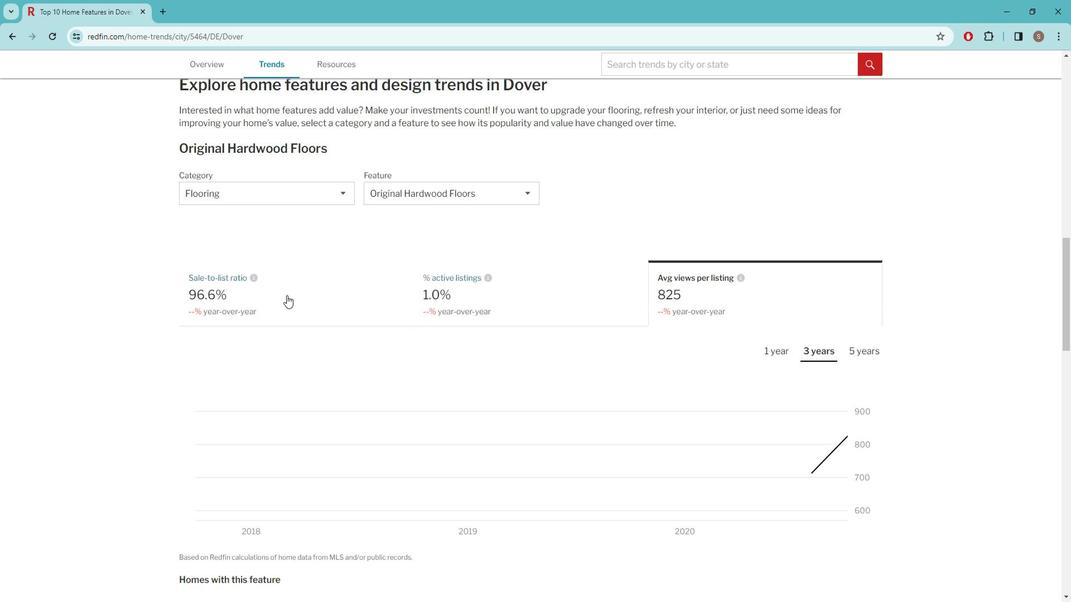 
Action: Mouse moved to (436, 201)
Screenshot: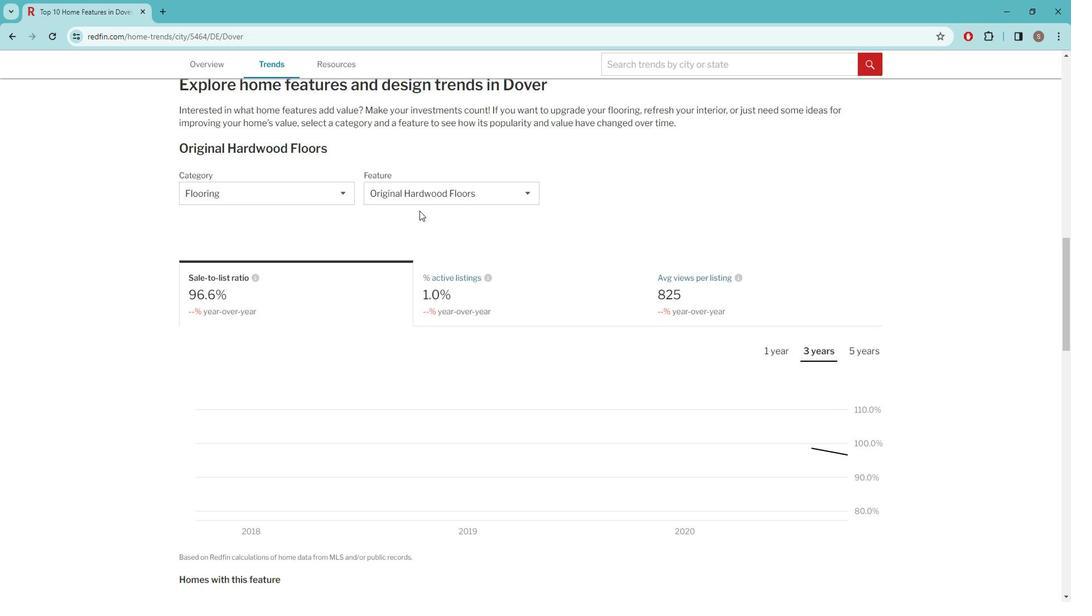 
Action: Mouse pressed left at (436, 201)
Screenshot: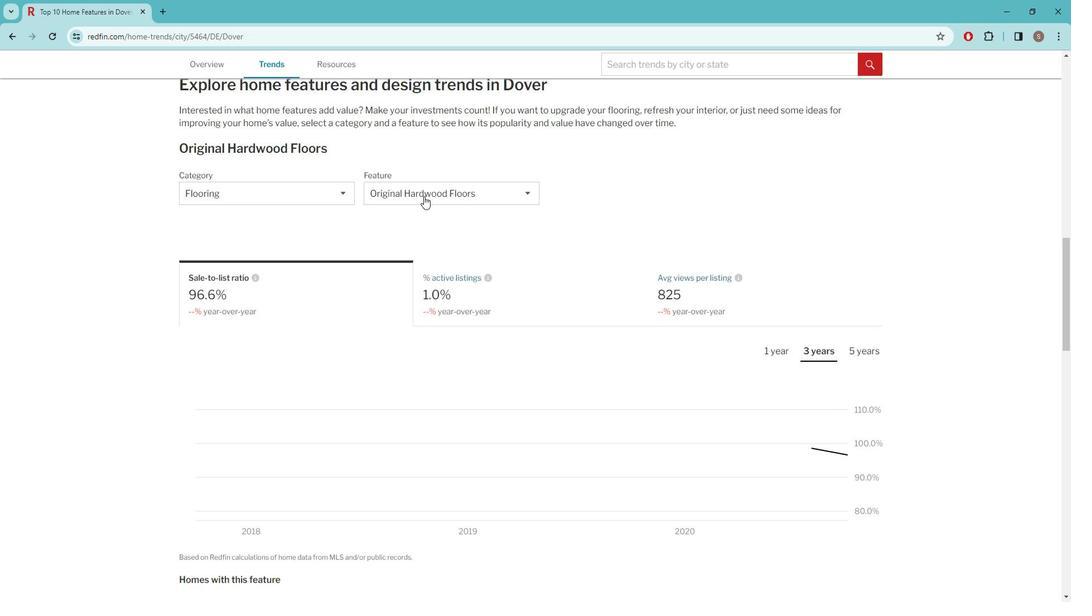 
Action: Mouse moved to (438, 361)
Screenshot: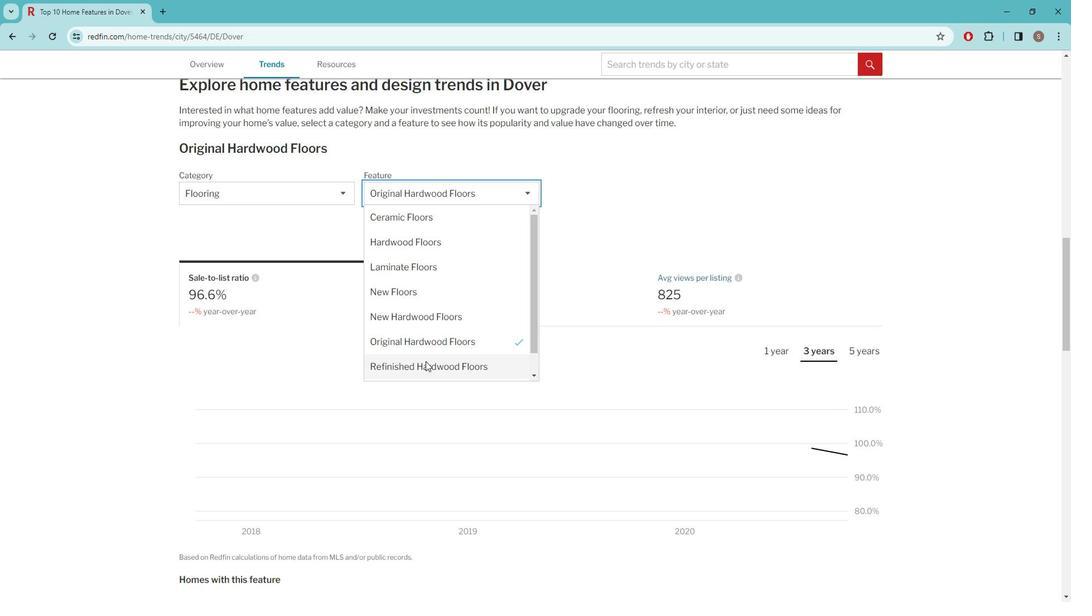 
Action: Mouse pressed left at (438, 361)
Screenshot: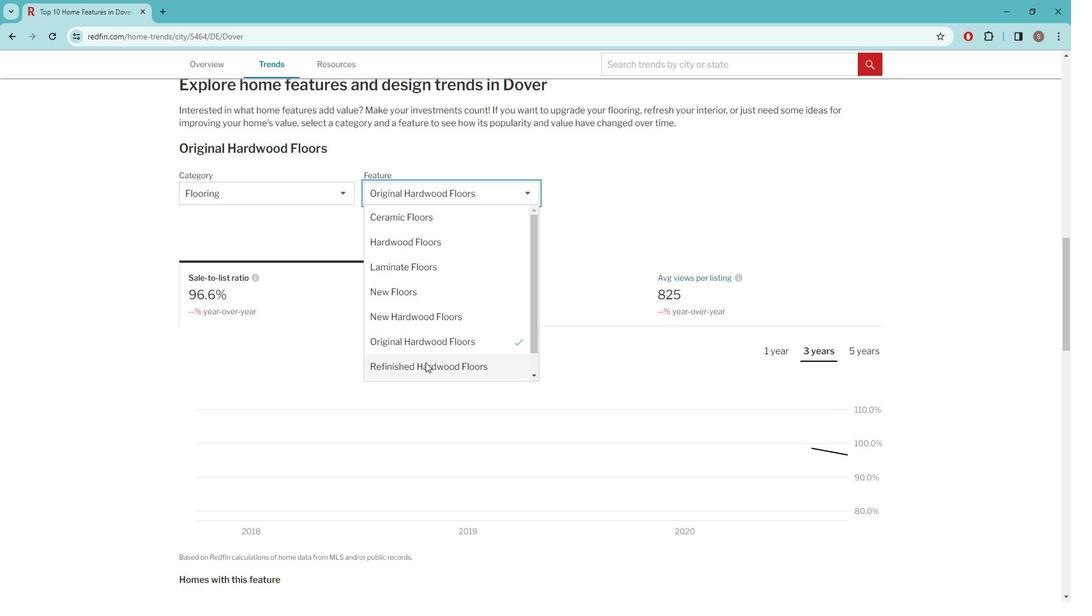 
Action: Mouse moved to (529, 299)
Screenshot: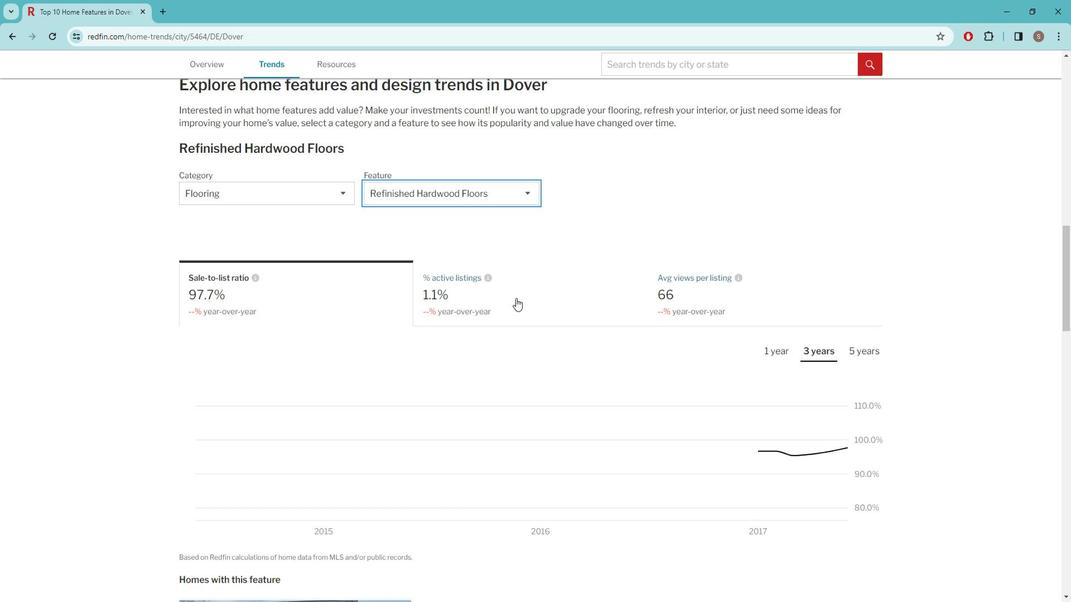 
Action: Mouse pressed left at (529, 299)
Screenshot: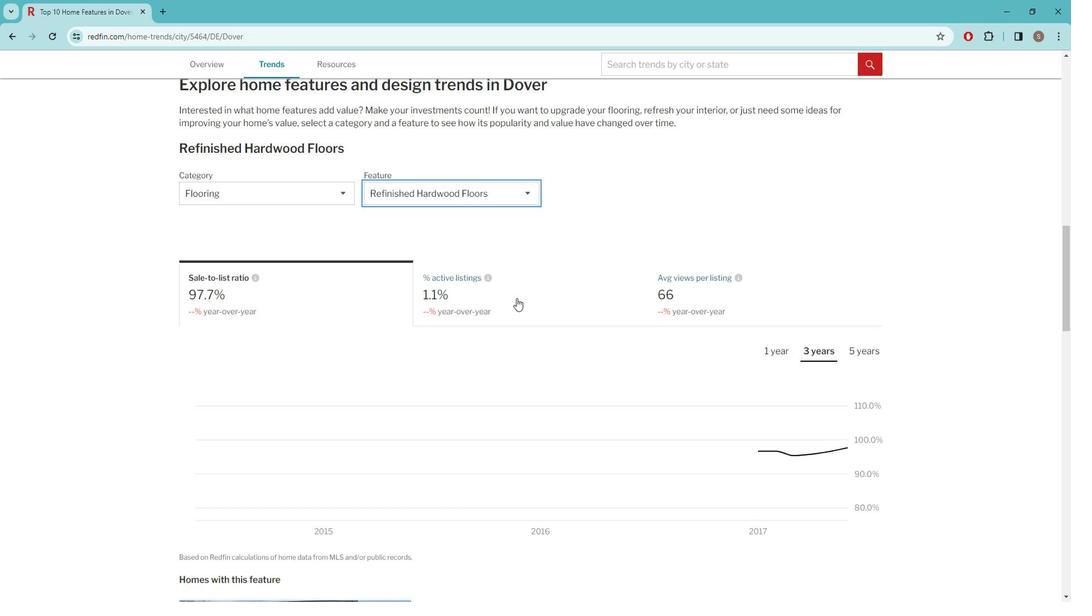 
Action: Mouse moved to (699, 297)
Screenshot: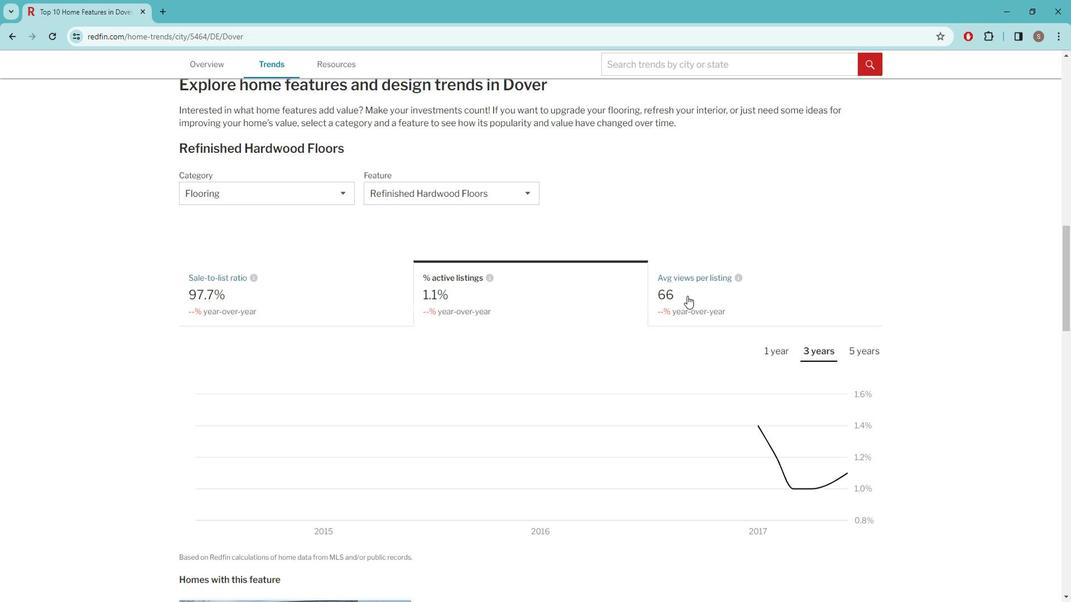 
Action: Mouse pressed left at (699, 297)
Screenshot: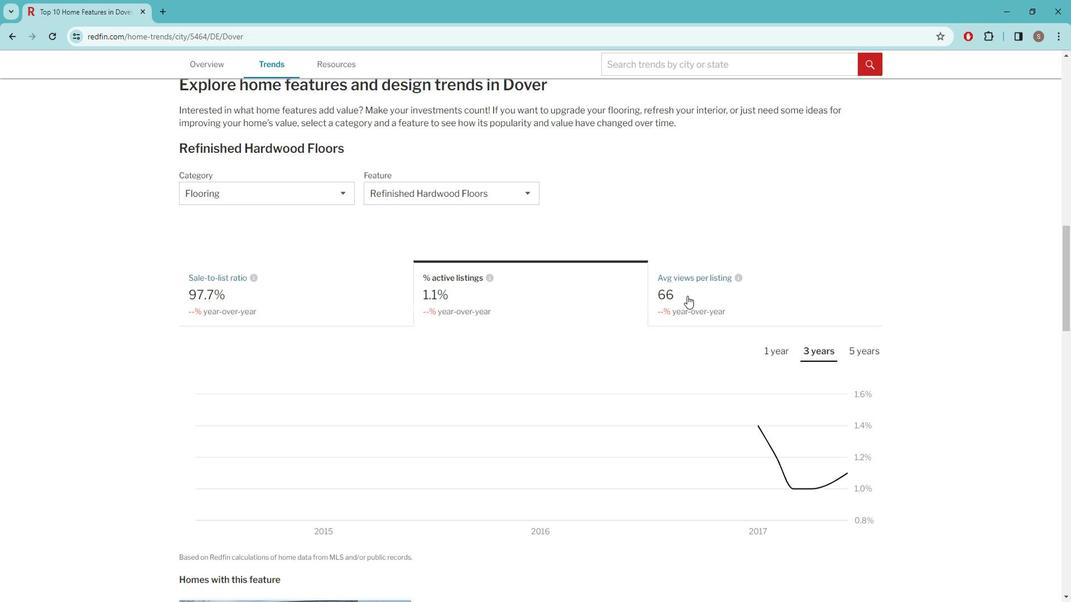 
Action: Mouse moved to (294, 297)
Screenshot: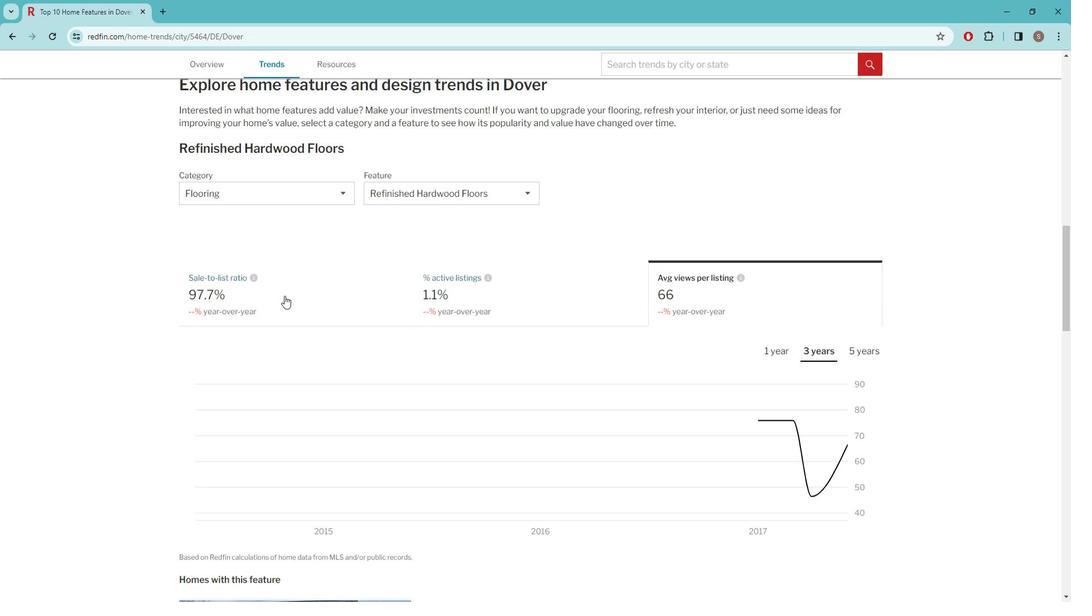 
Action: Mouse pressed left at (294, 297)
Screenshot: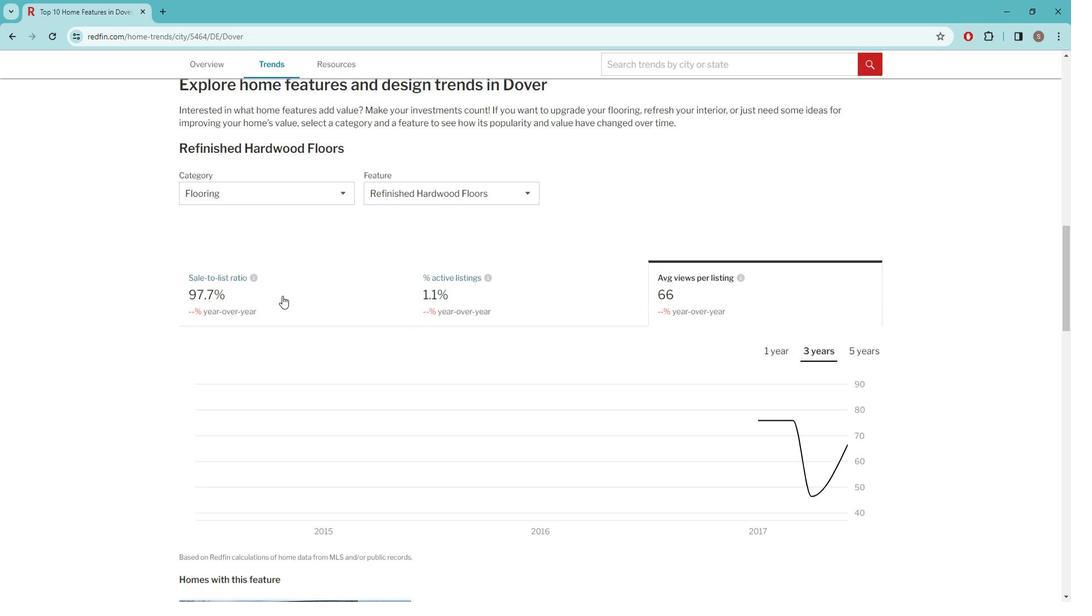 
Action: Mouse moved to (454, 200)
Screenshot: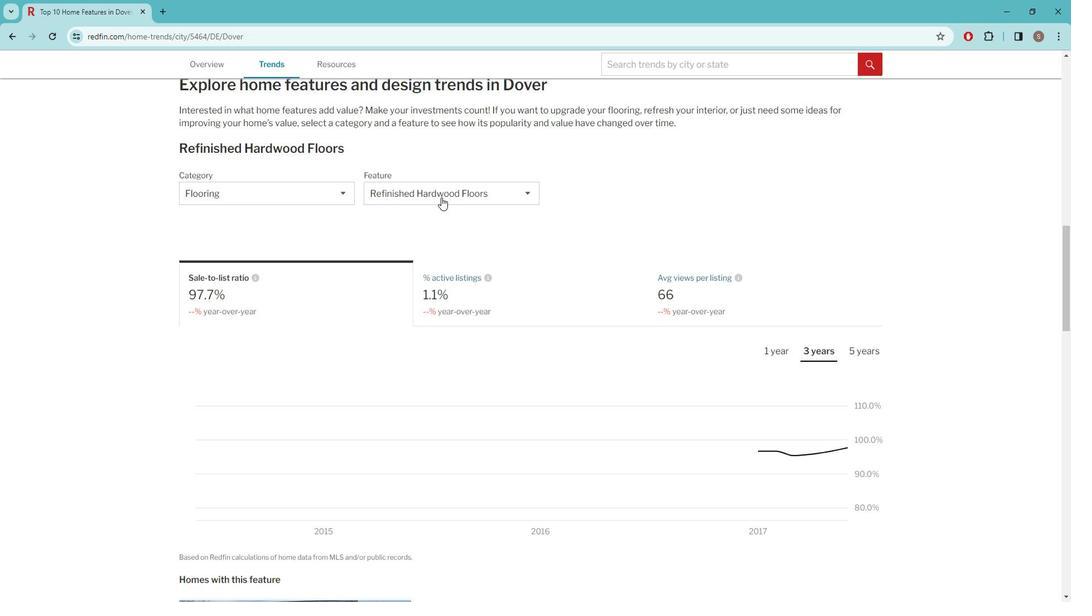 
Action: Mouse pressed left at (454, 200)
Screenshot: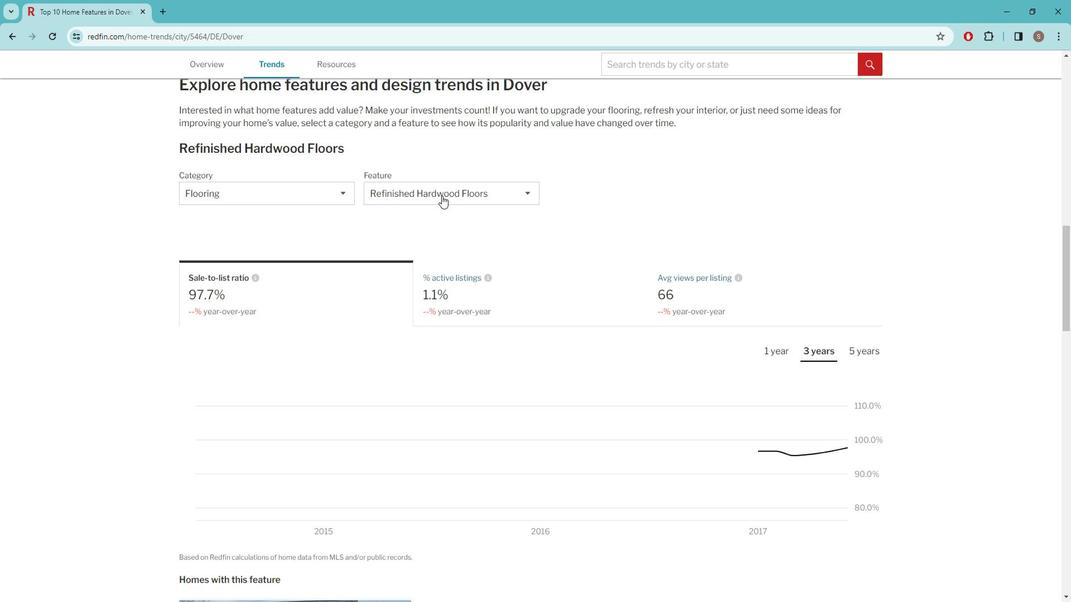 
Action: Mouse moved to (416, 347)
Screenshot: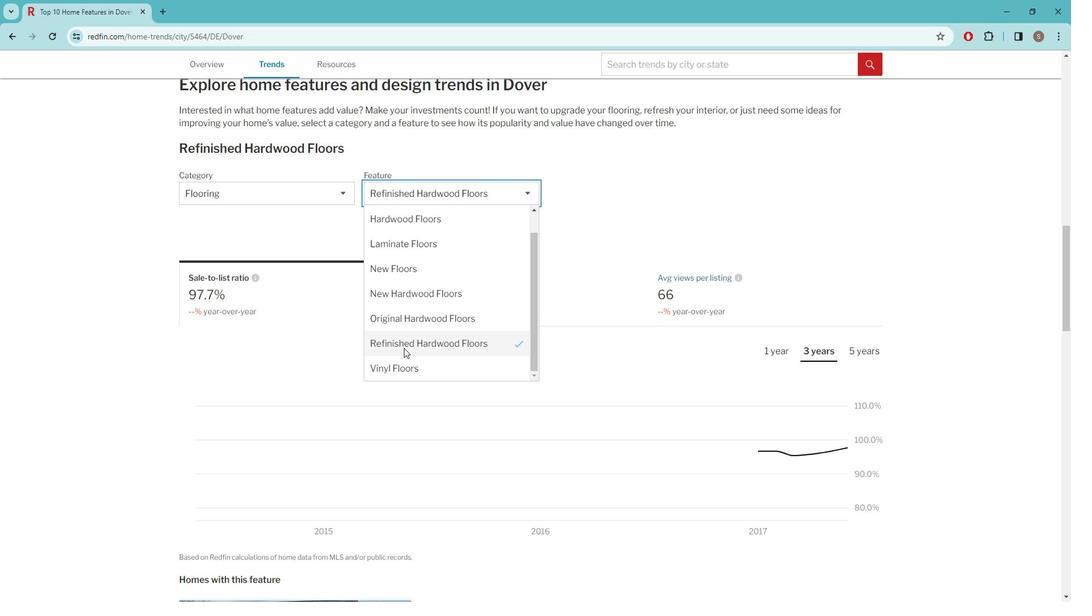 
Action: Mouse scrolled (416, 347) with delta (0, 0)
Screenshot: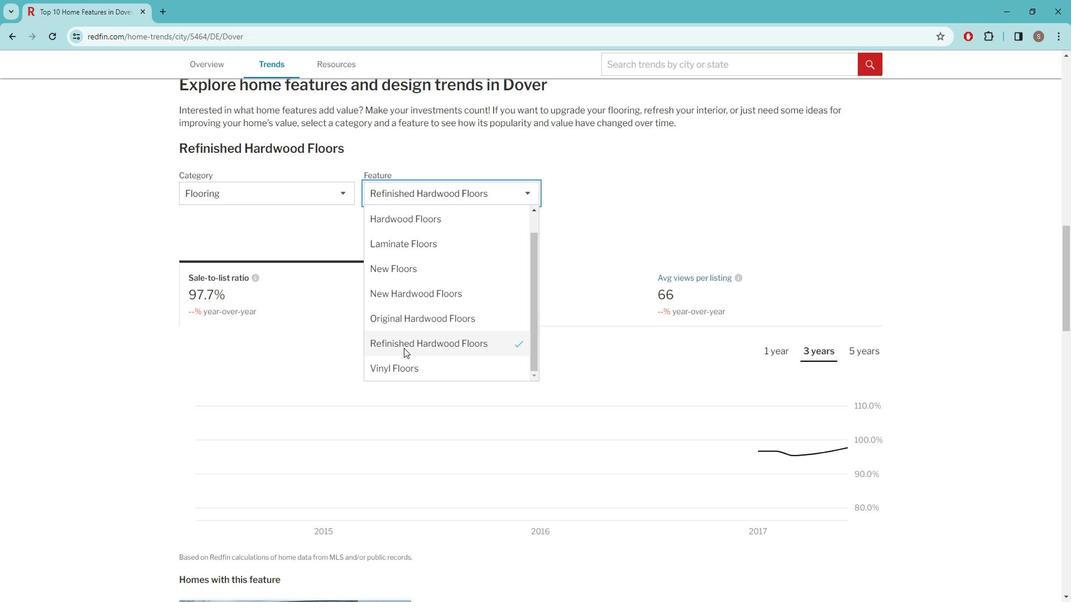 
Action: Mouse moved to (427, 312)
Screenshot: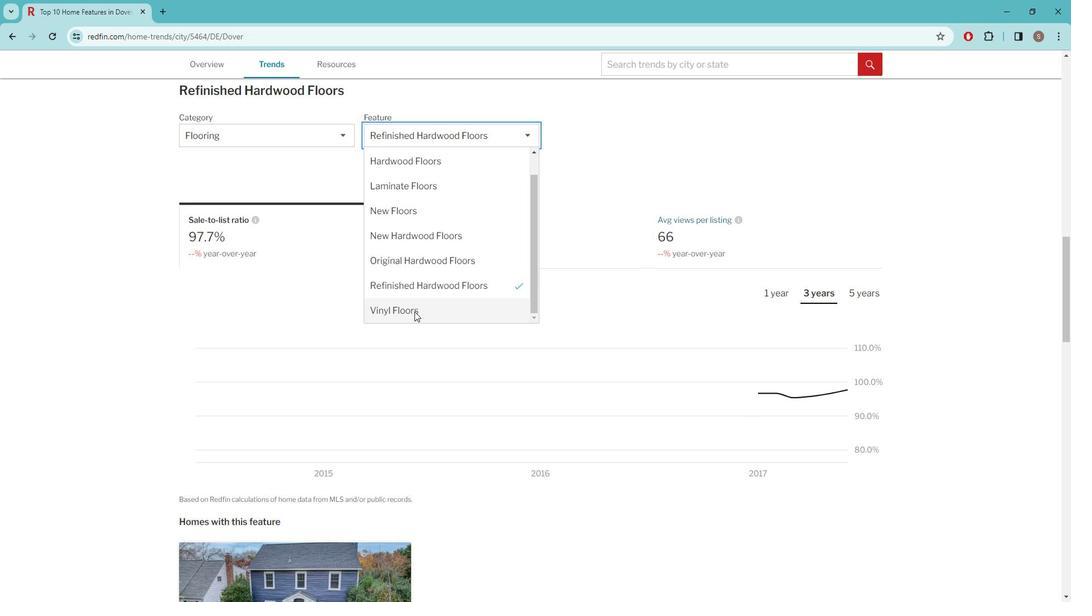 
Action: Mouse pressed left at (427, 312)
Screenshot: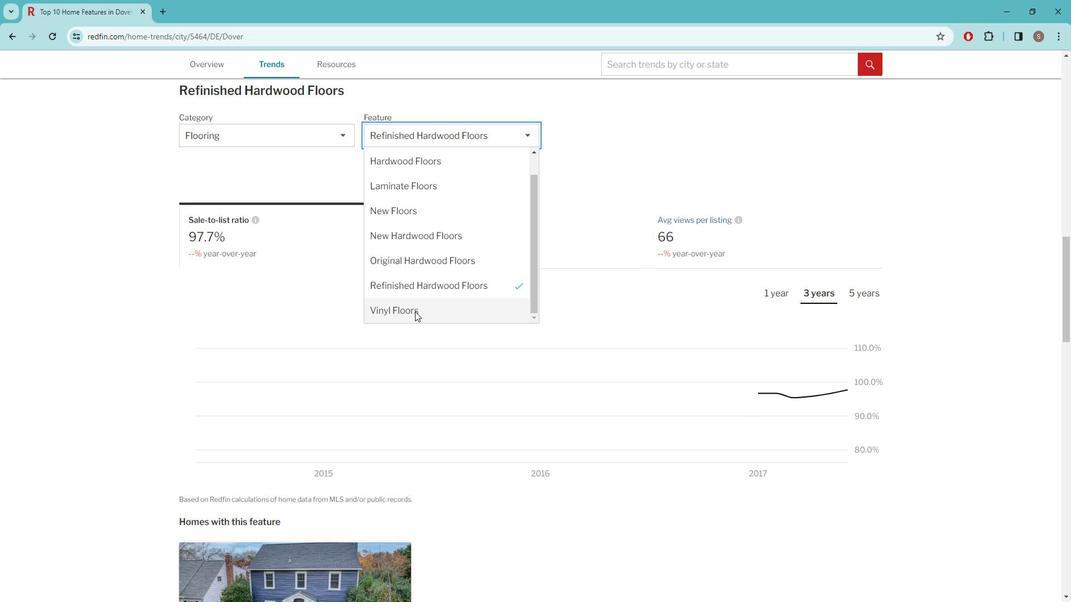 
Action: Mouse moved to (516, 243)
Screenshot: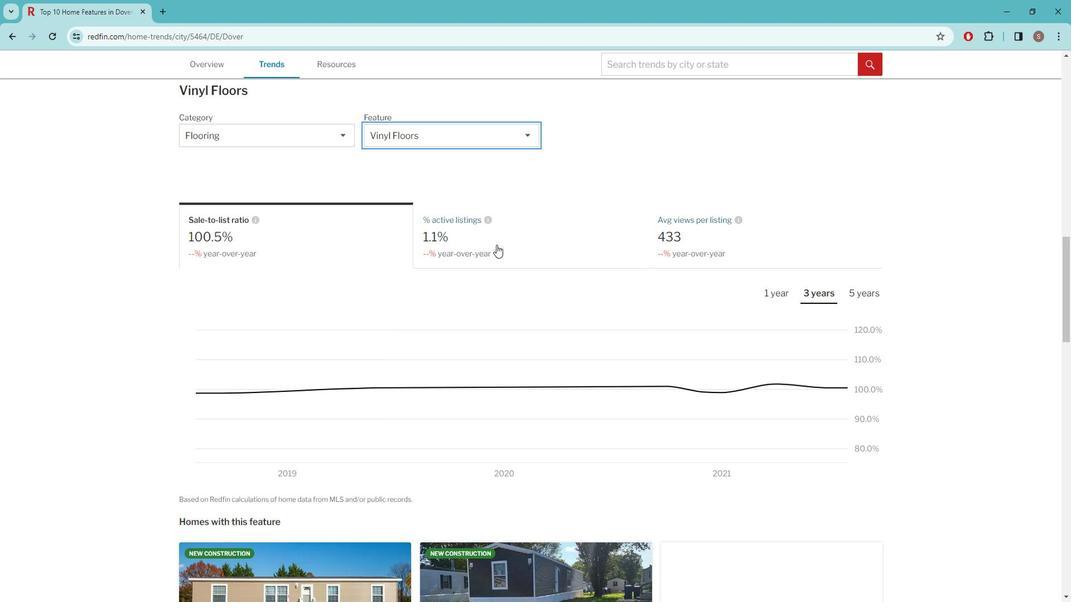 
Action: Mouse pressed left at (516, 243)
Screenshot: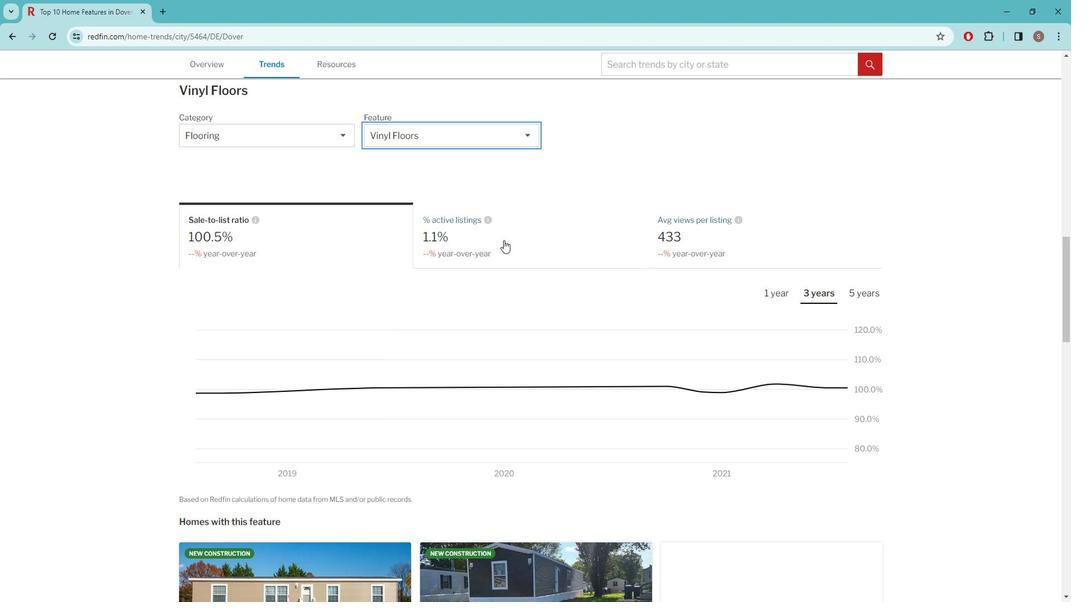
Action: Mouse moved to (722, 238)
Screenshot: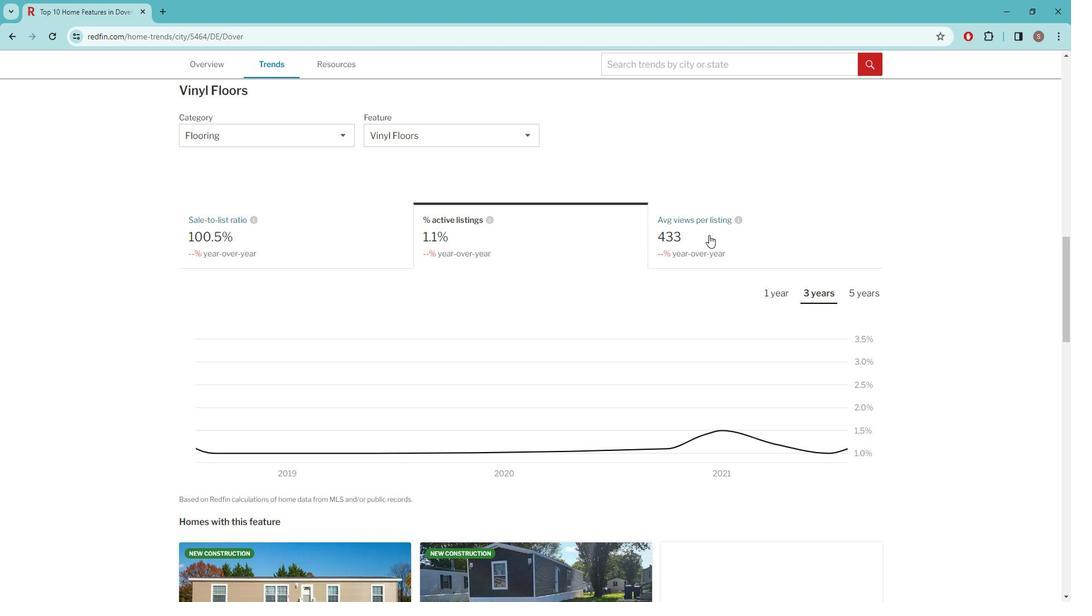 
Action: Mouse pressed left at (722, 238)
Screenshot: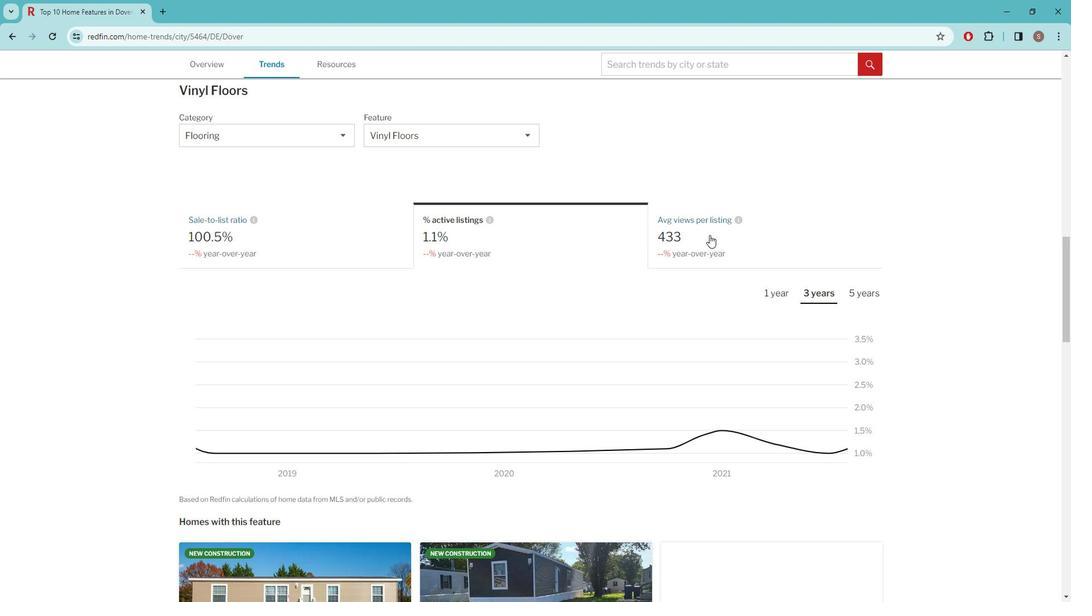 
Action: Mouse scrolled (722, 239) with delta (0, 0)
Screenshot: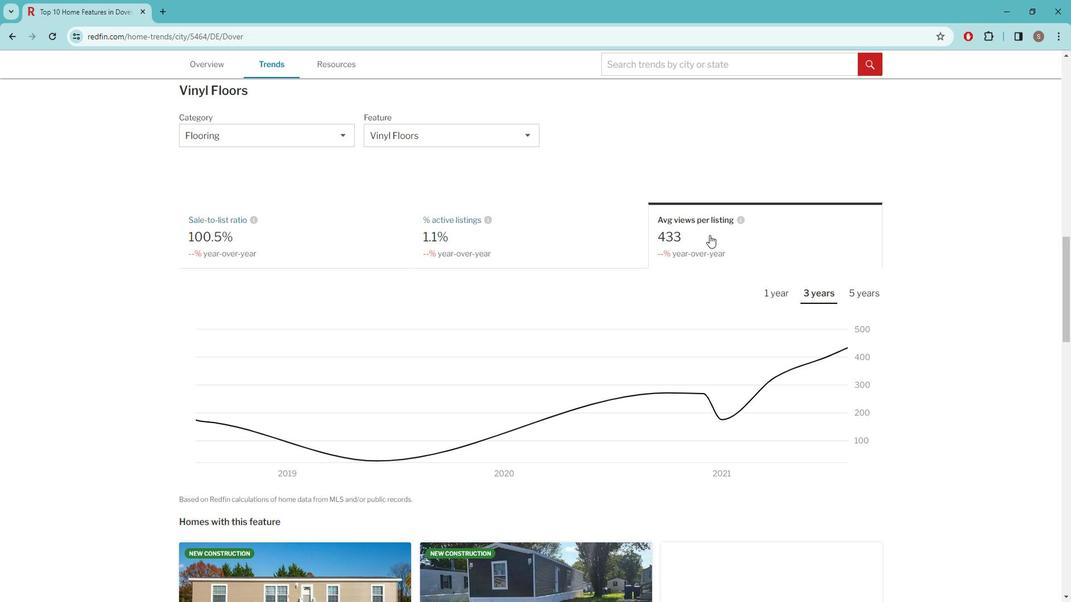 
Action: Mouse moved to (493, 193)
Screenshot: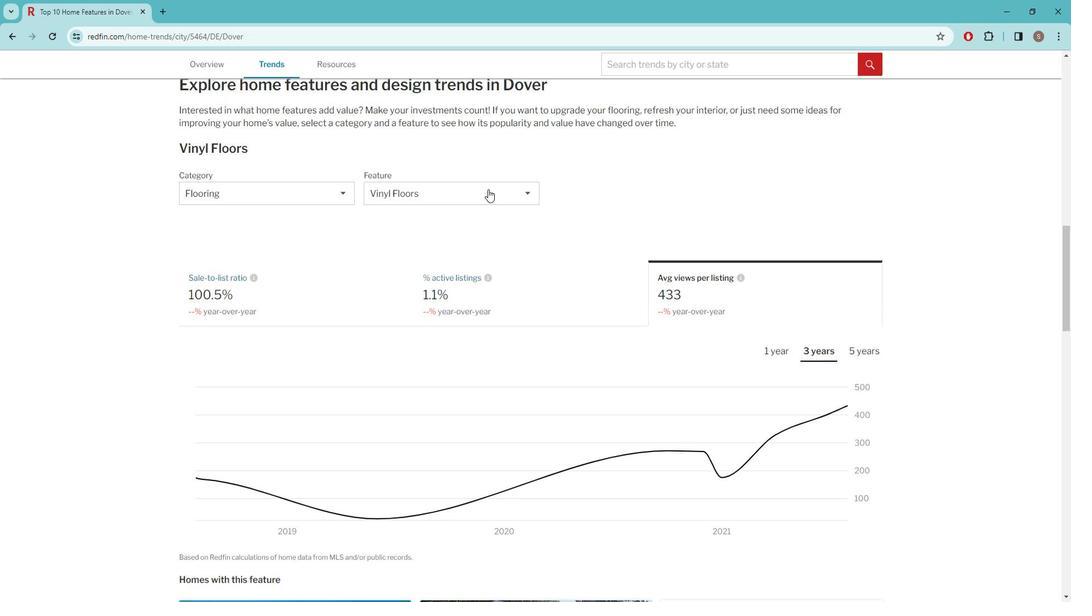 
Action: Mouse pressed left at (493, 193)
Screenshot: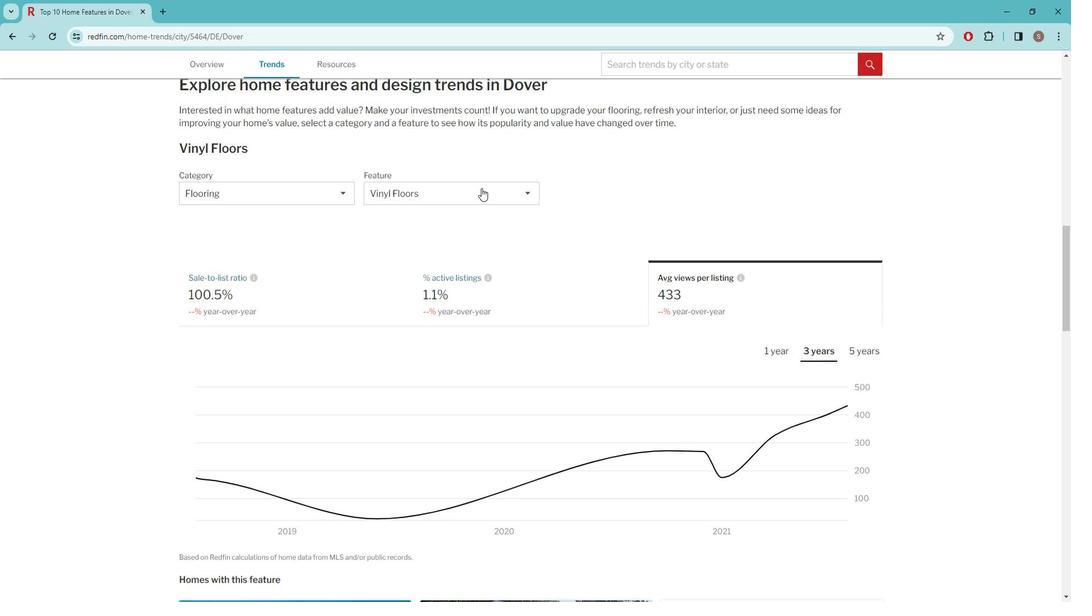 
Action: Mouse moved to (624, 216)
Screenshot: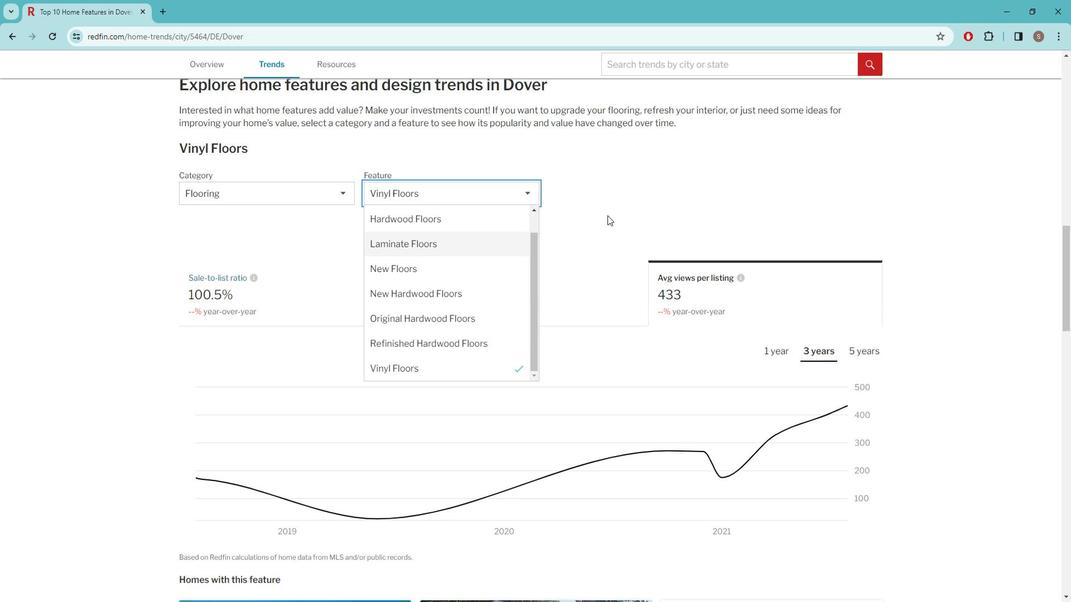 
Action: Mouse pressed left at (624, 216)
Screenshot: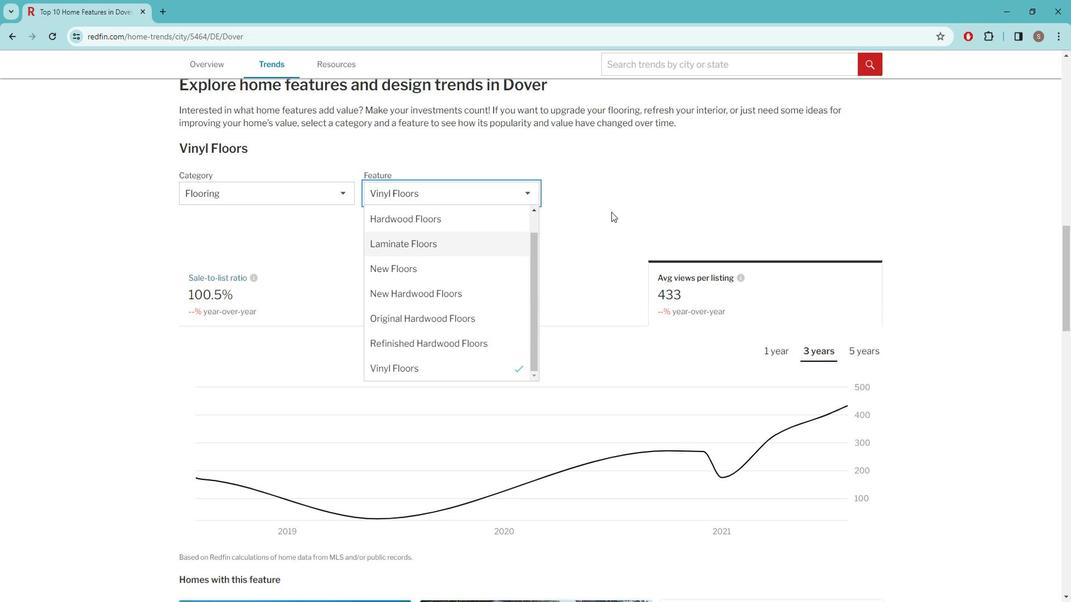 
Action: Mouse moved to (624, 216)
Screenshot: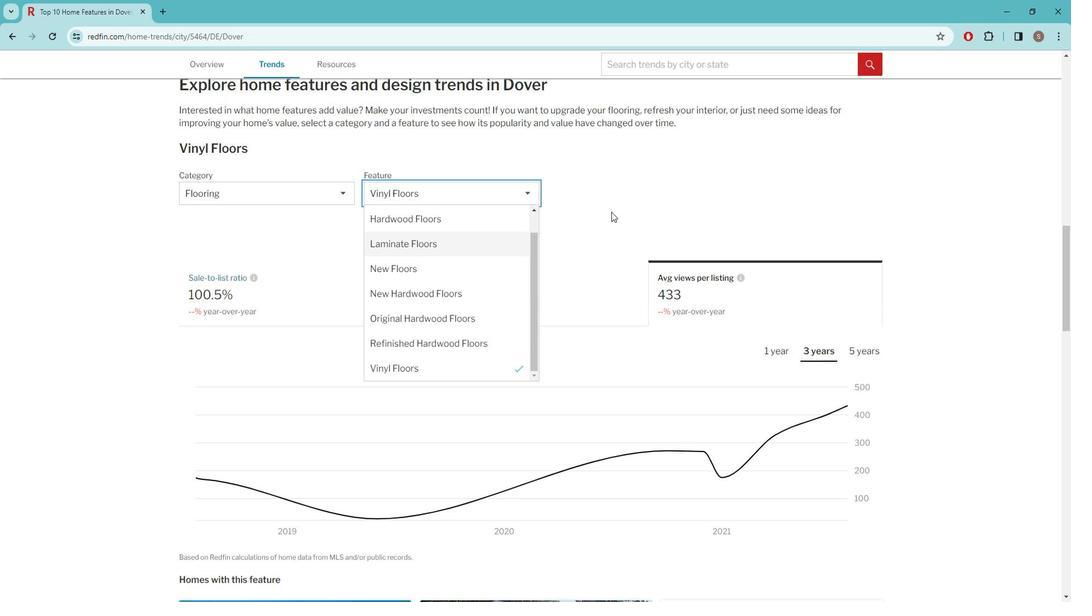 
Action: Mouse scrolled (624, 217) with delta (0, 0)
Screenshot: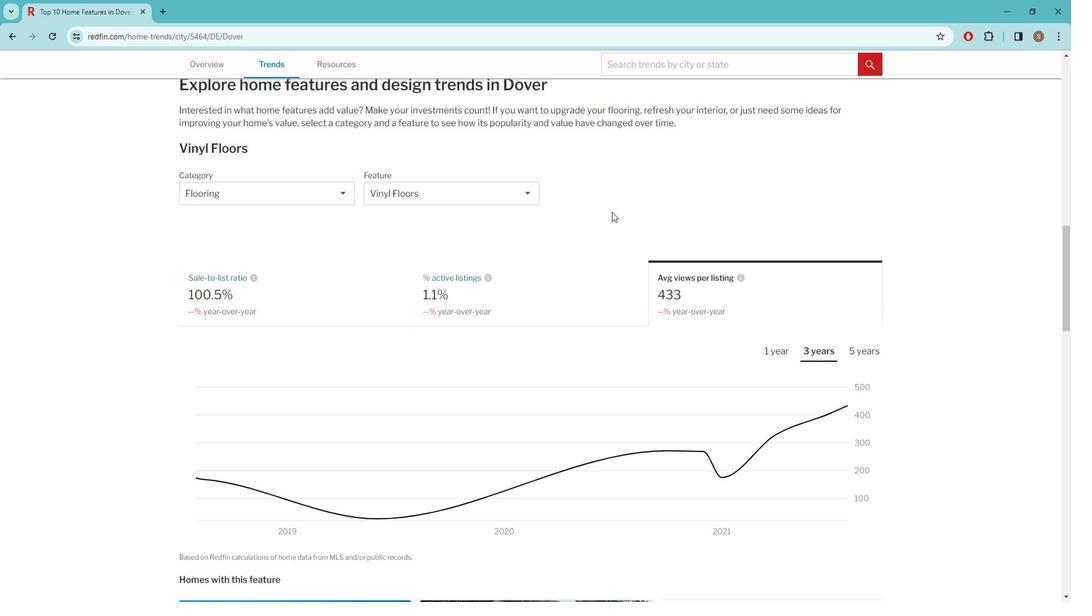 
Action: Mouse scrolled (624, 217) with delta (0, 0)
Screenshot: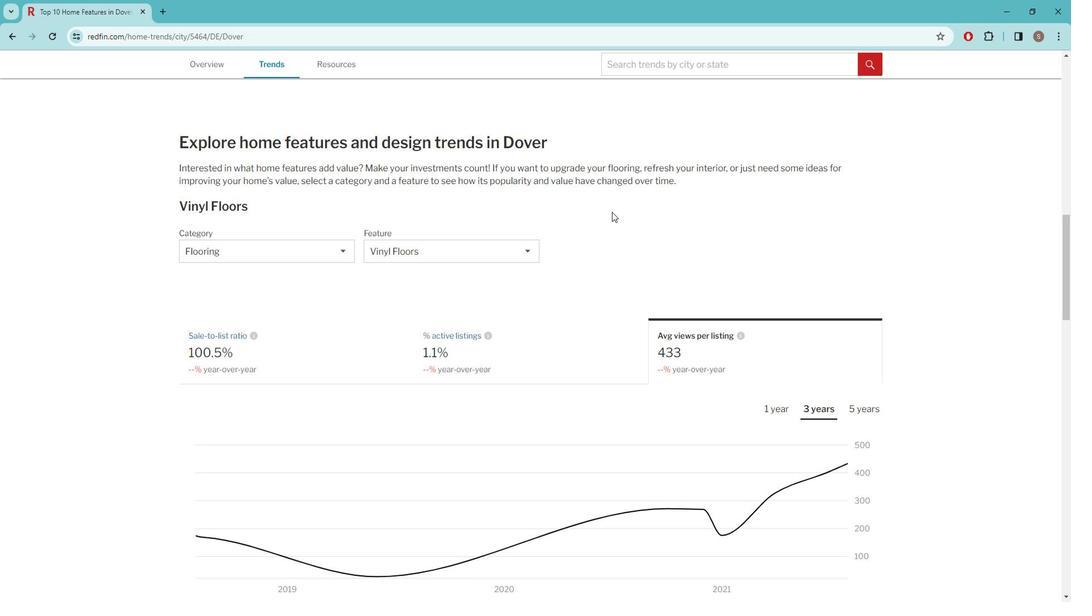 
Action: Mouse scrolled (624, 217) with delta (0, 0)
Screenshot: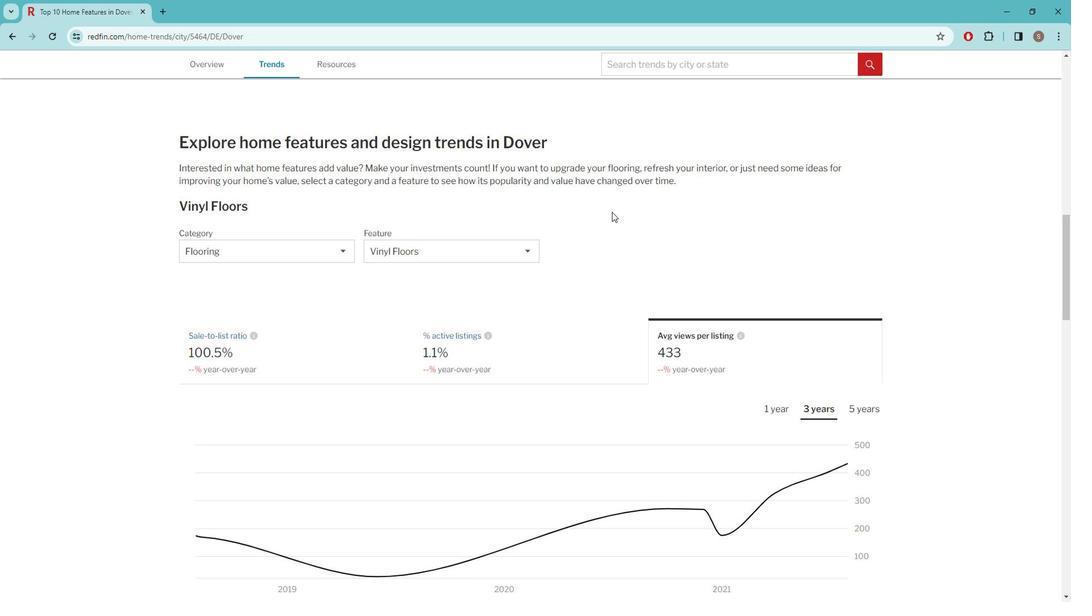 
Action: Mouse scrolled (624, 217) with delta (0, 0)
Screenshot: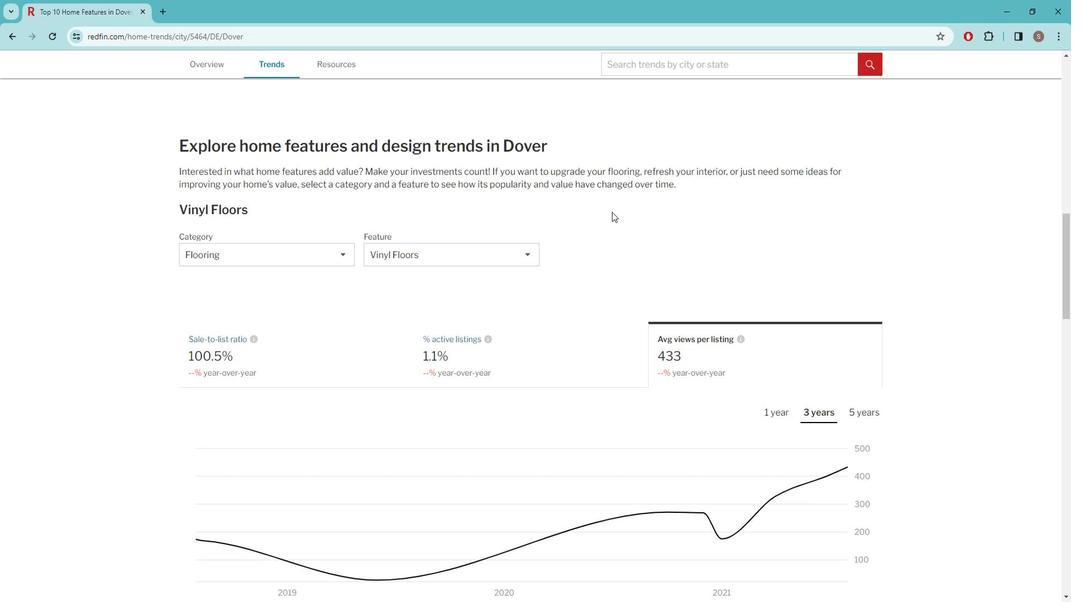 
Action: Mouse scrolled (624, 217) with delta (0, 0)
Screenshot: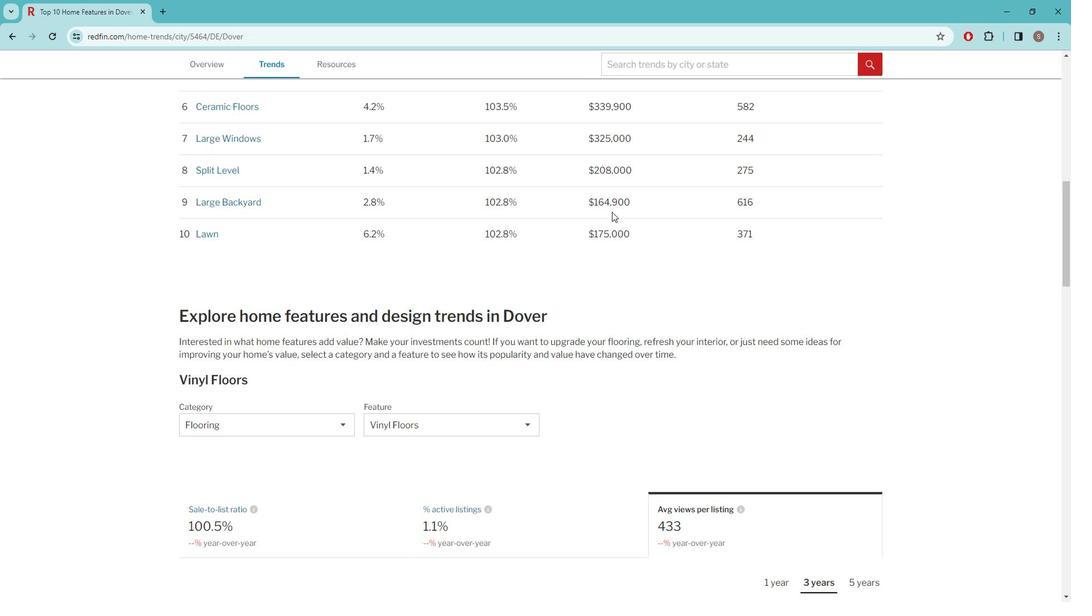 
Action: Mouse scrolled (624, 217) with delta (0, 0)
Screenshot: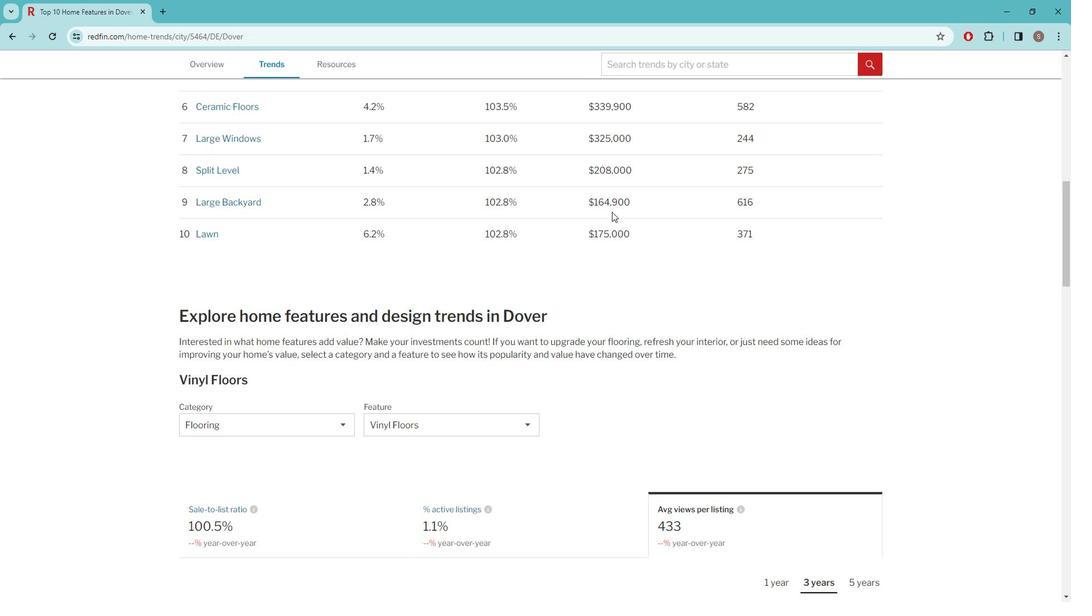 
Action: Mouse scrolled (624, 217) with delta (0, 0)
Screenshot: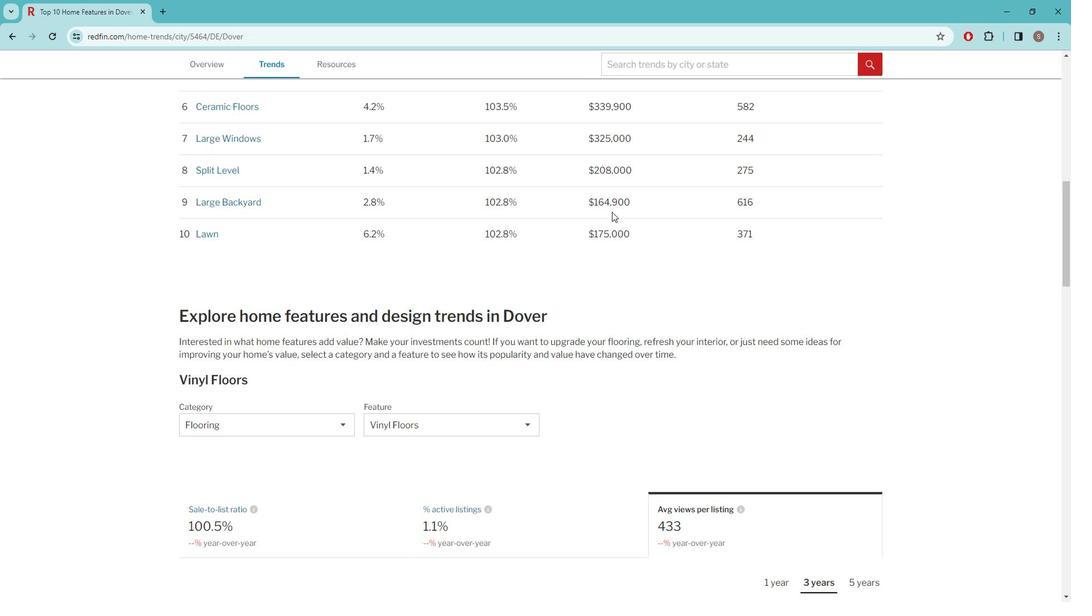 
Action: Mouse scrolled (624, 217) with delta (0, 0)
Screenshot: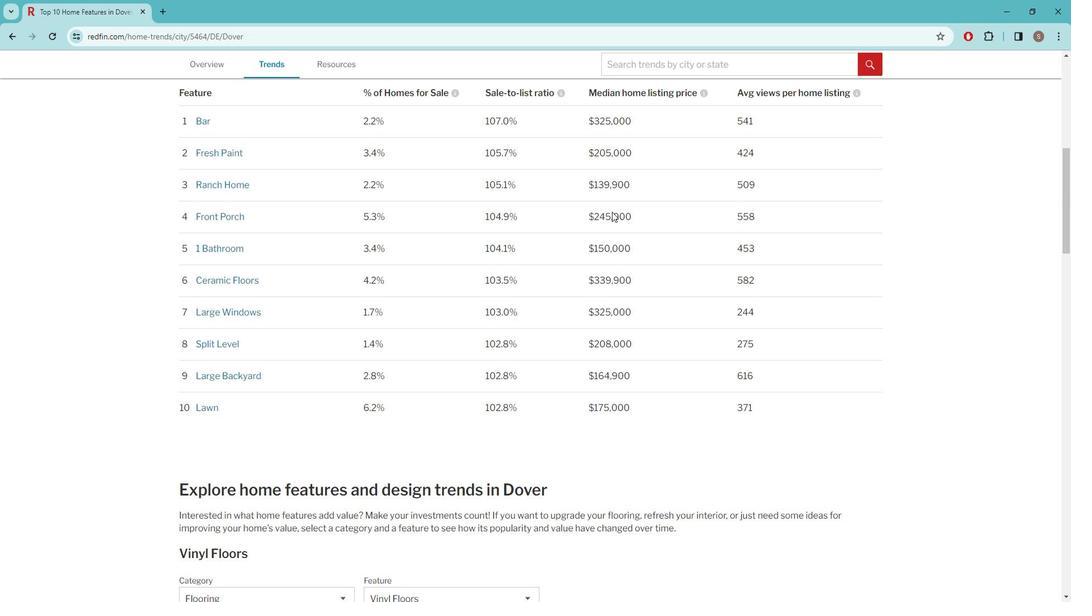 
Action: Mouse scrolled (624, 217) with delta (0, 0)
Screenshot: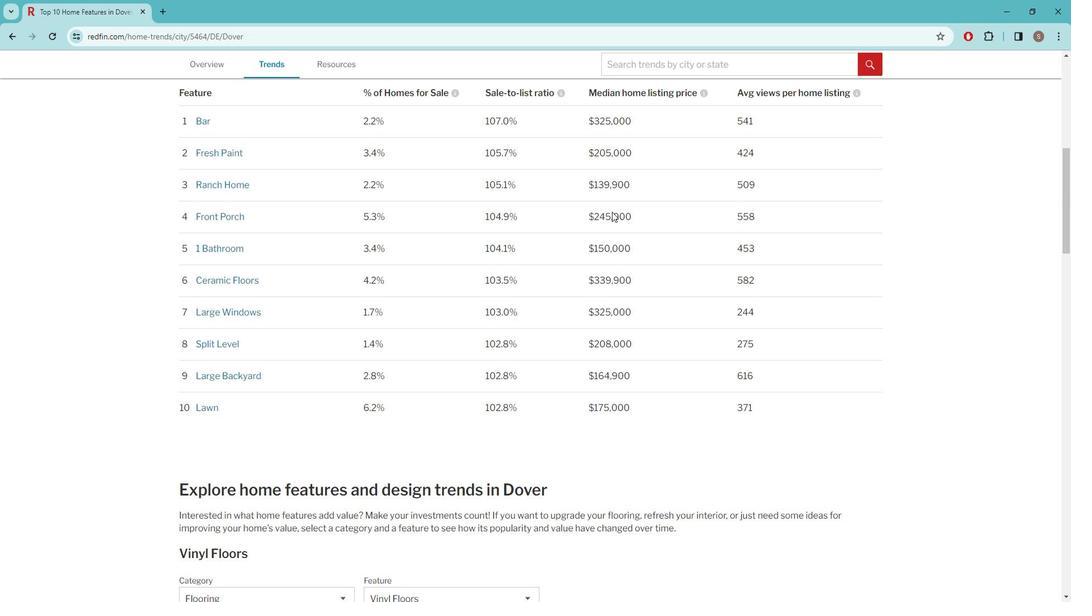 
Action: Mouse scrolled (624, 217) with delta (0, 0)
Screenshot: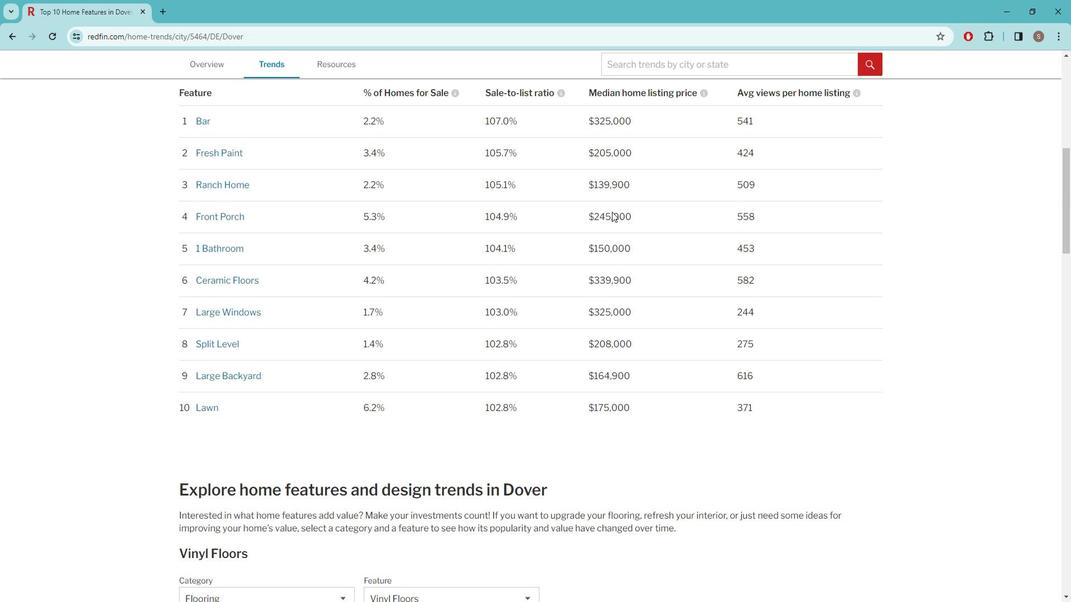 
Action: Mouse scrolled (624, 217) with delta (0, 0)
Screenshot: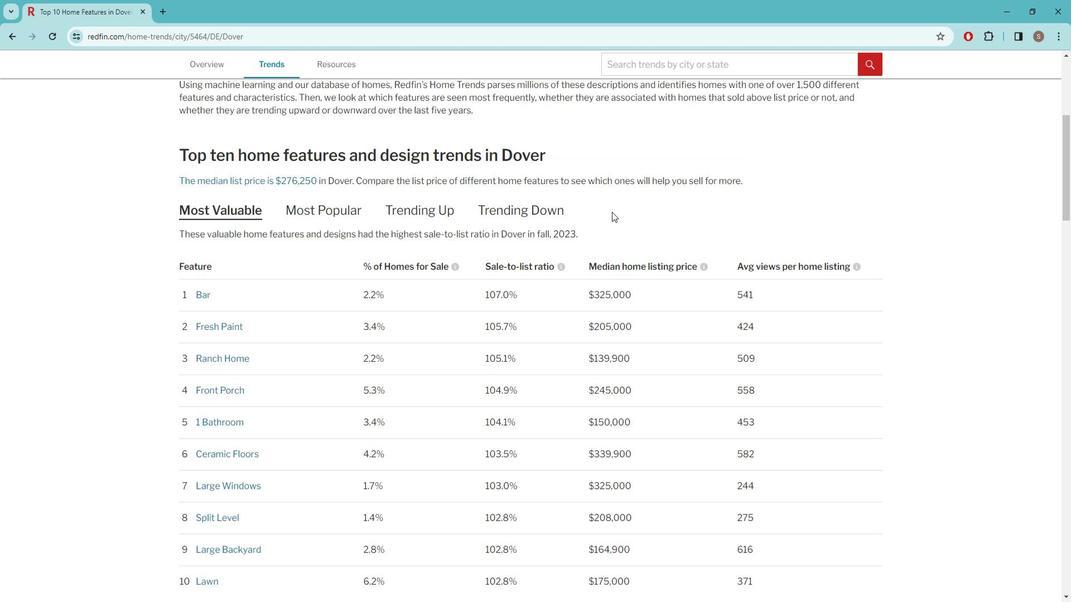 
Action: Mouse scrolled (624, 217) with delta (0, 0)
Screenshot: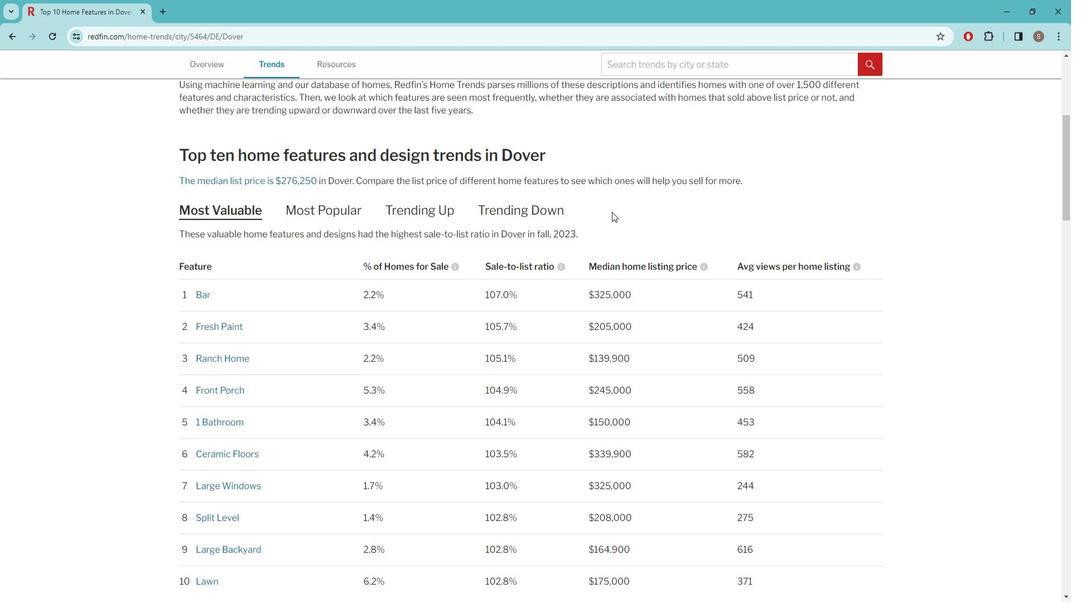 
Action: Mouse scrolled (624, 216) with delta (0, 0)
Screenshot: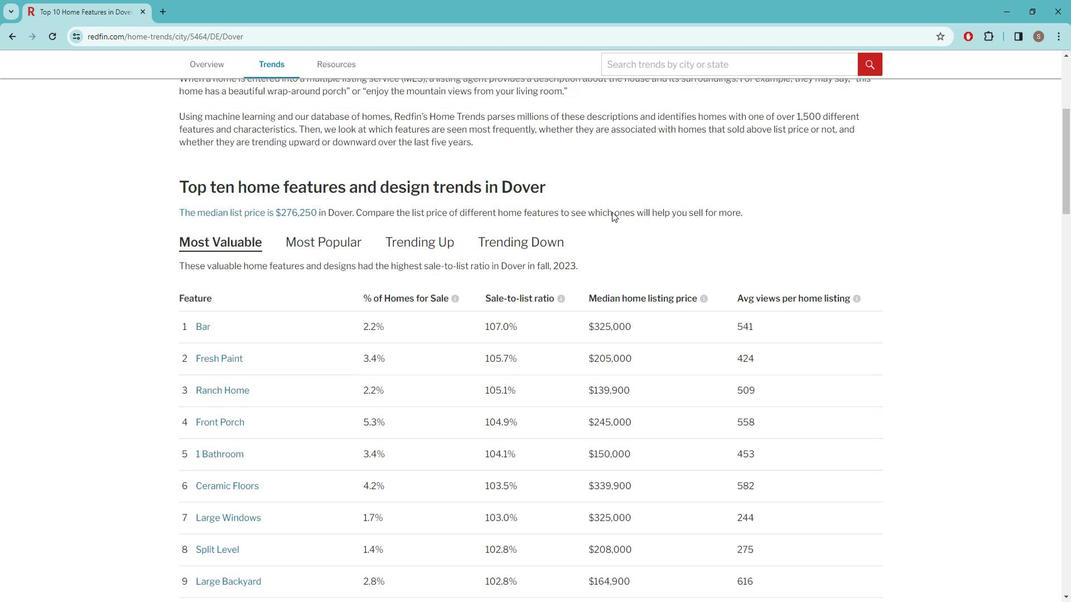 
Action: Mouse scrolled (624, 217) with delta (0, 0)
Screenshot: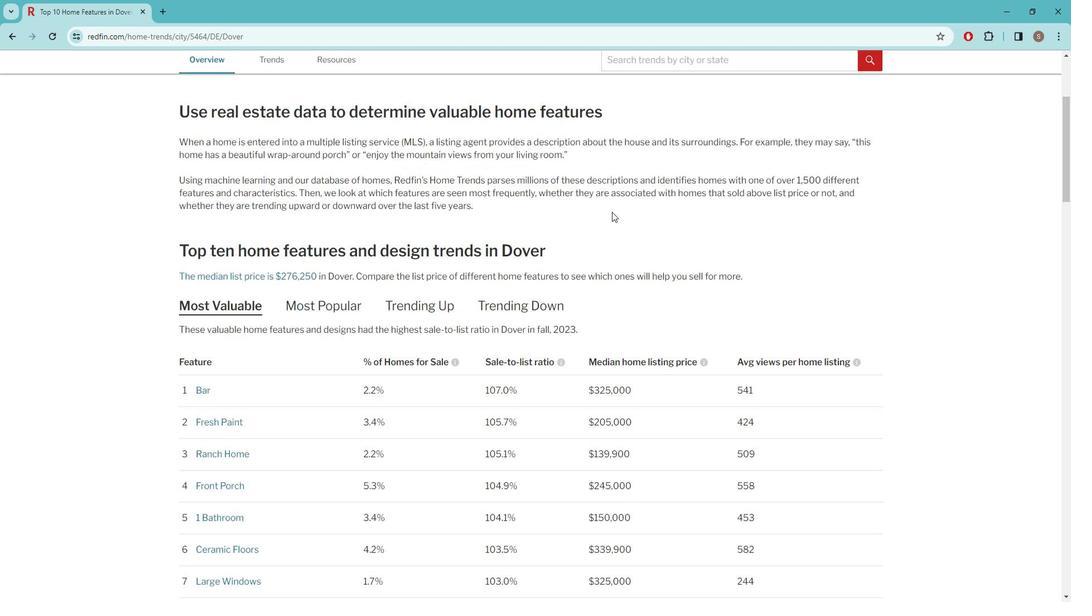 
Action: Mouse scrolled (624, 217) with delta (0, 0)
Screenshot: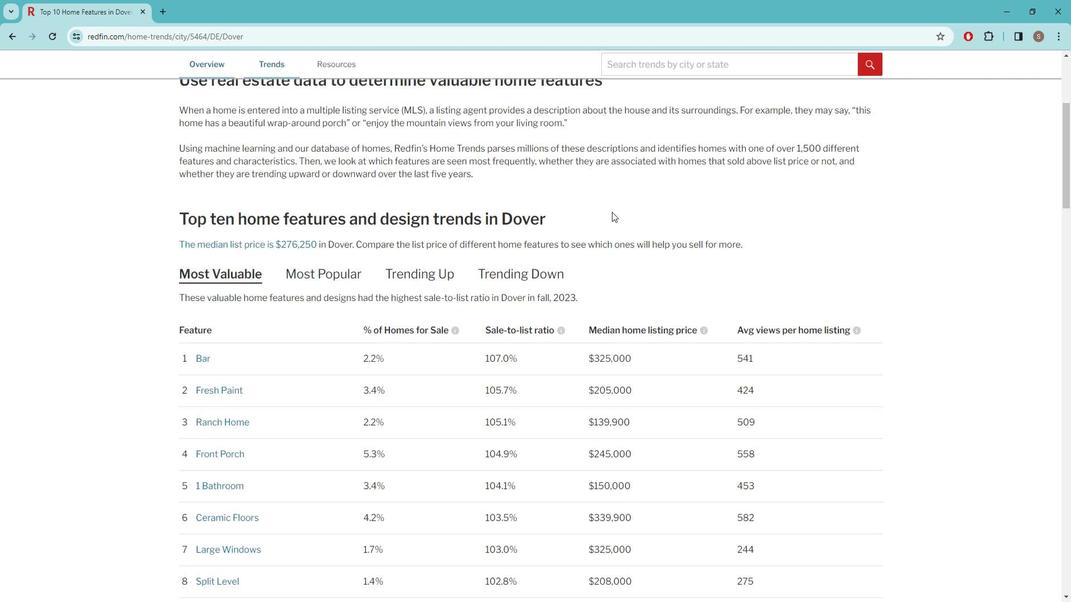 
Action: Mouse scrolled (624, 217) with delta (0, 0)
Screenshot: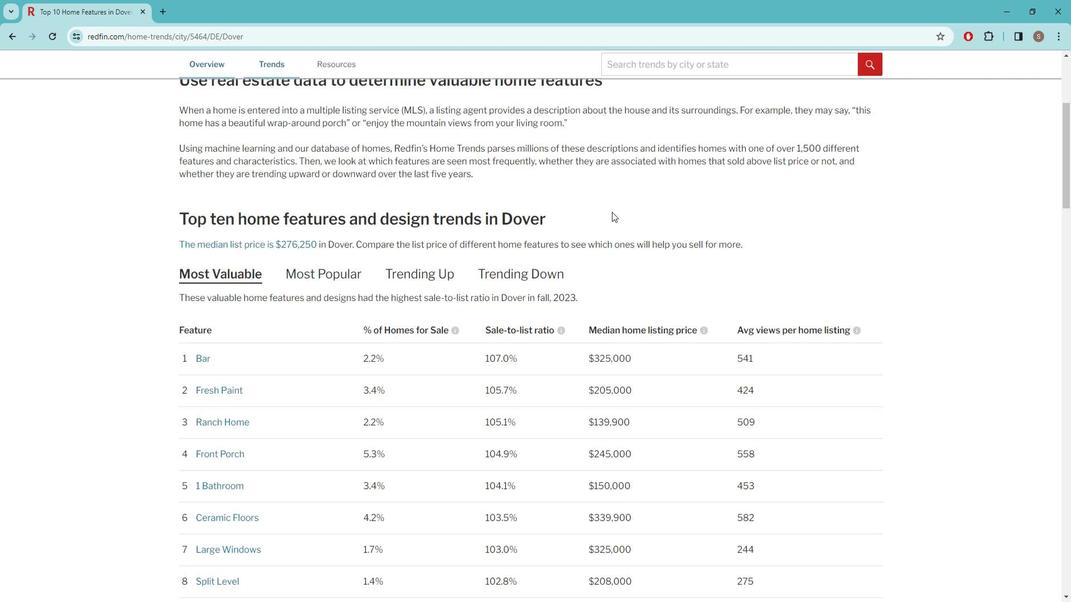 
Action: Mouse scrolled (624, 217) with delta (0, 0)
Screenshot: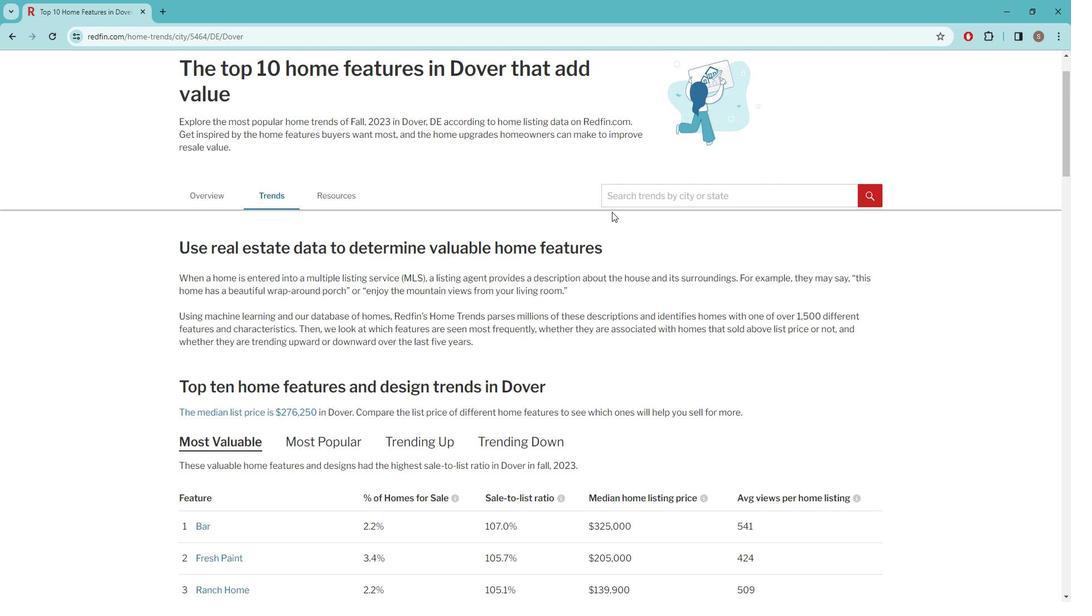 
Action: Mouse scrolled (624, 217) with delta (0, 0)
Screenshot: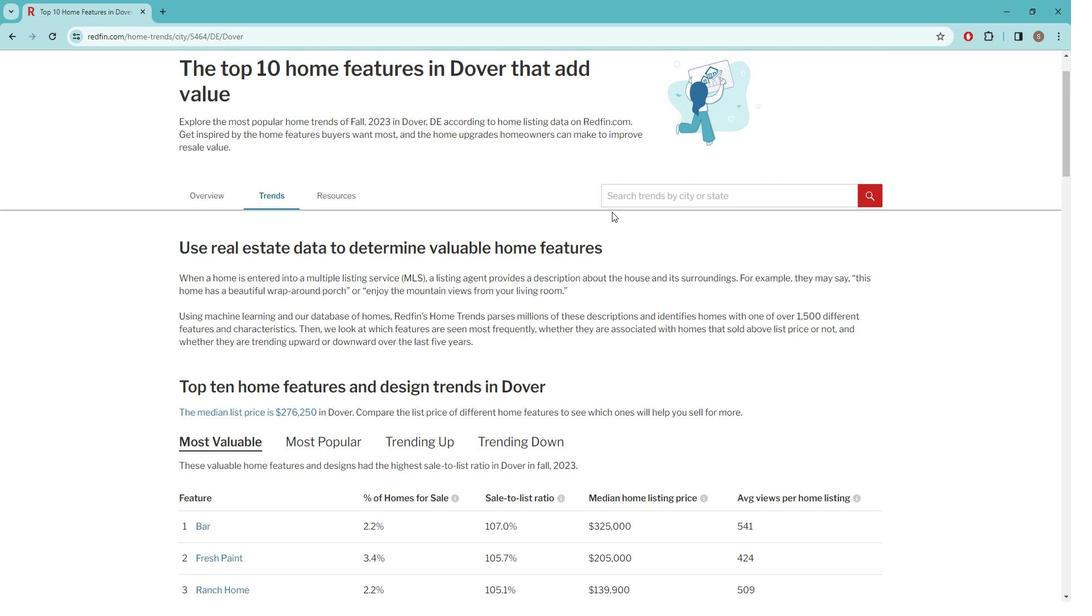 
Action: Mouse scrolled (624, 217) with delta (0, 0)
Screenshot: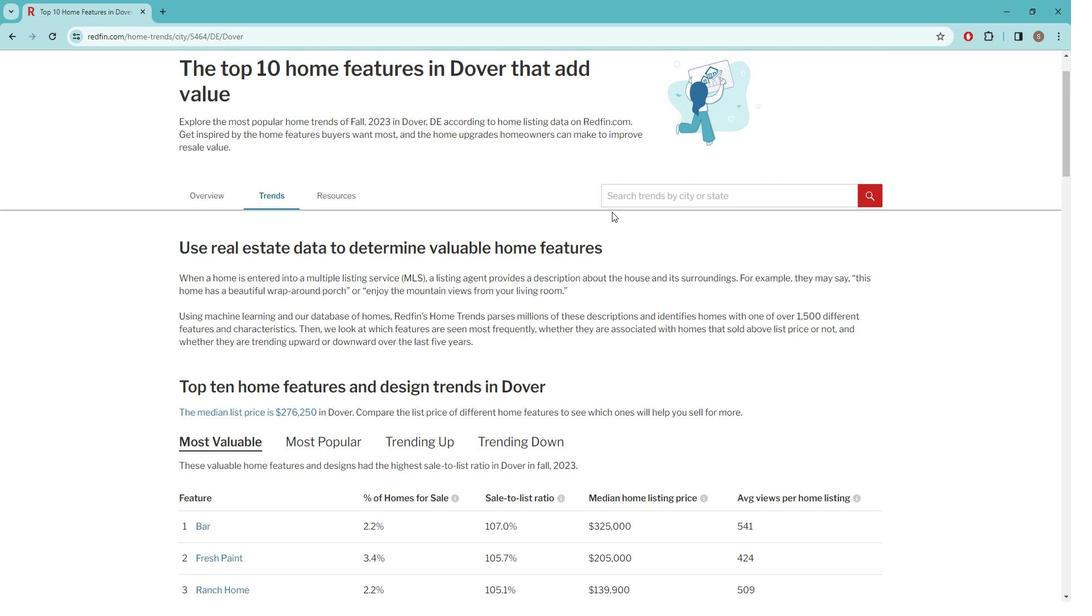 
Action: Mouse scrolled (624, 217) with delta (0, 0)
Screenshot: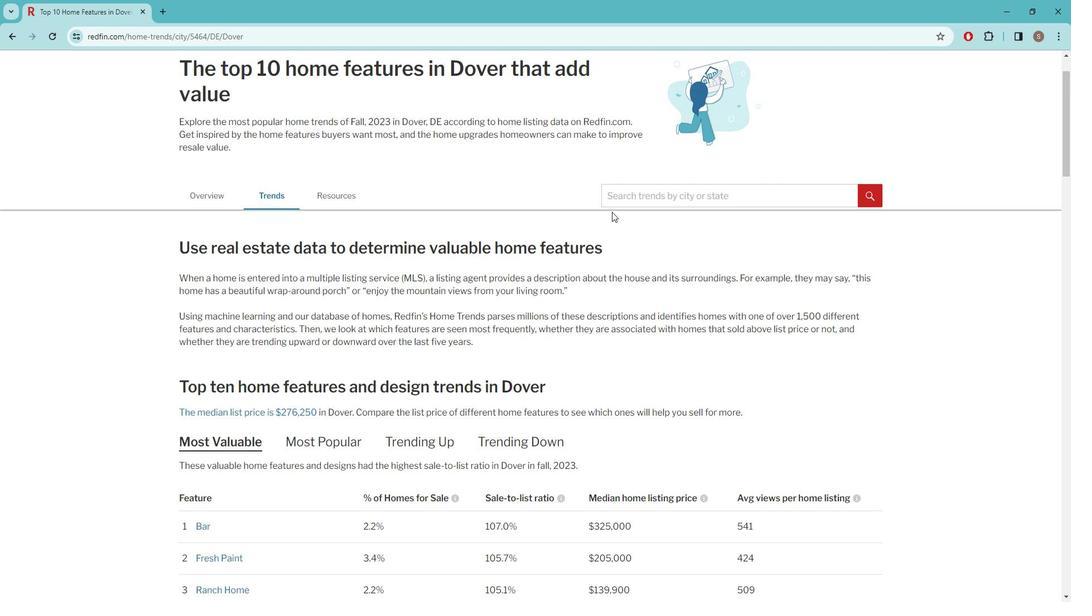 
